 Task: Find connections with filter location Kovvūr with filter topic #communitybuildingwith filter profile language Spanish with filter current company Unlimint with filter school Amity University Lucknow Campus with filter industry Vehicle Repair and Maintenance with filter service category Software Testing with filter keywords title Account Executive
Action: Mouse moved to (332, 302)
Screenshot: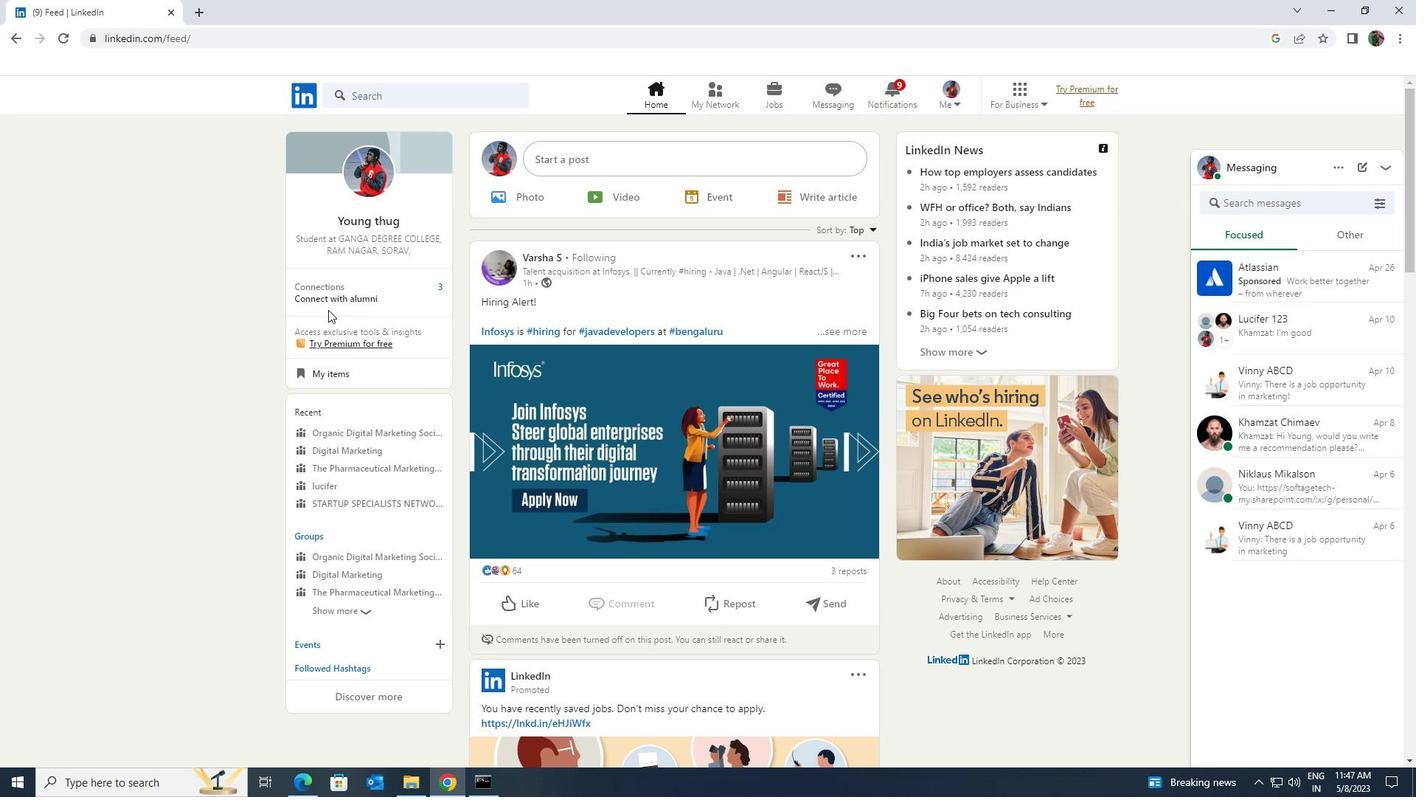 
Action: Mouse pressed left at (332, 302)
Screenshot: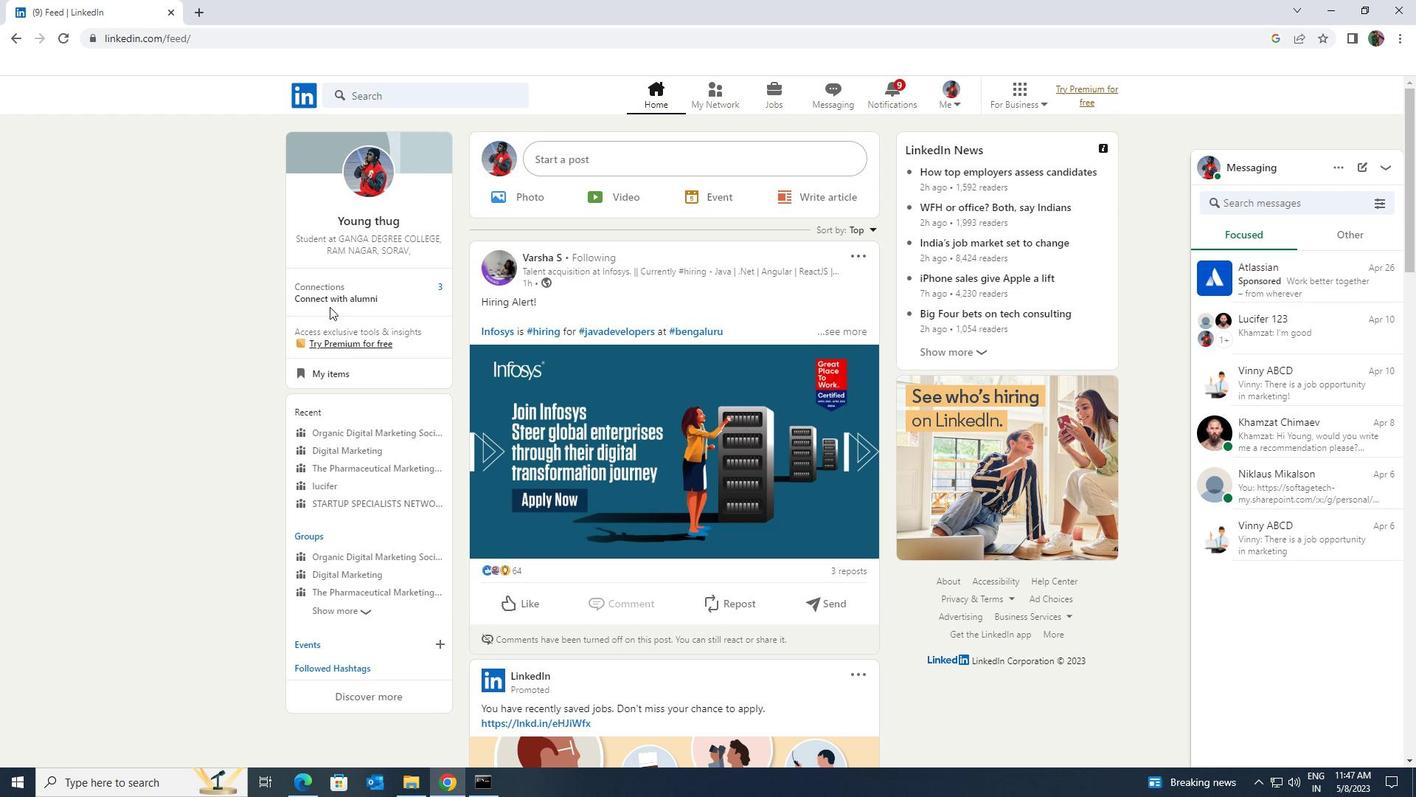 
Action: Mouse moved to (366, 183)
Screenshot: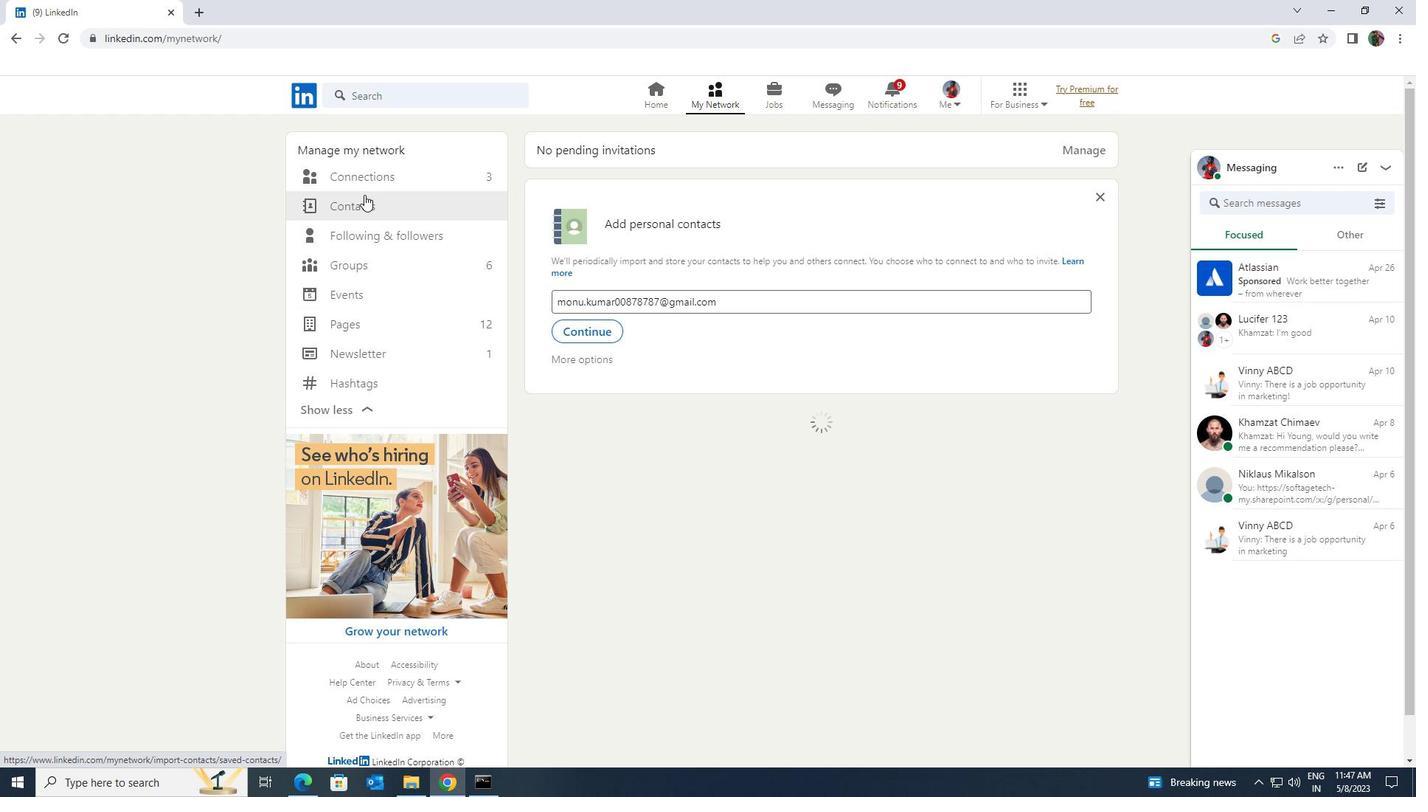 
Action: Mouse pressed left at (366, 183)
Screenshot: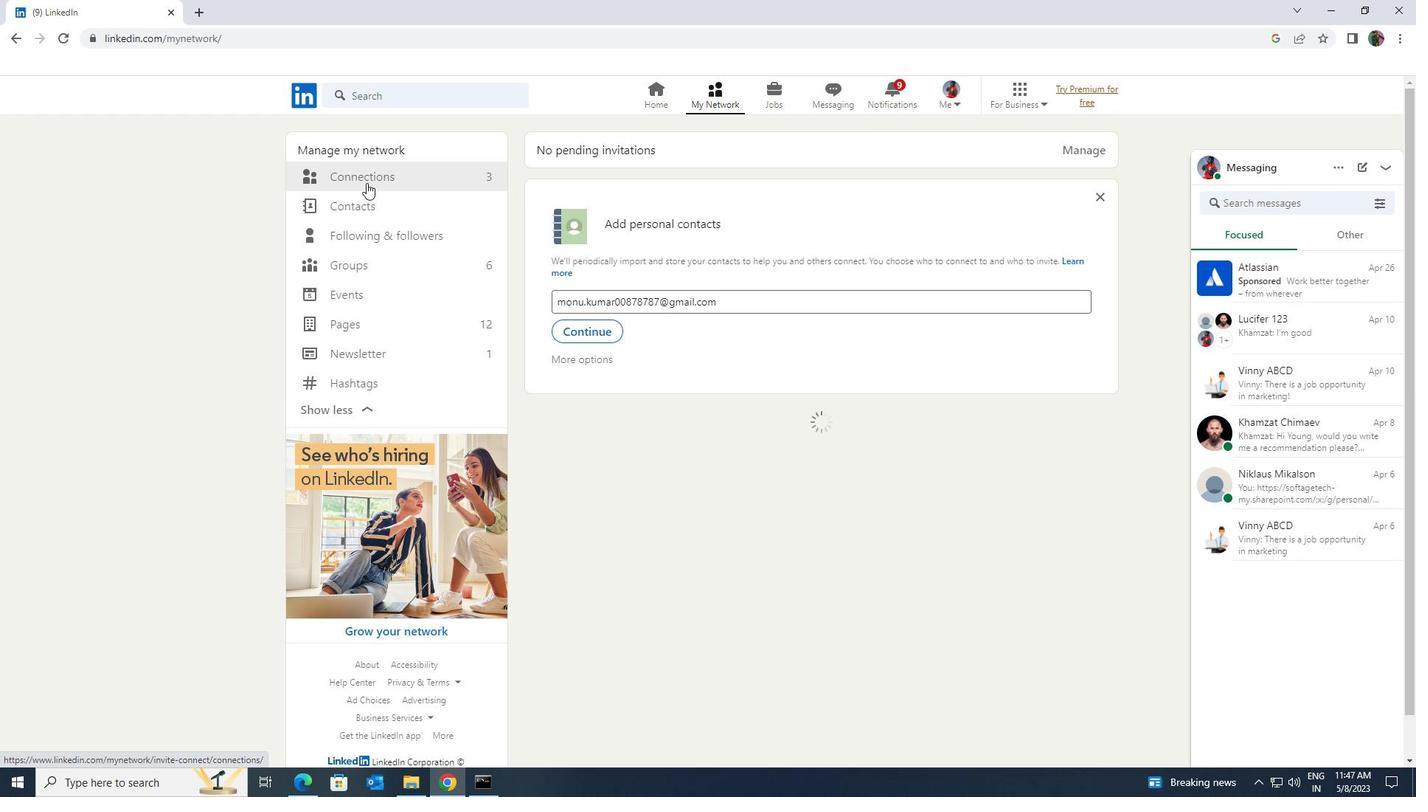 
Action: Mouse moved to (820, 177)
Screenshot: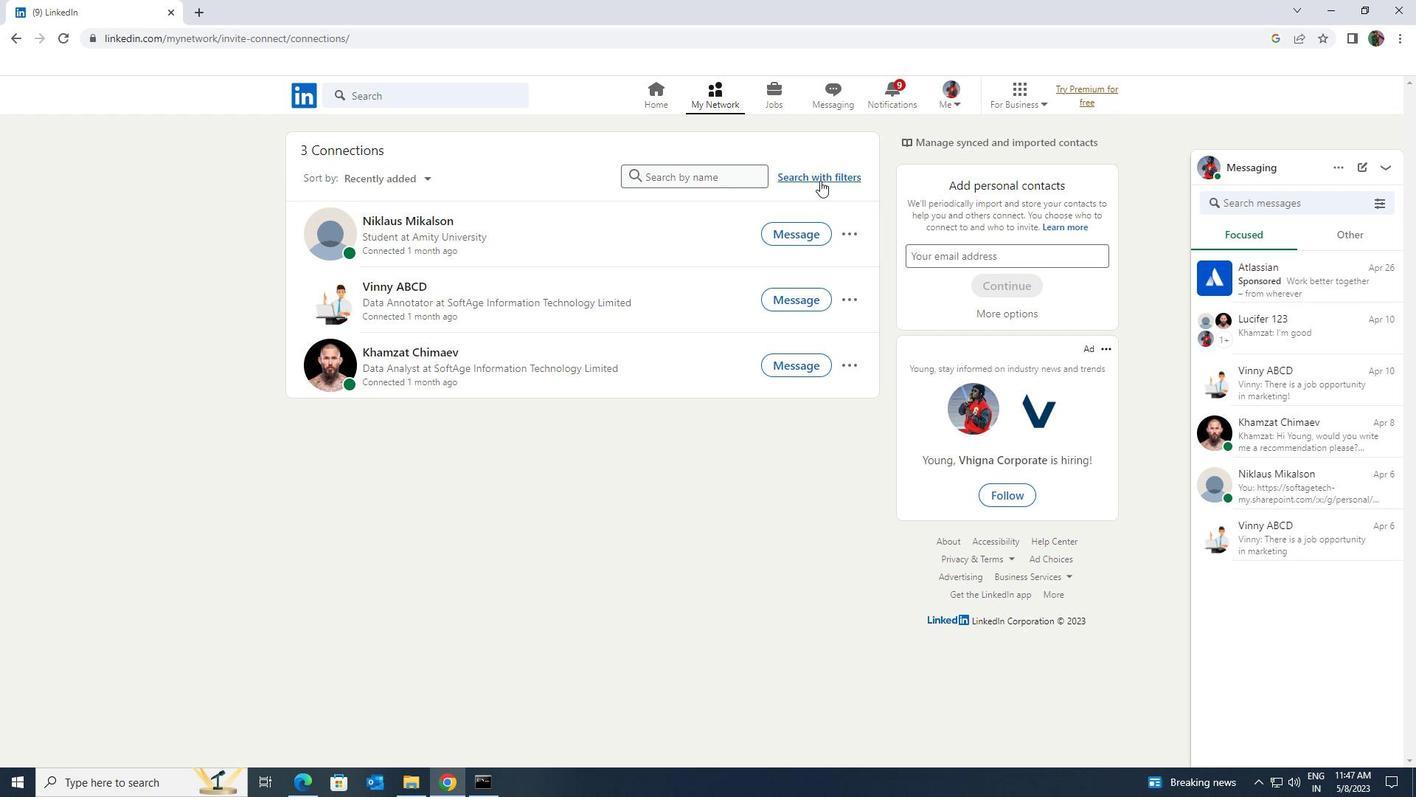 
Action: Mouse pressed left at (820, 177)
Screenshot: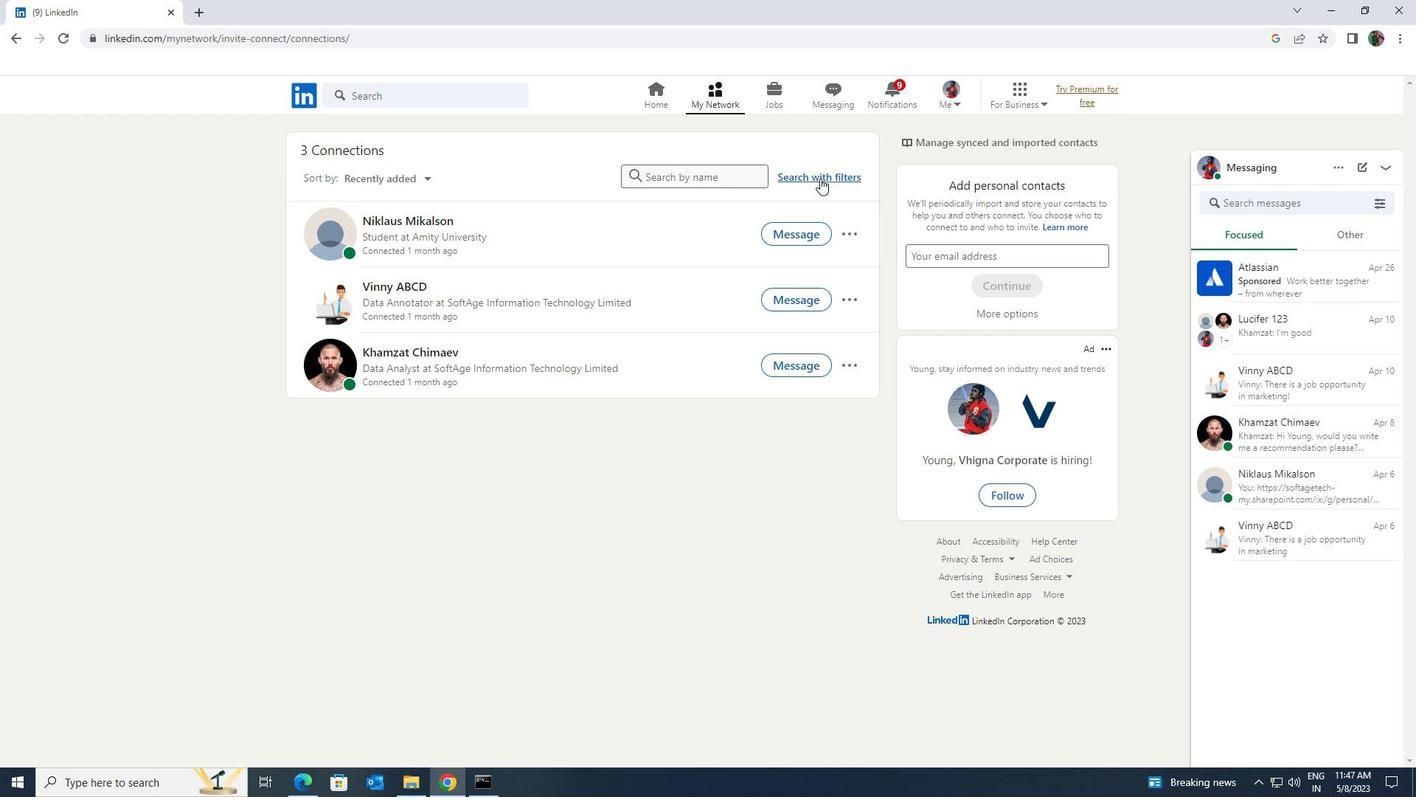 
Action: Mouse moved to (767, 134)
Screenshot: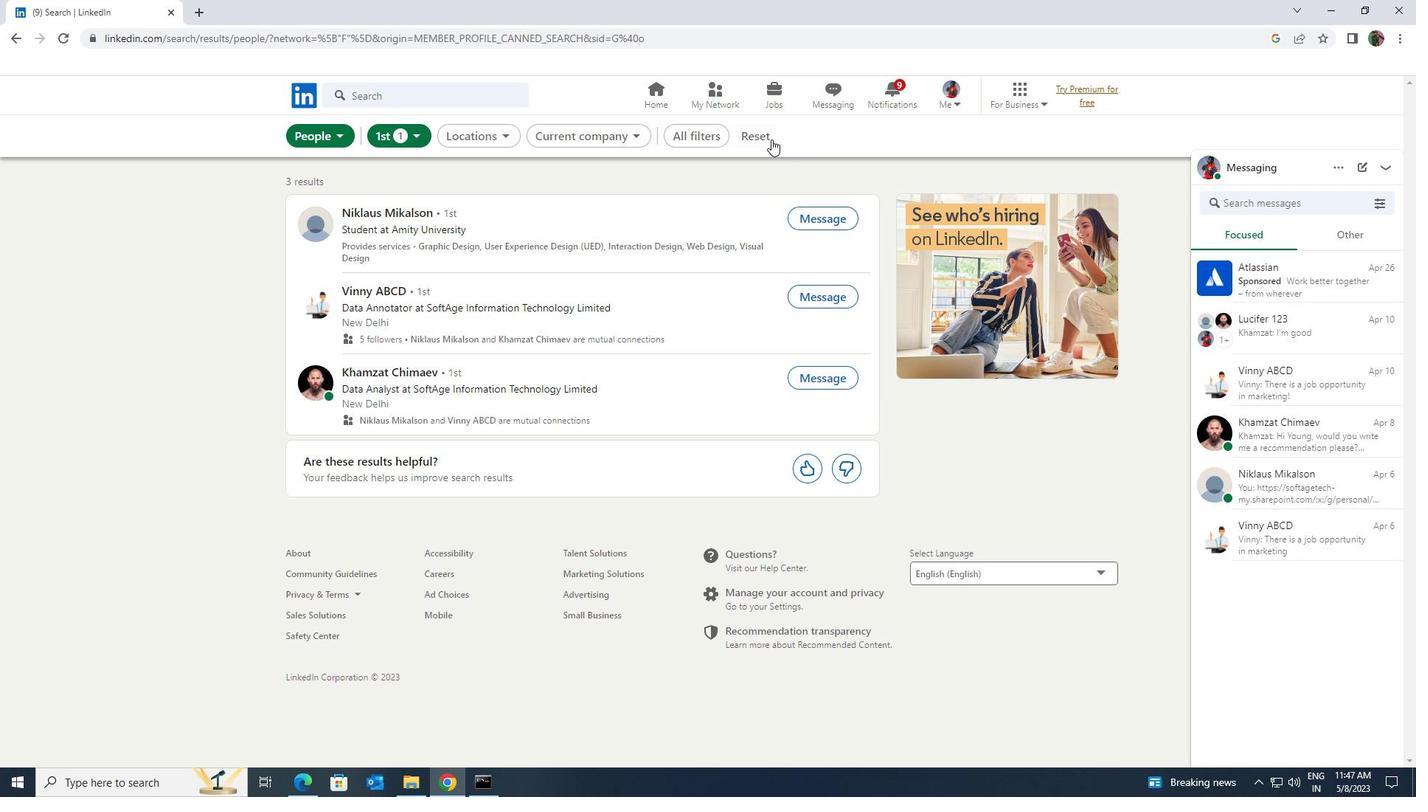 
Action: Mouse pressed left at (767, 134)
Screenshot: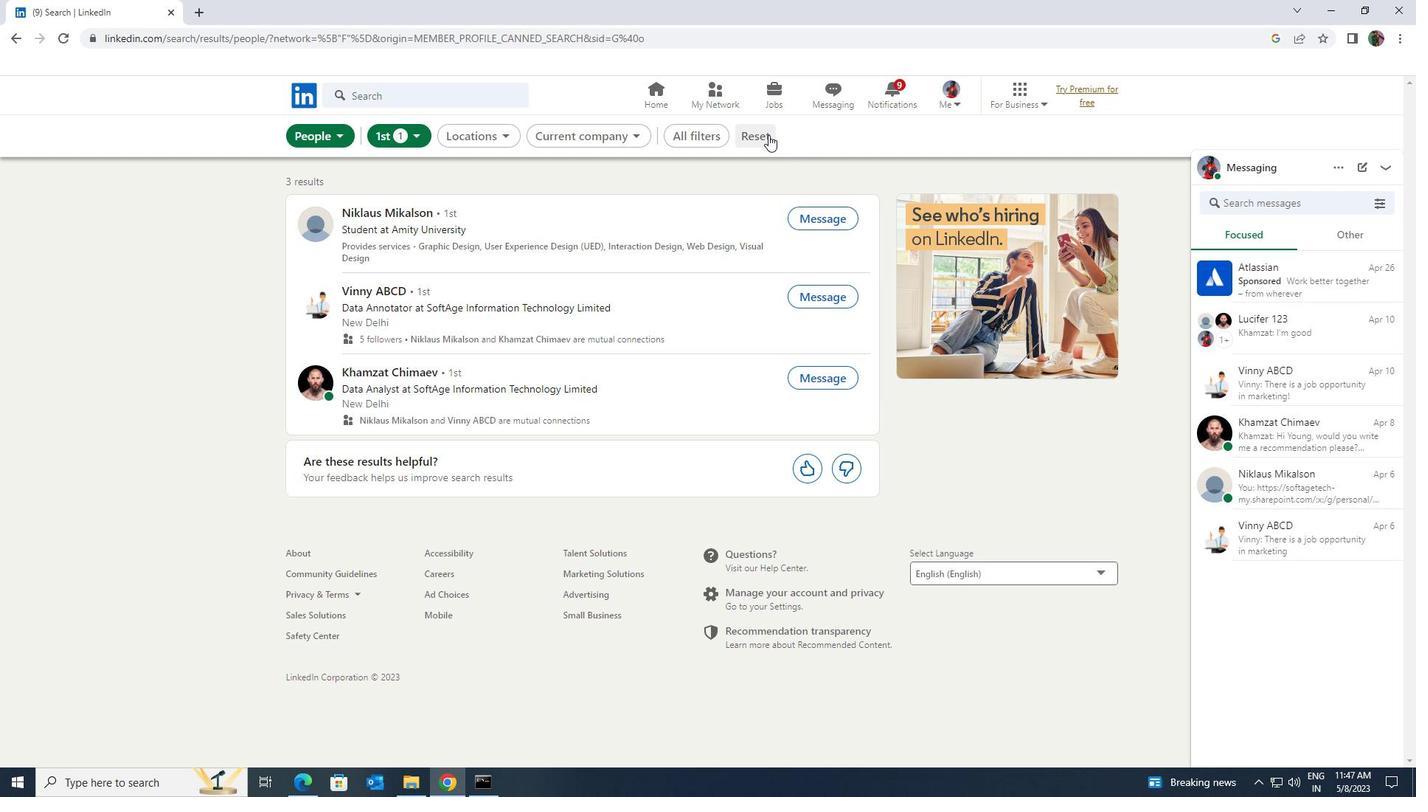 
Action: Mouse moved to (737, 135)
Screenshot: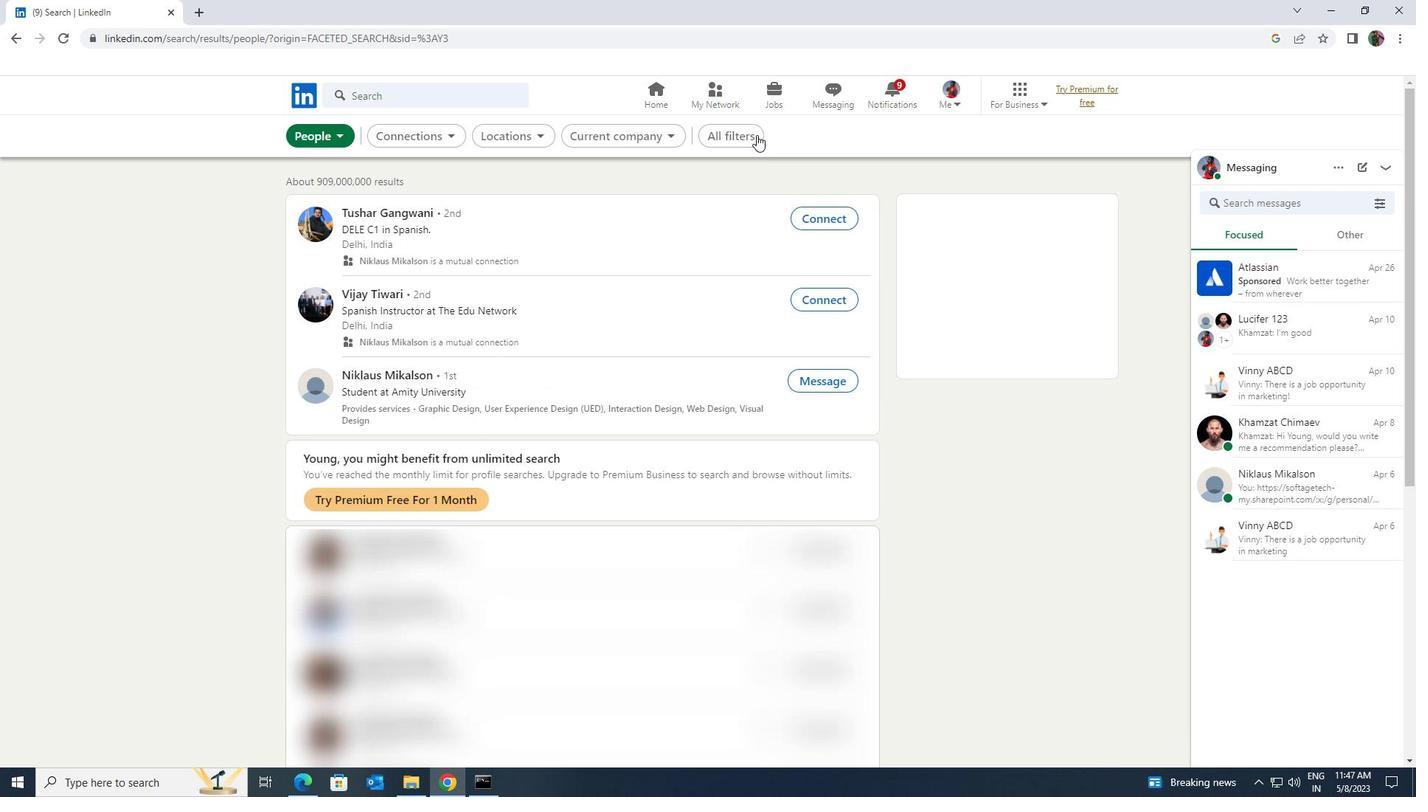 
Action: Mouse pressed left at (737, 135)
Screenshot: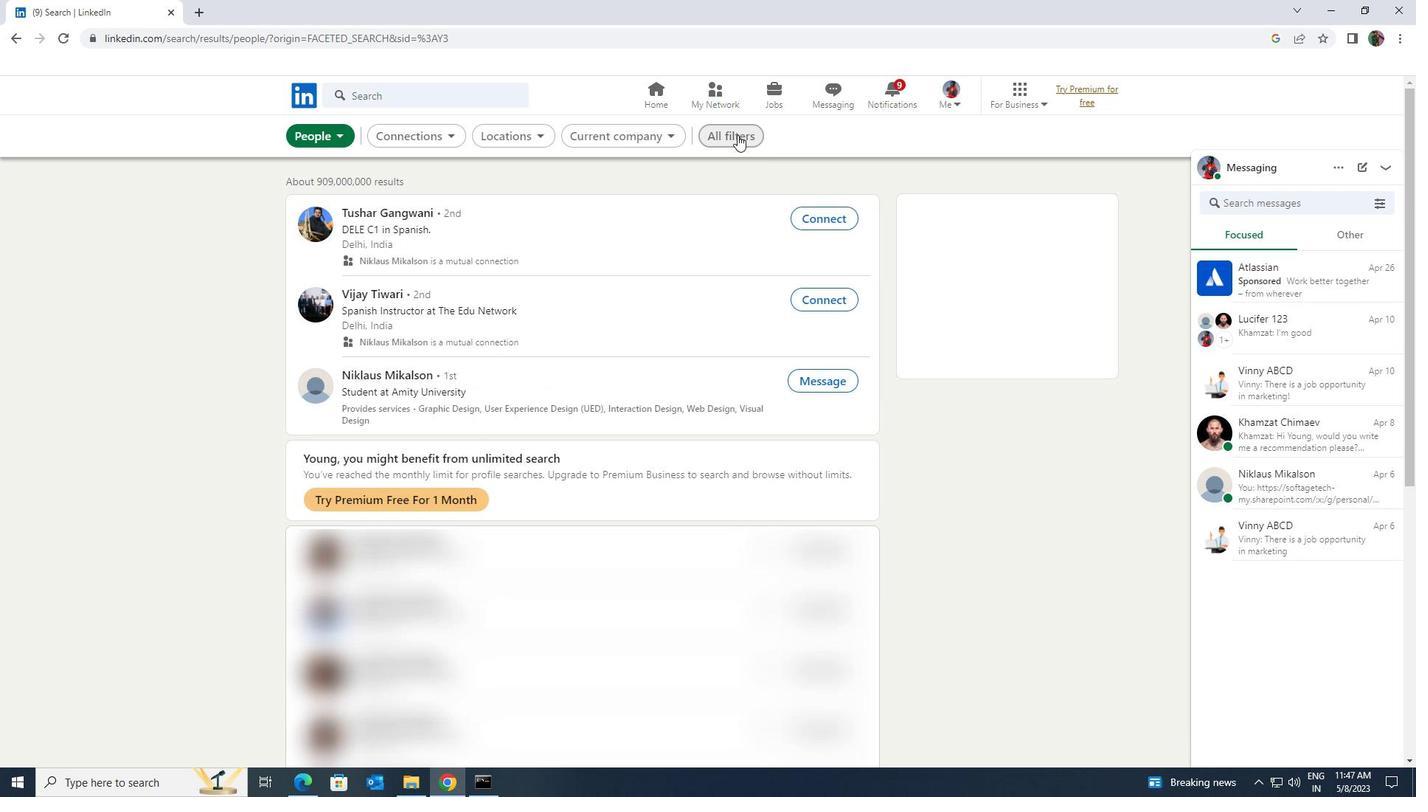 
Action: Mouse moved to (1217, 574)
Screenshot: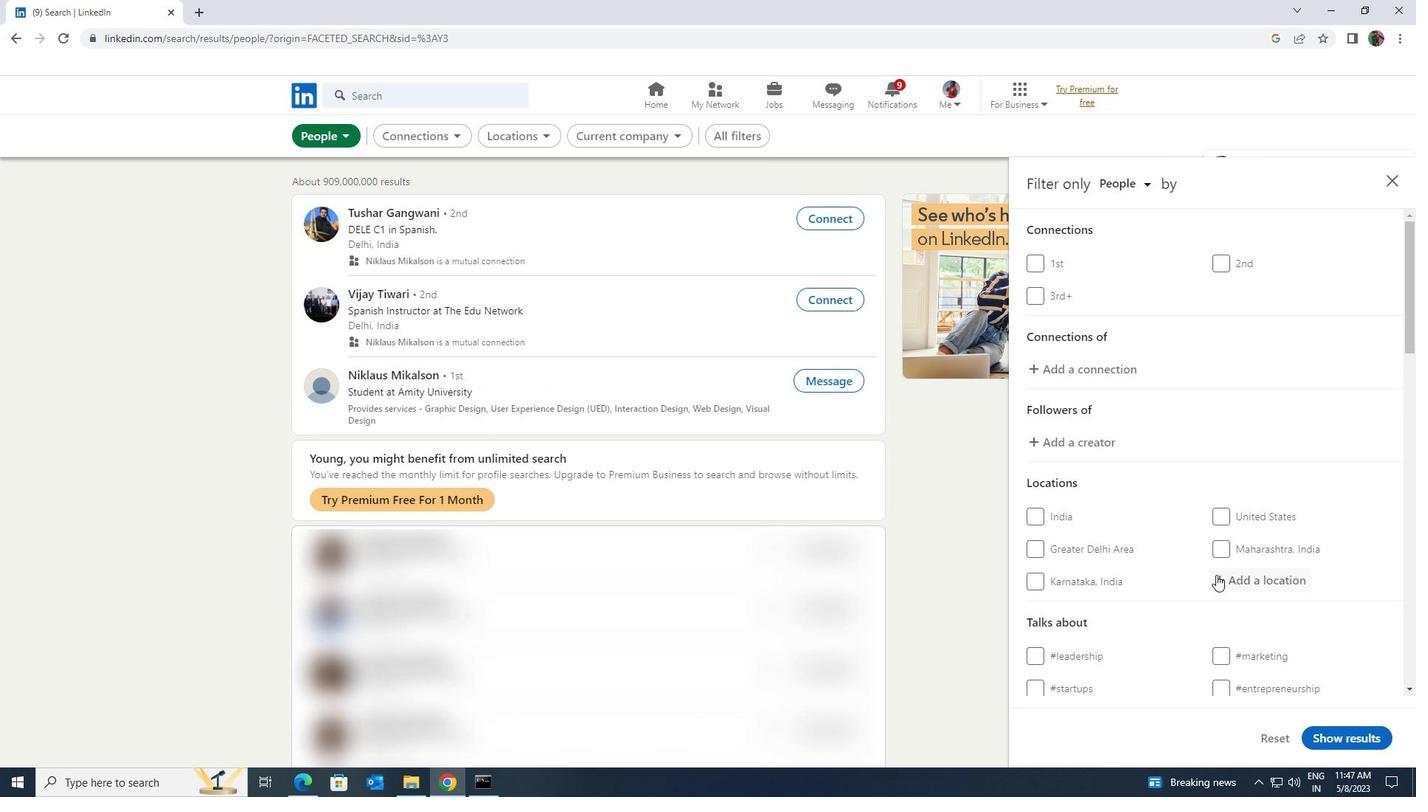 
Action: Mouse pressed left at (1217, 574)
Screenshot: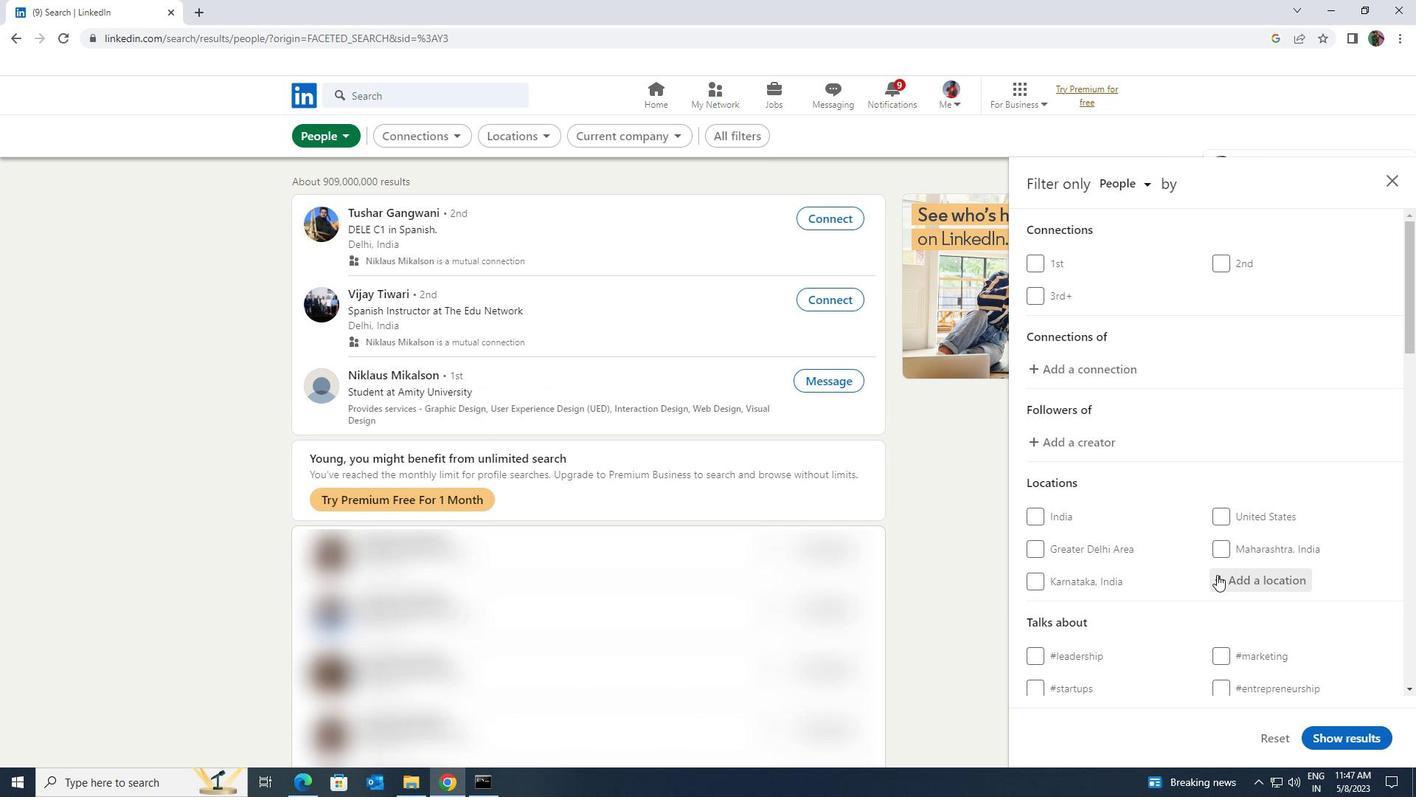 
Action: Mouse moved to (1217, 574)
Screenshot: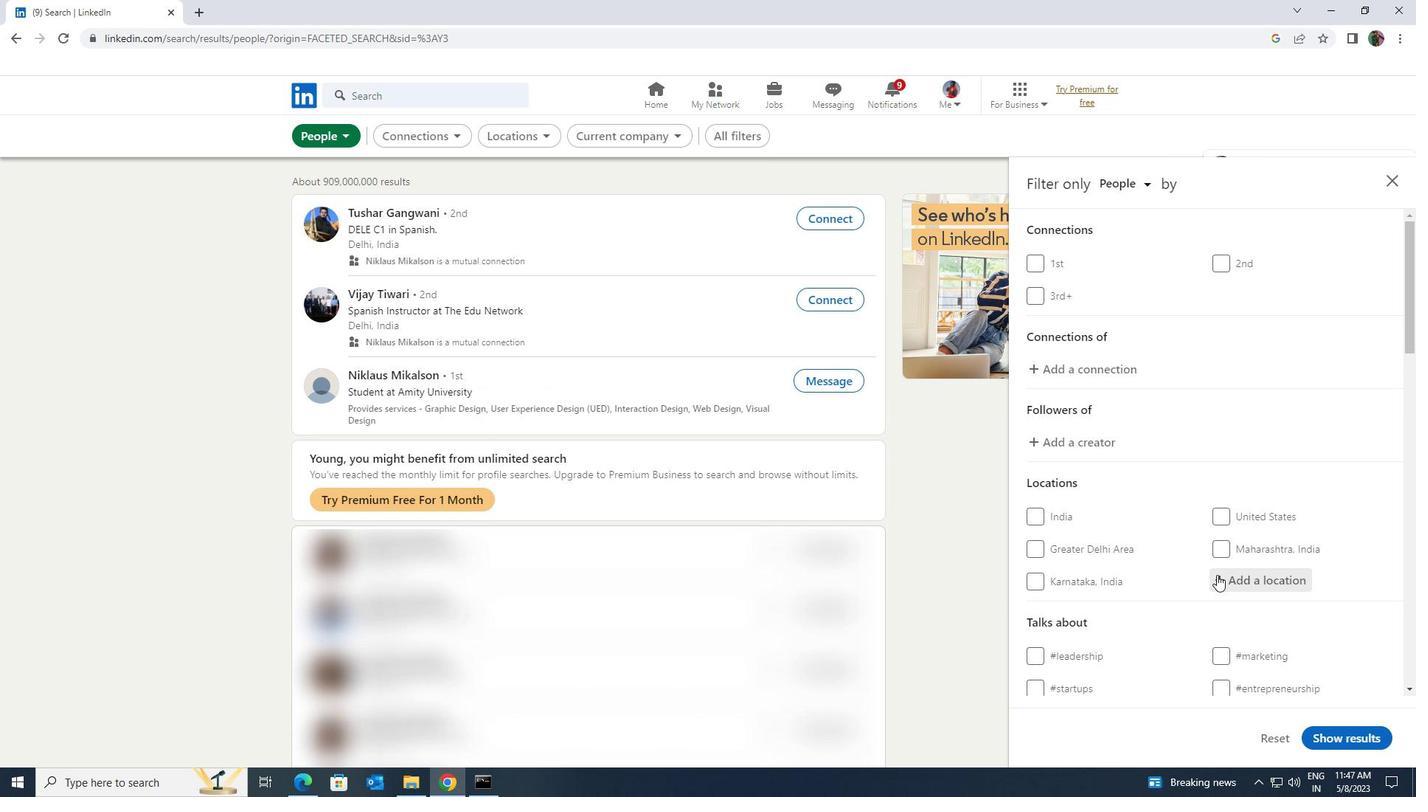 
Action: Key pressed <Key.shift>KOVV
Screenshot: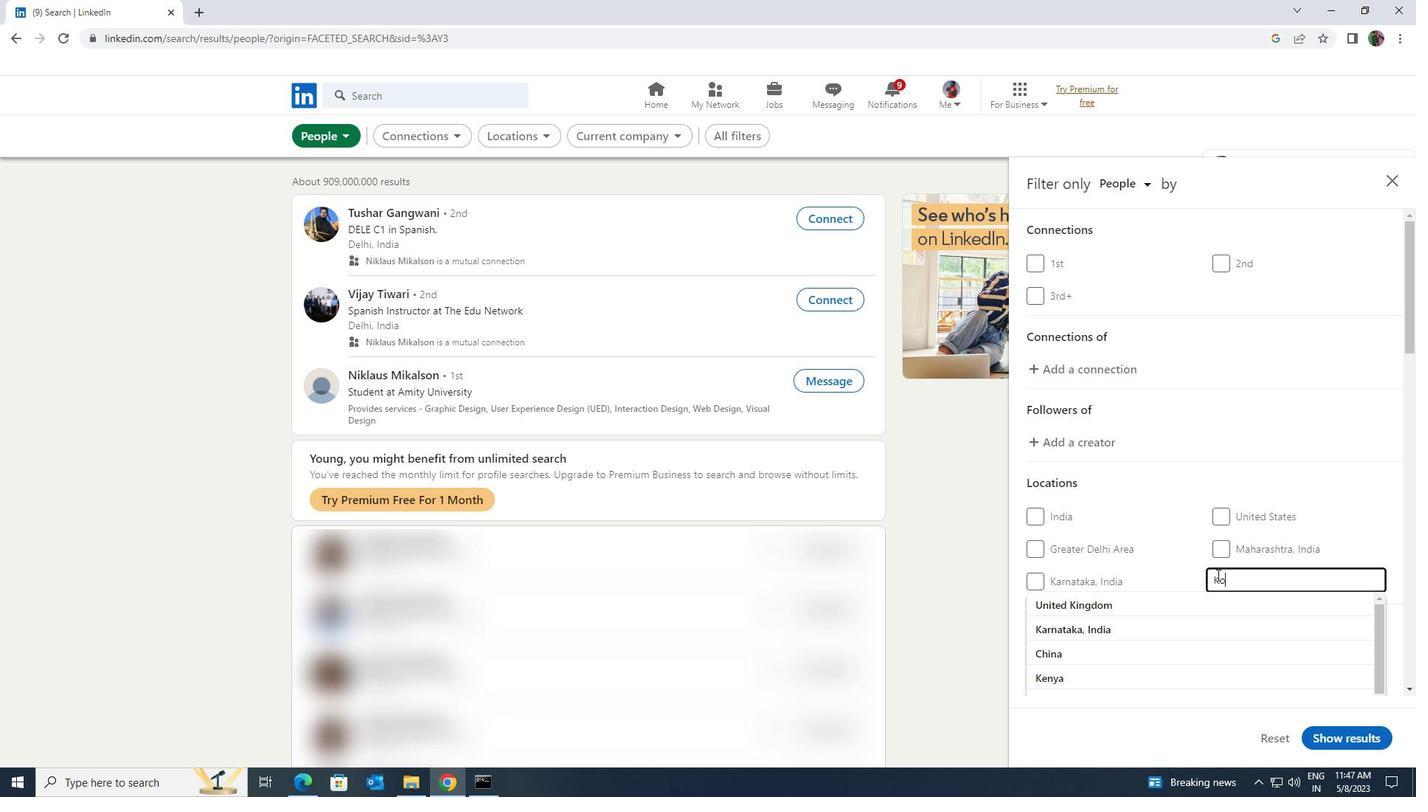 
Action: Mouse moved to (1217, 596)
Screenshot: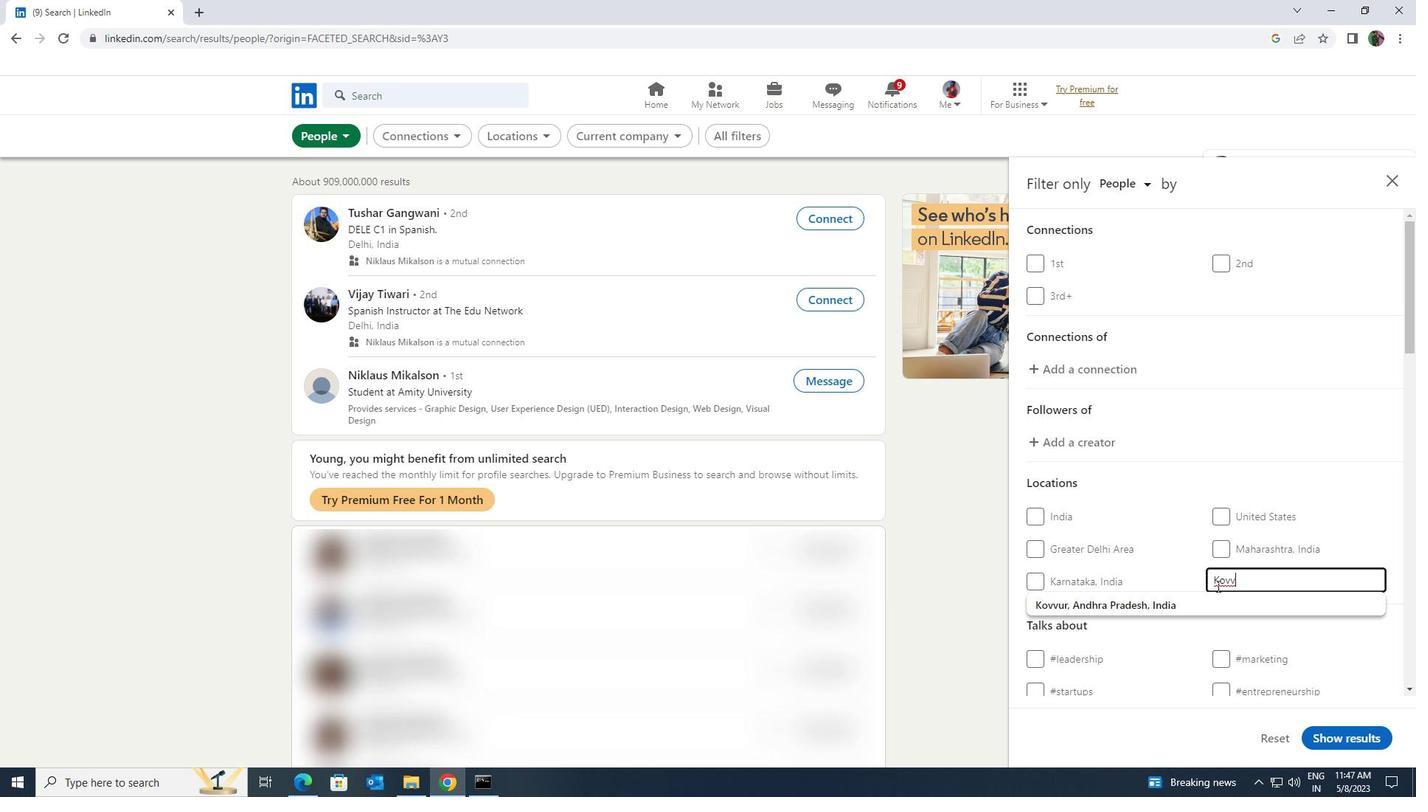 
Action: Mouse pressed left at (1217, 596)
Screenshot: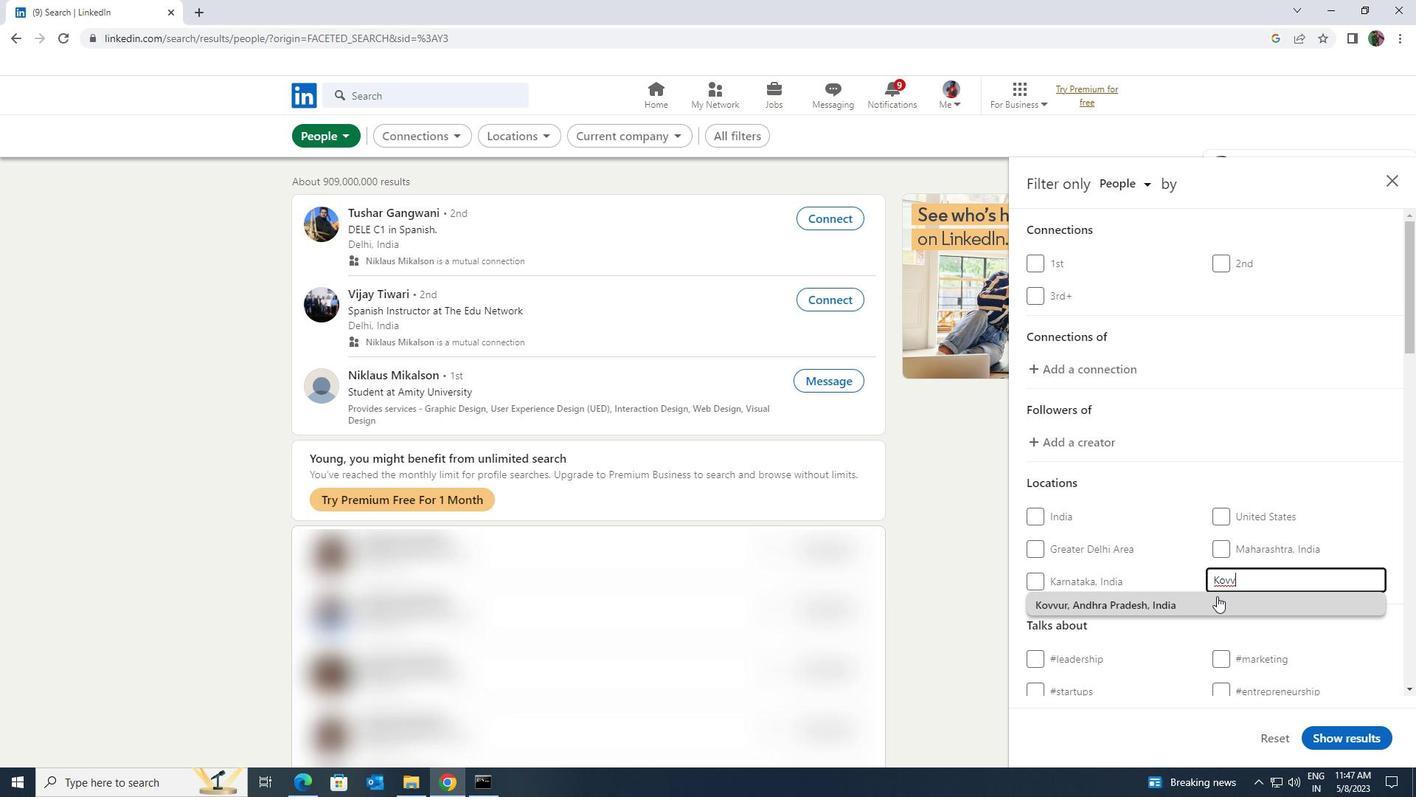 
Action: Mouse moved to (1217, 597)
Screenshot: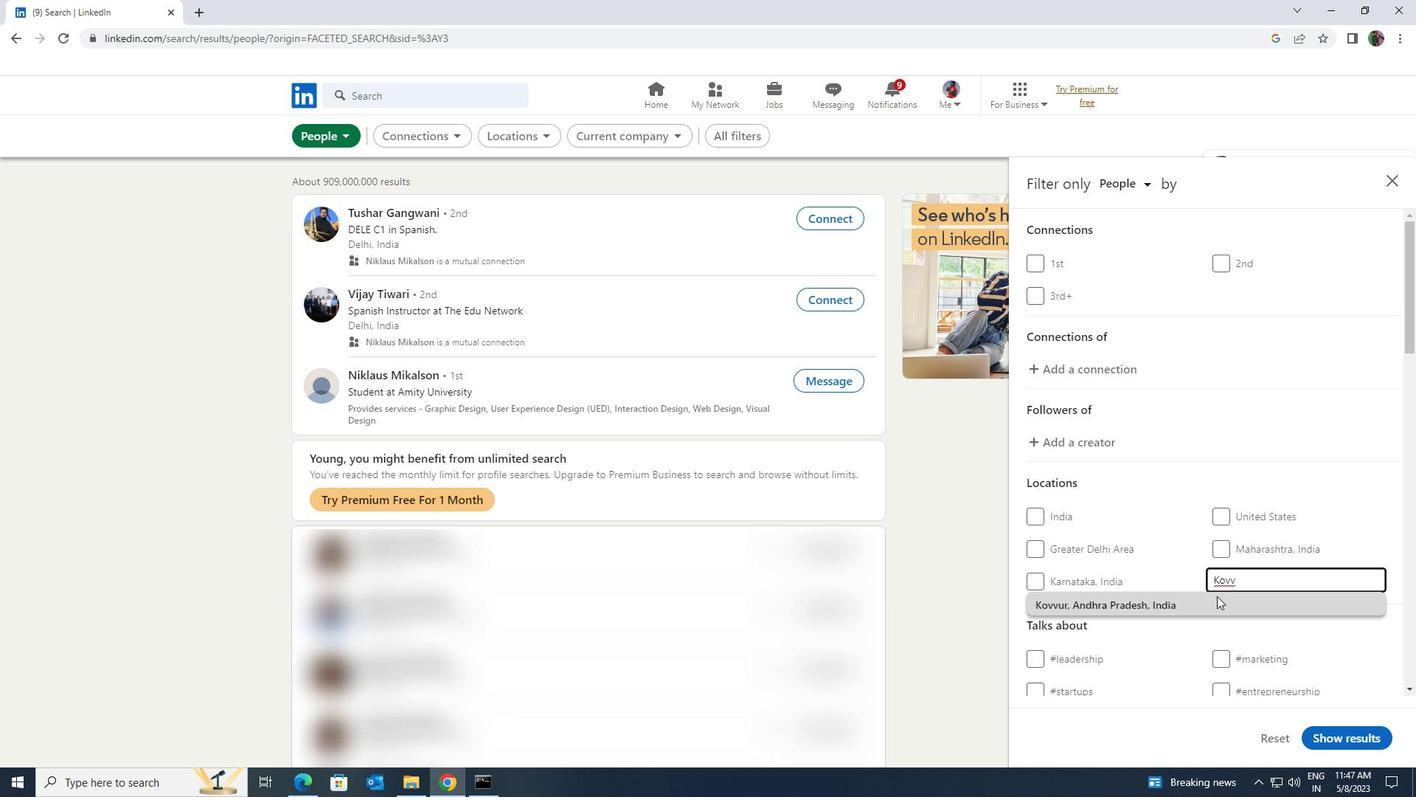 
Action: Mouse scrolled (1217, 596) with delta (0, 0)
Screenshot: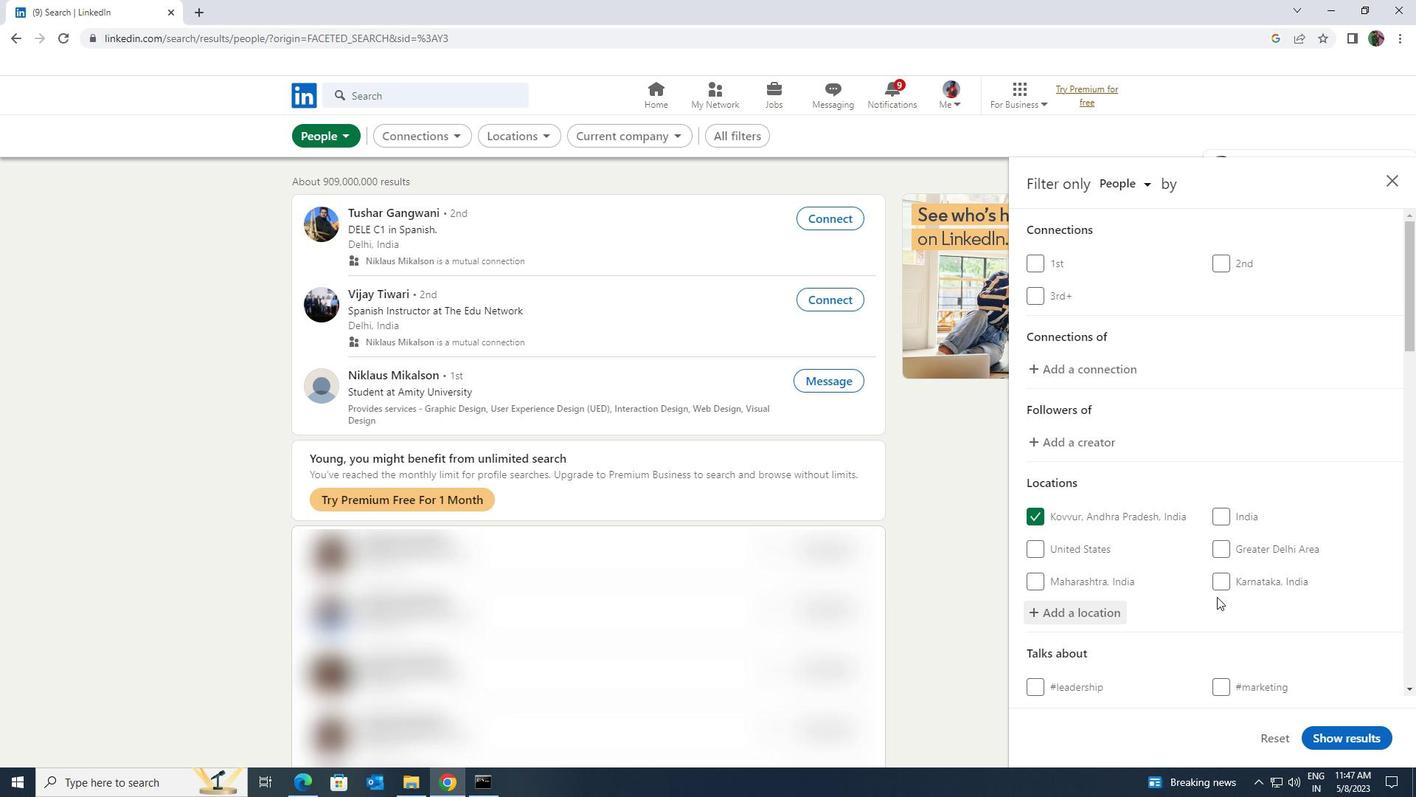 
Action: Mouse scrolled (1217, 596) with delta (0, 0)
Screenshot: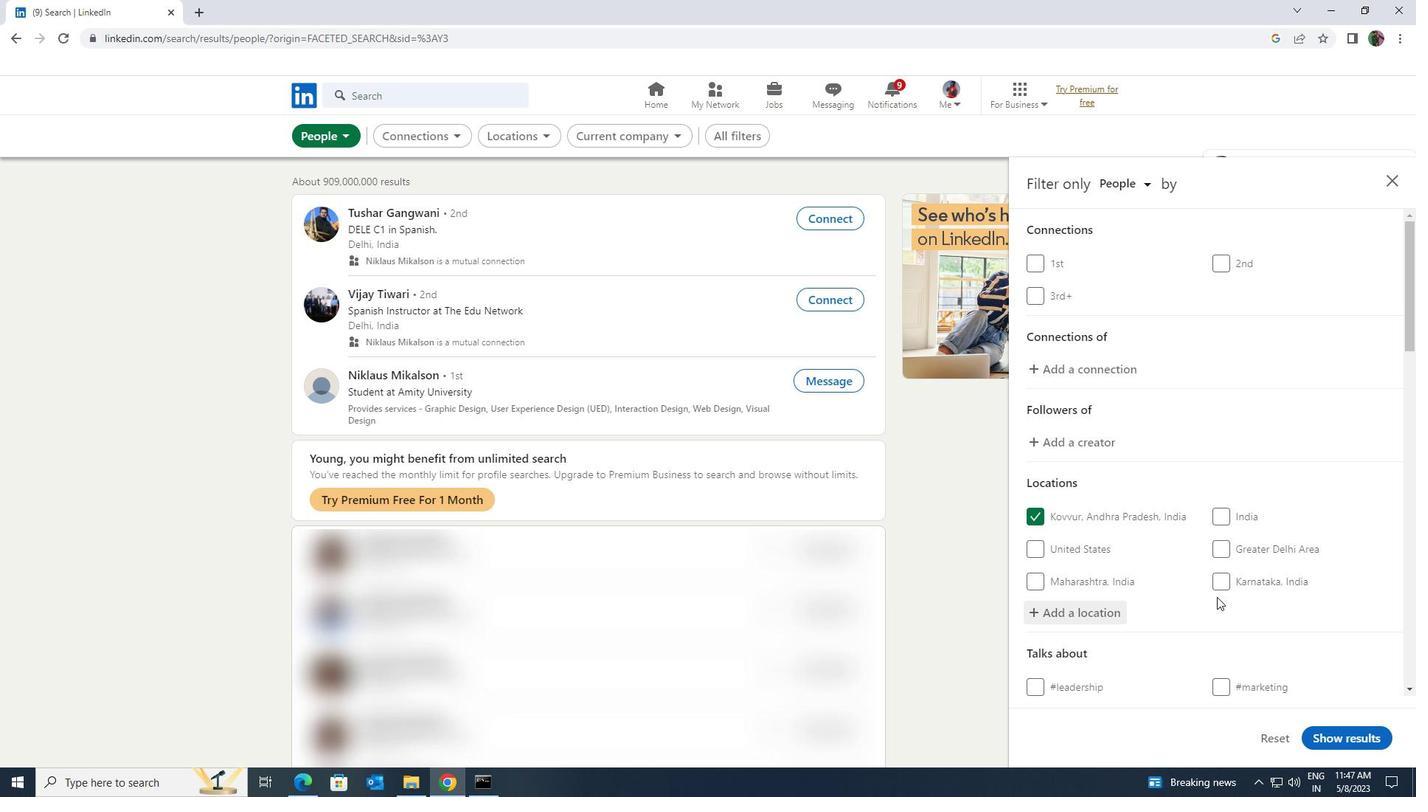 
Action: Mouse moved to (1229, 597)
Screenshot: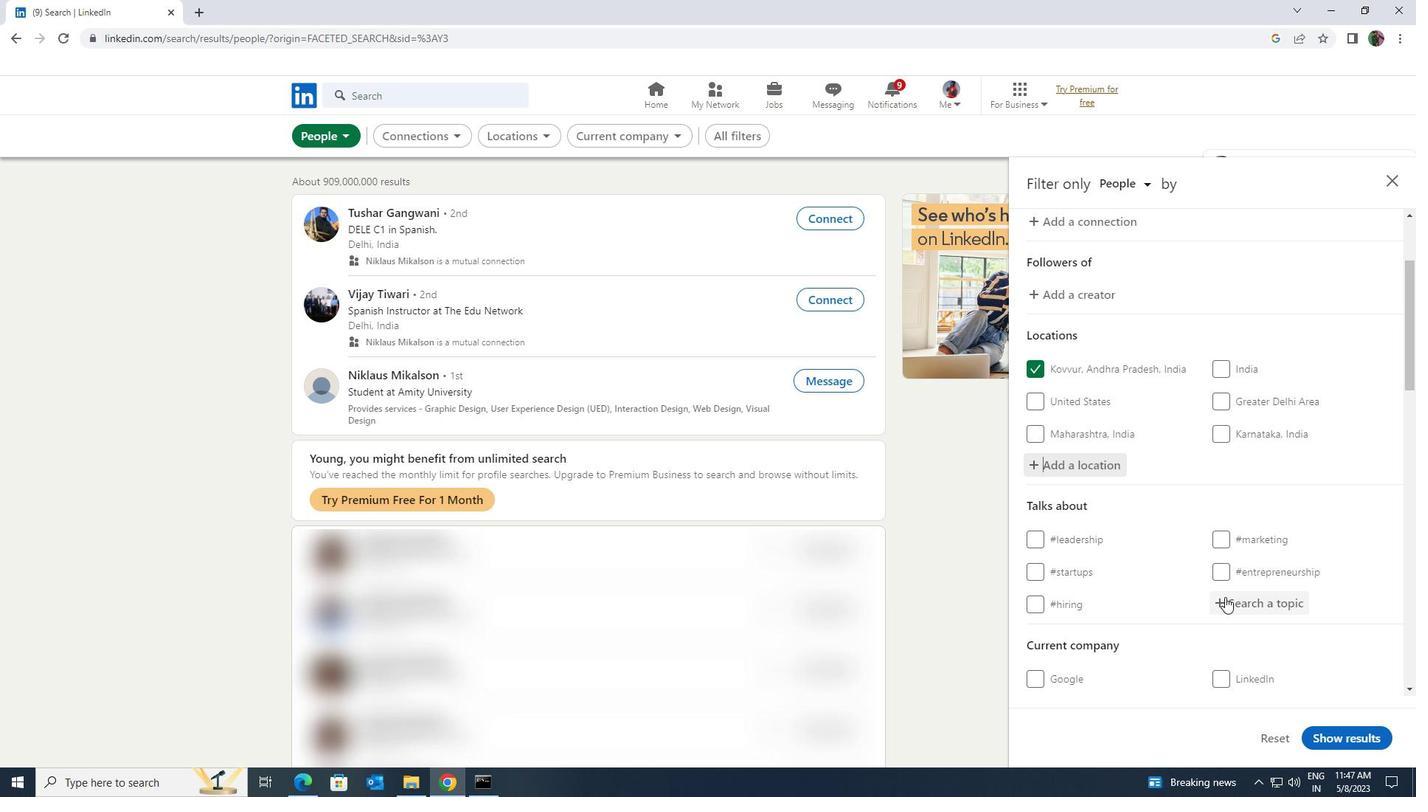 
Action: Mouse pressed left at (1229, 597)
Screenshot: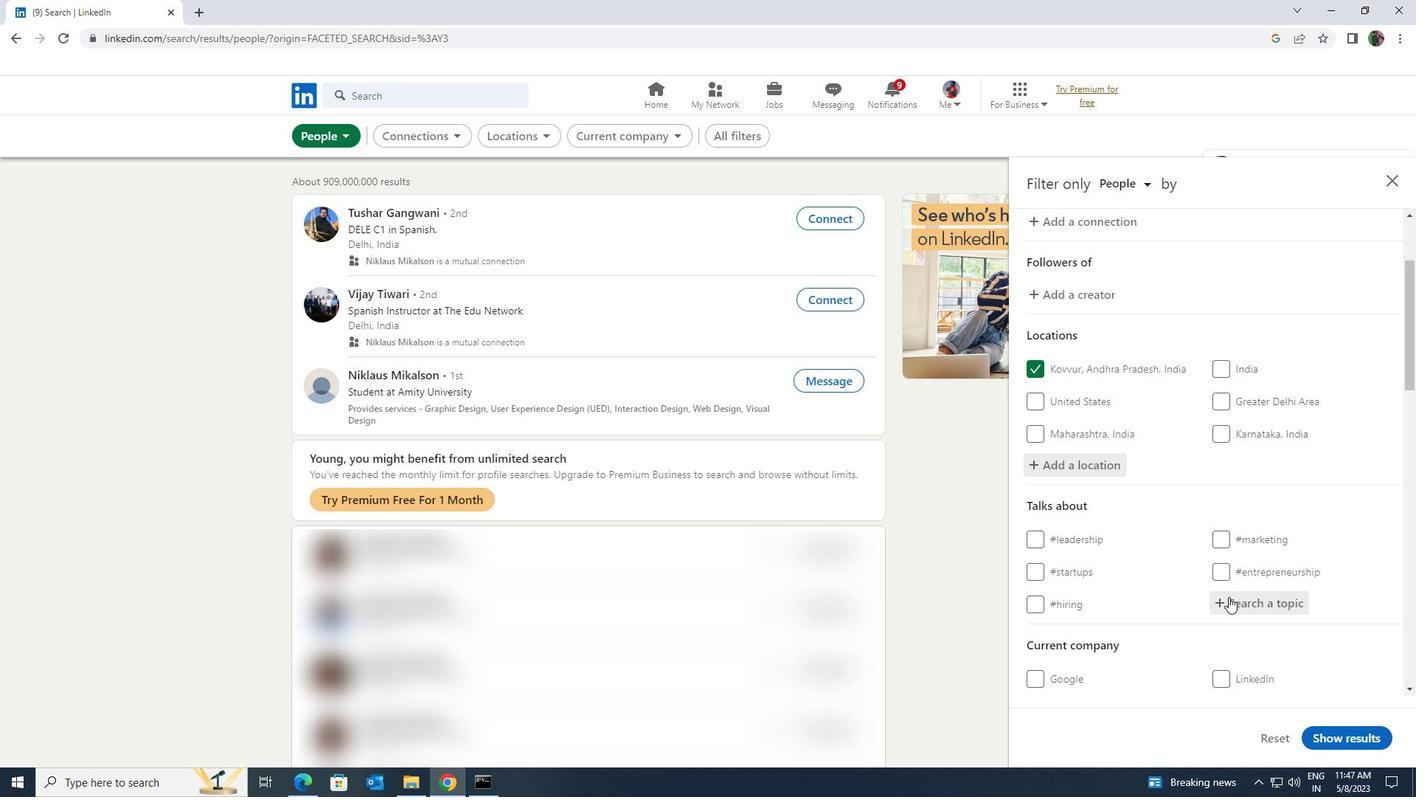
Action: Key pressed <Key.shift><Key.shift><Key.shift><Key.shift><Key.shift><Key.shift><Key.shift>COMMUNITYBUIL
Screenshot: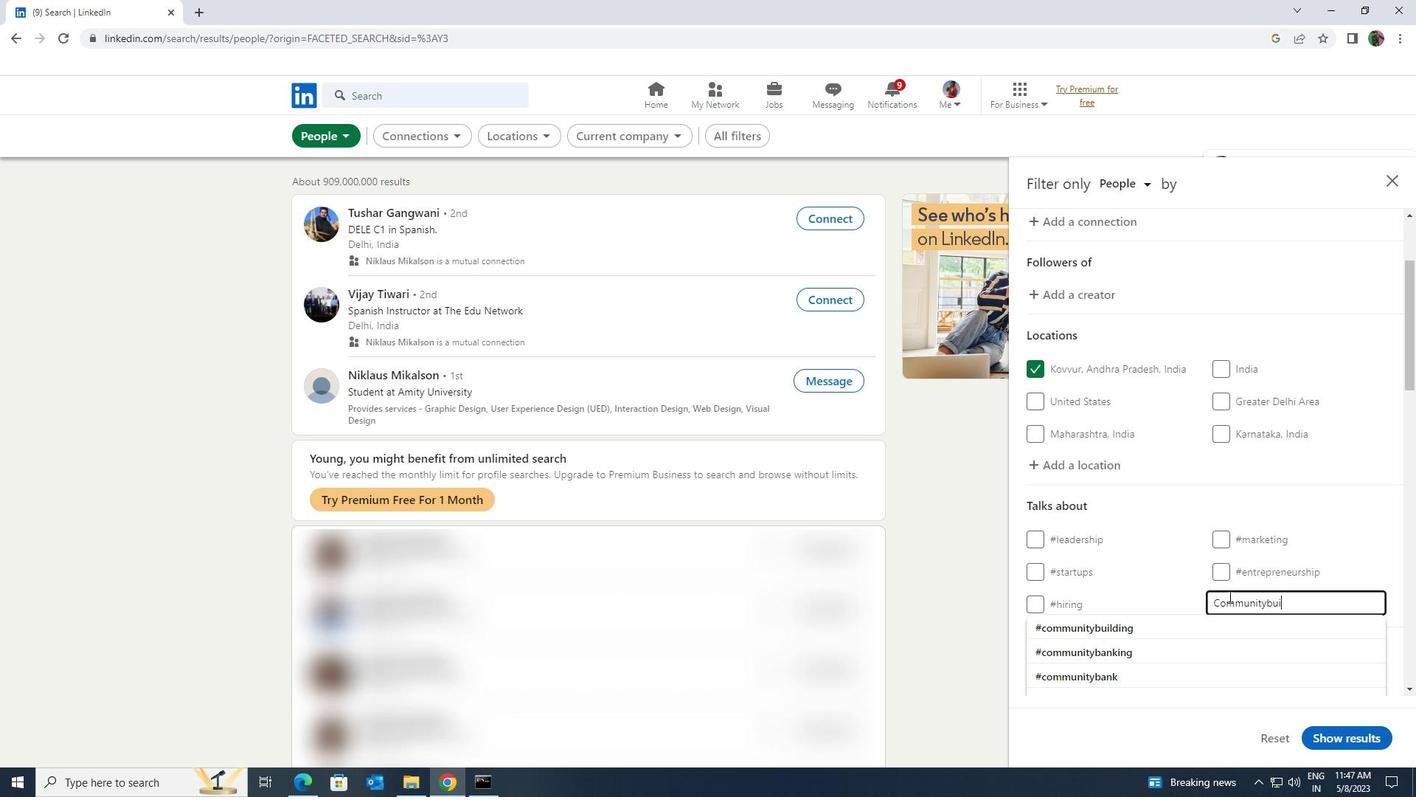 
Action: Mouse moved to (1208, 623)
Screenshot: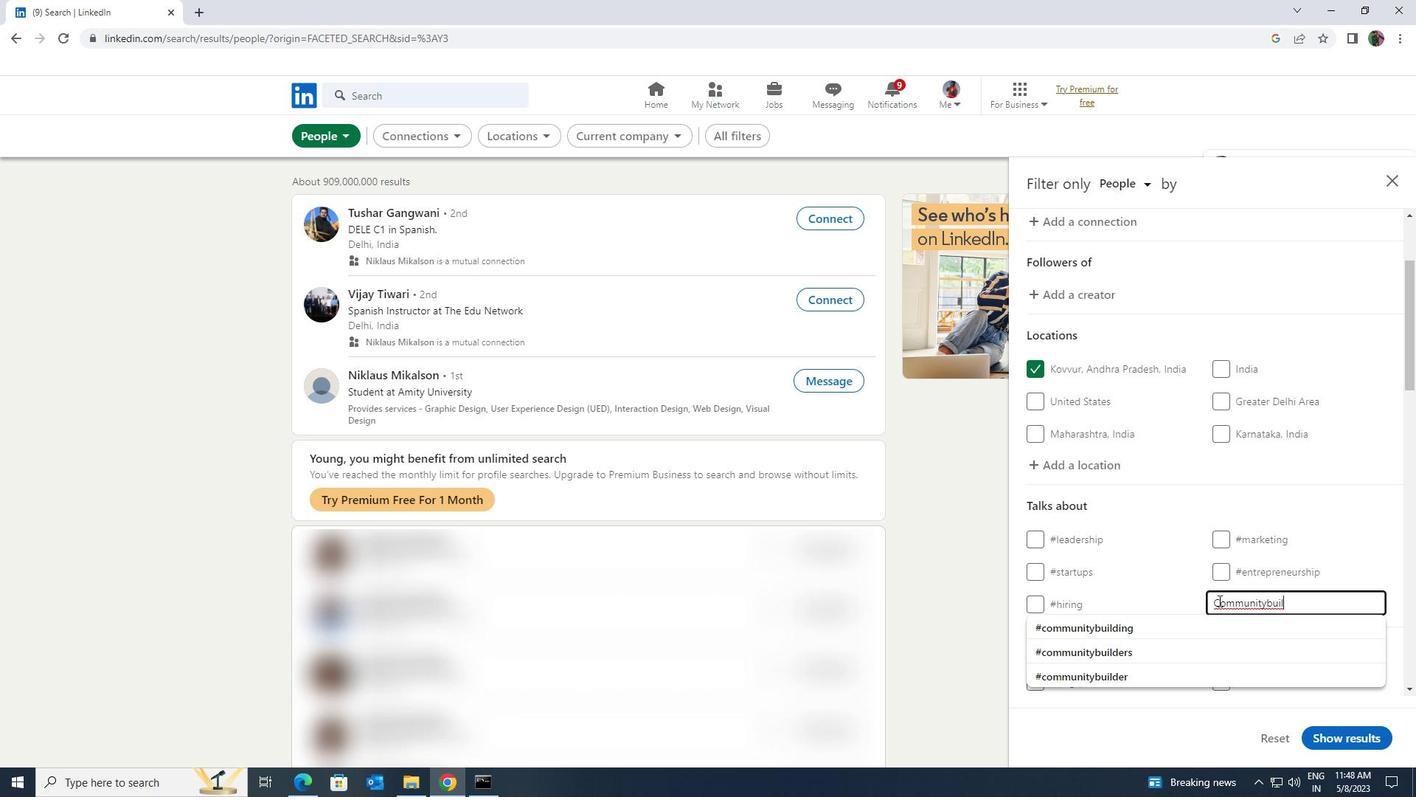 
Action: Mouse pressed left at (1208, 623)
Screenshot: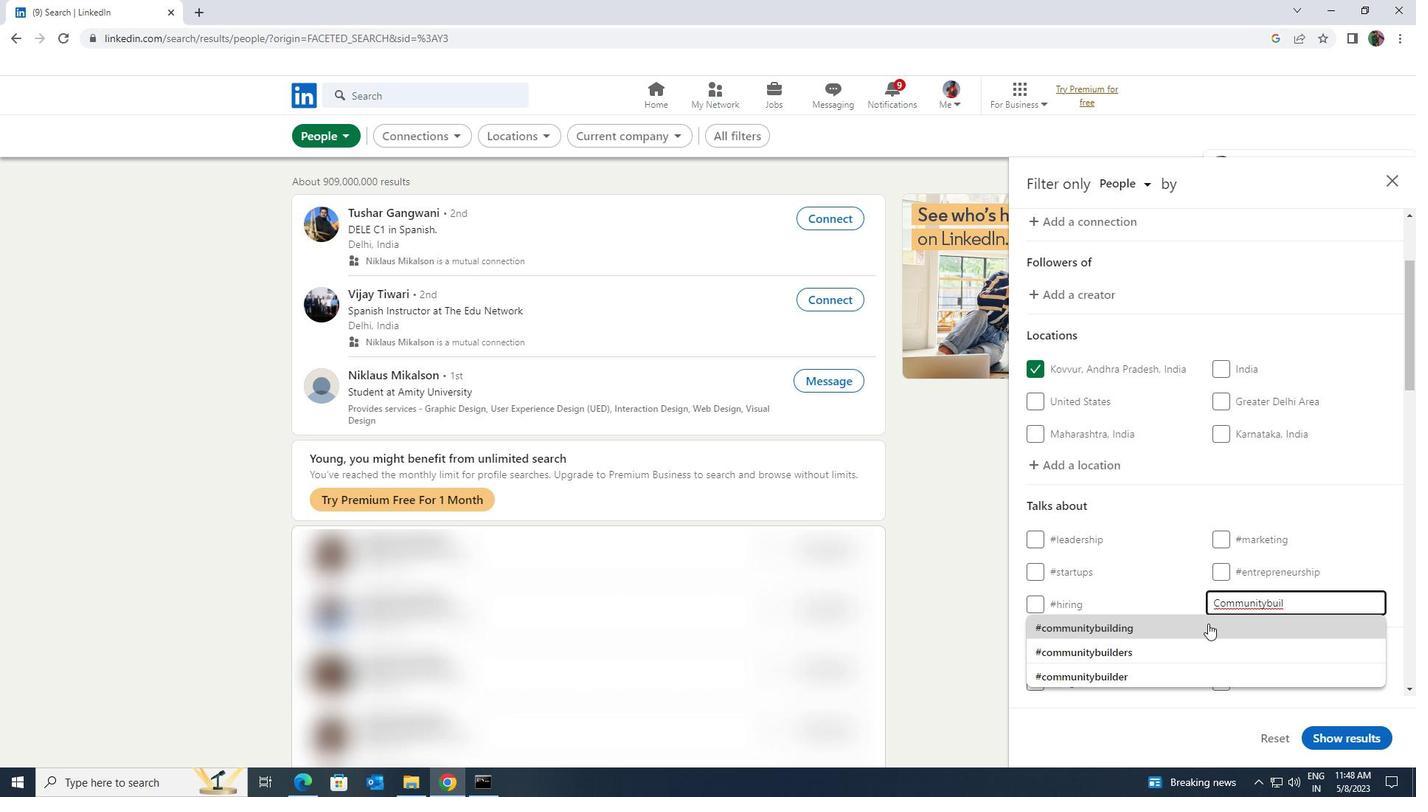 
Action: Mouse scrolled (1208, 622) with delta (0, 0)
Screenshot: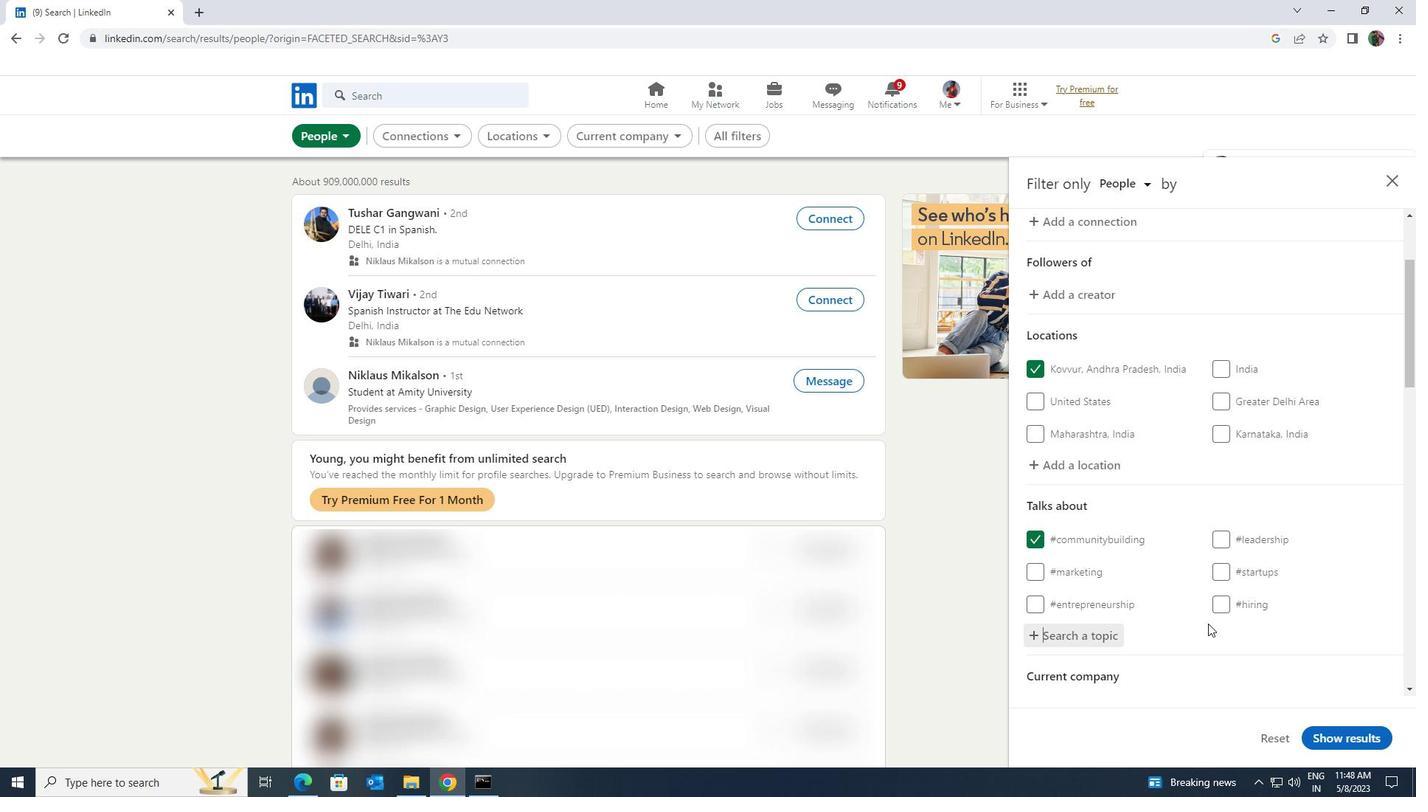 
Action: Mouse scrolled (1208, 622) with delta (0, 0)
Screenshot: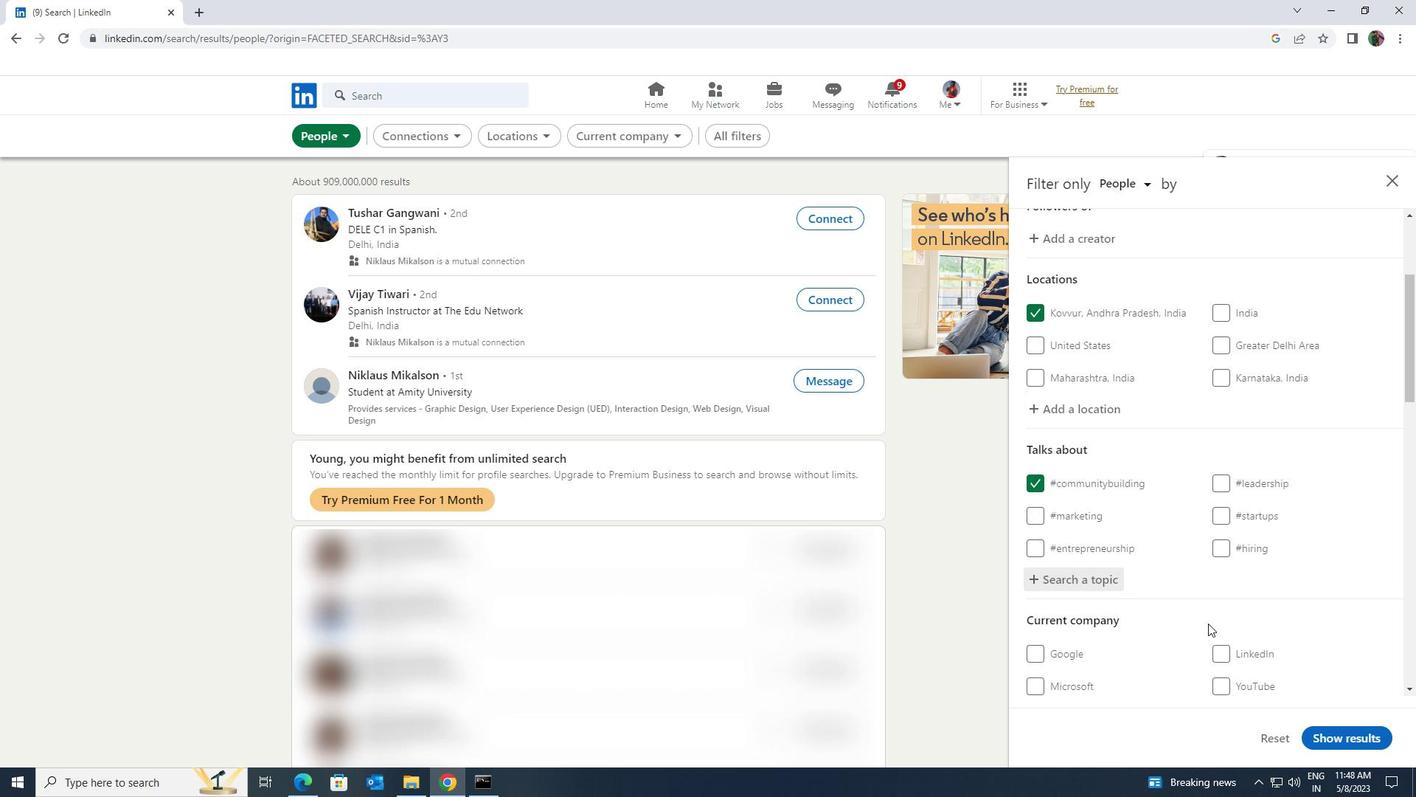 
Action: Mouse scrolled (1208, 622) with delta (0, 0)
Screenshot: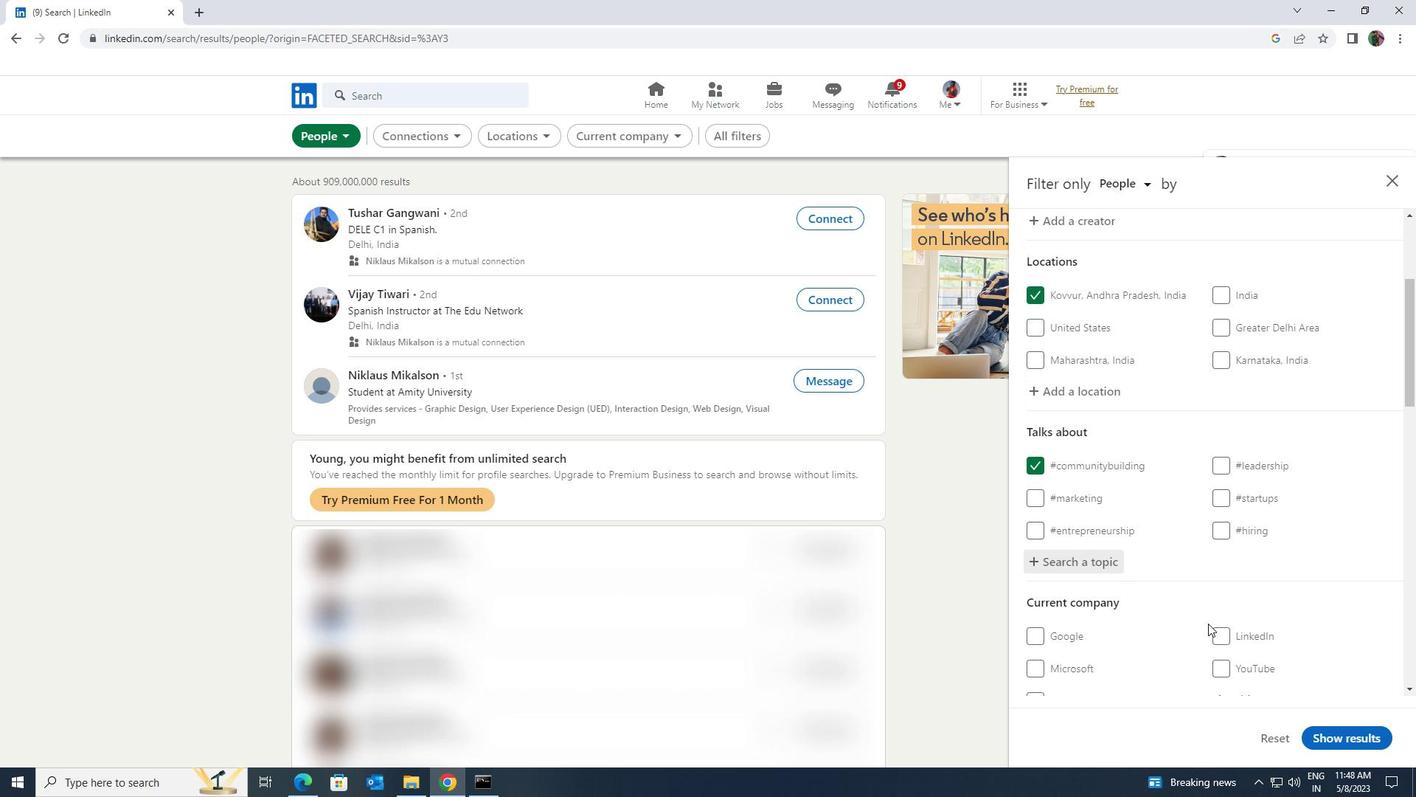 
Action: Mouse scrolled (1208, 622) with delta (0, 0)
Screenshot: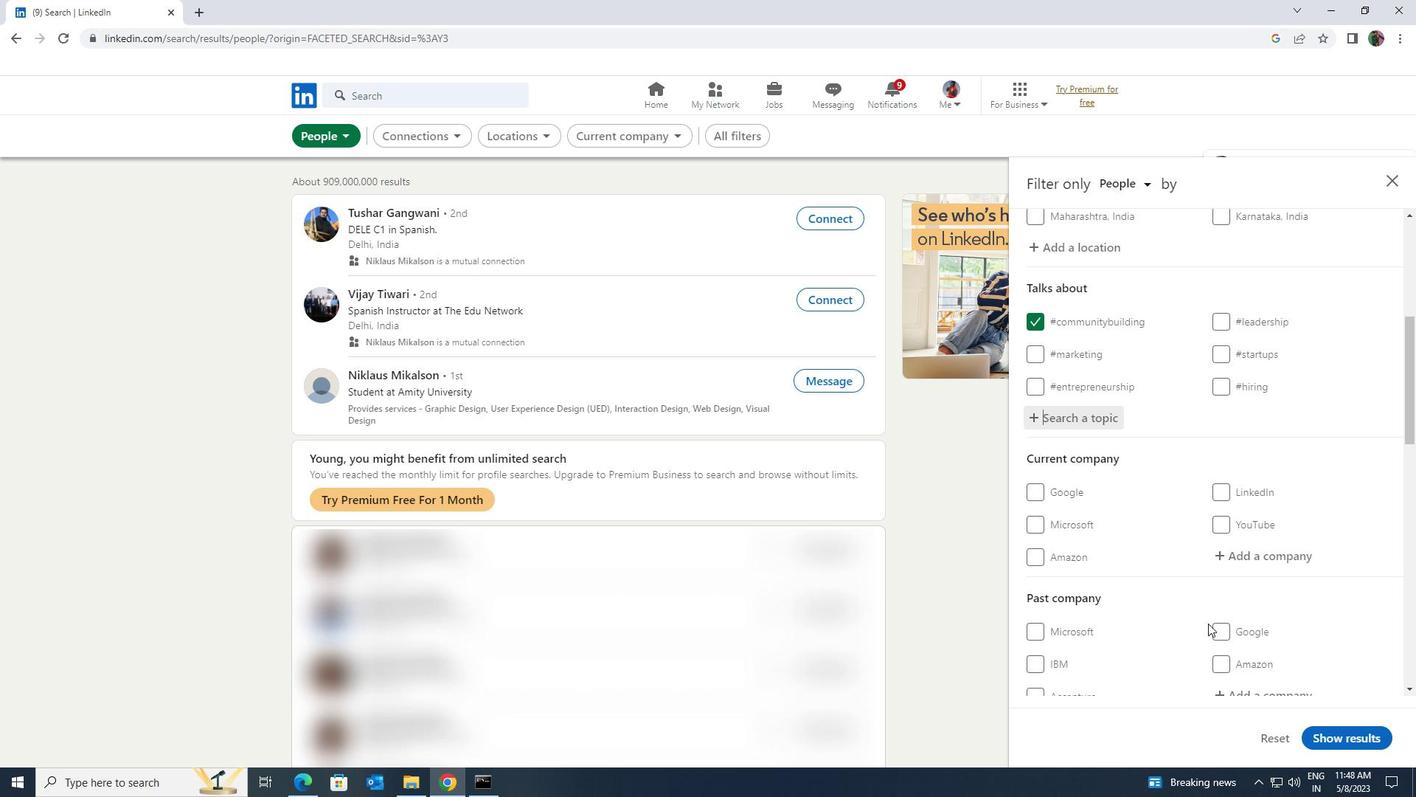 
Action: Mouse scrolled (1208, 622) with delta (0, 0)
Screenshot: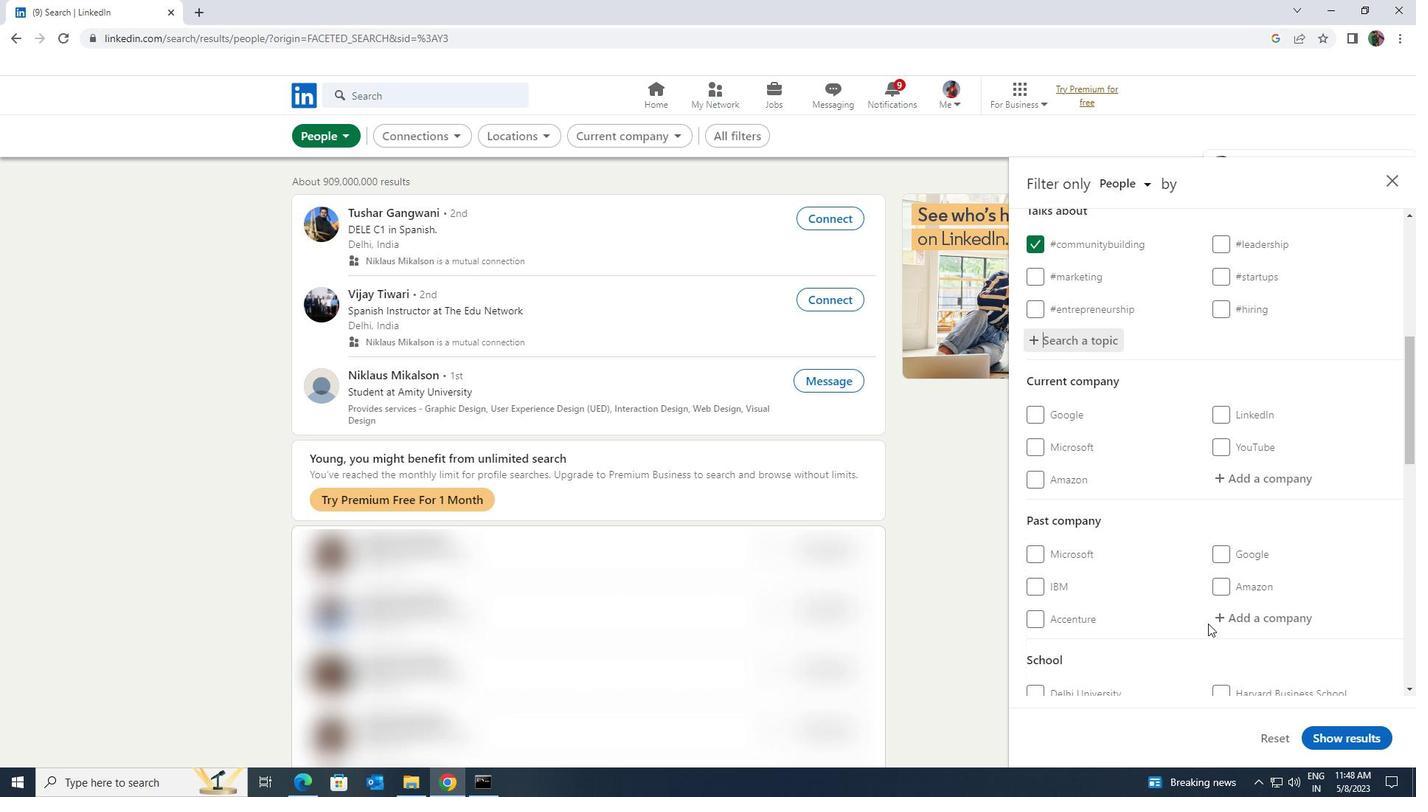 
Action: Mouse scrolled (1208, 622) with delta (0, 0)
Screenshot: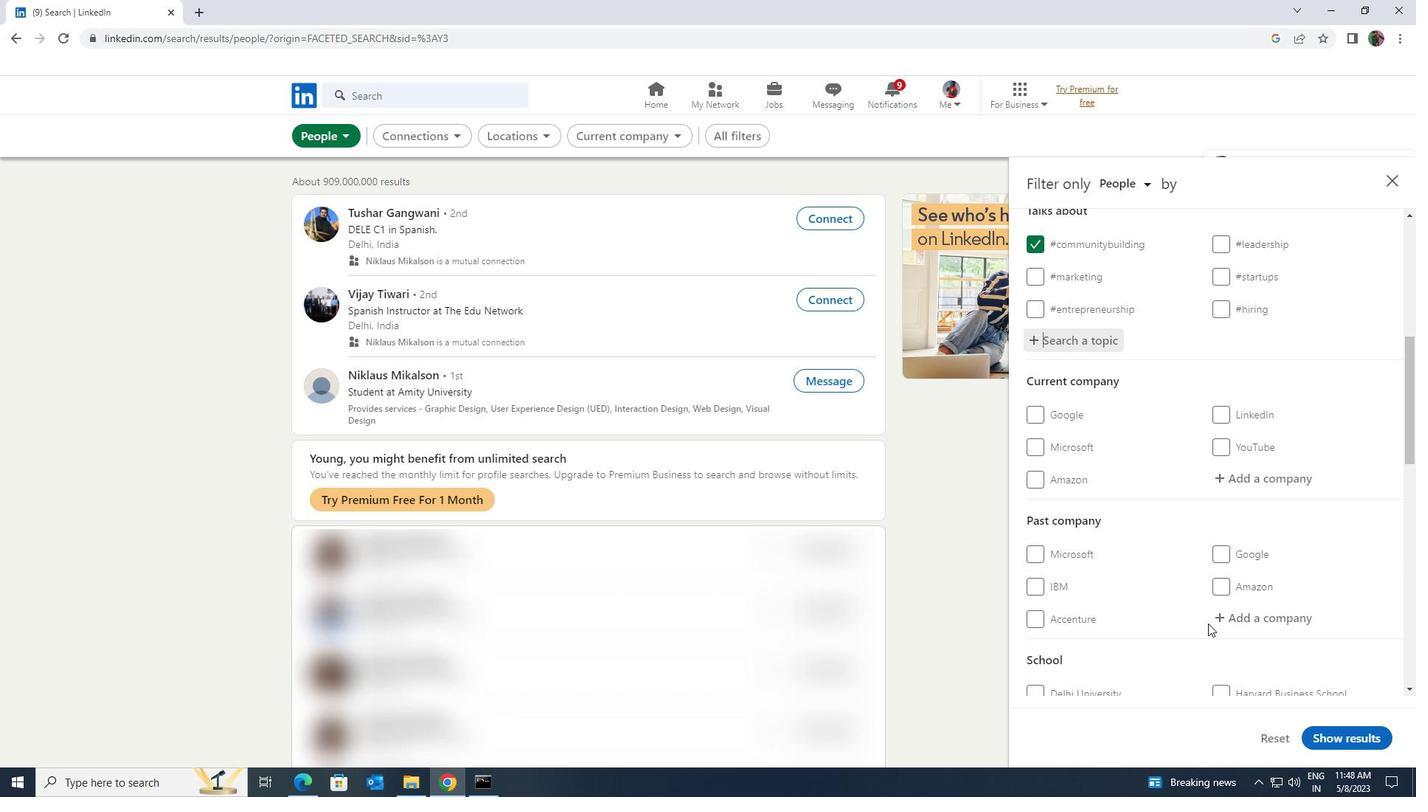 
Action: Mouse scrolled (1208, 622) with delta (0, 0)
Screenshot: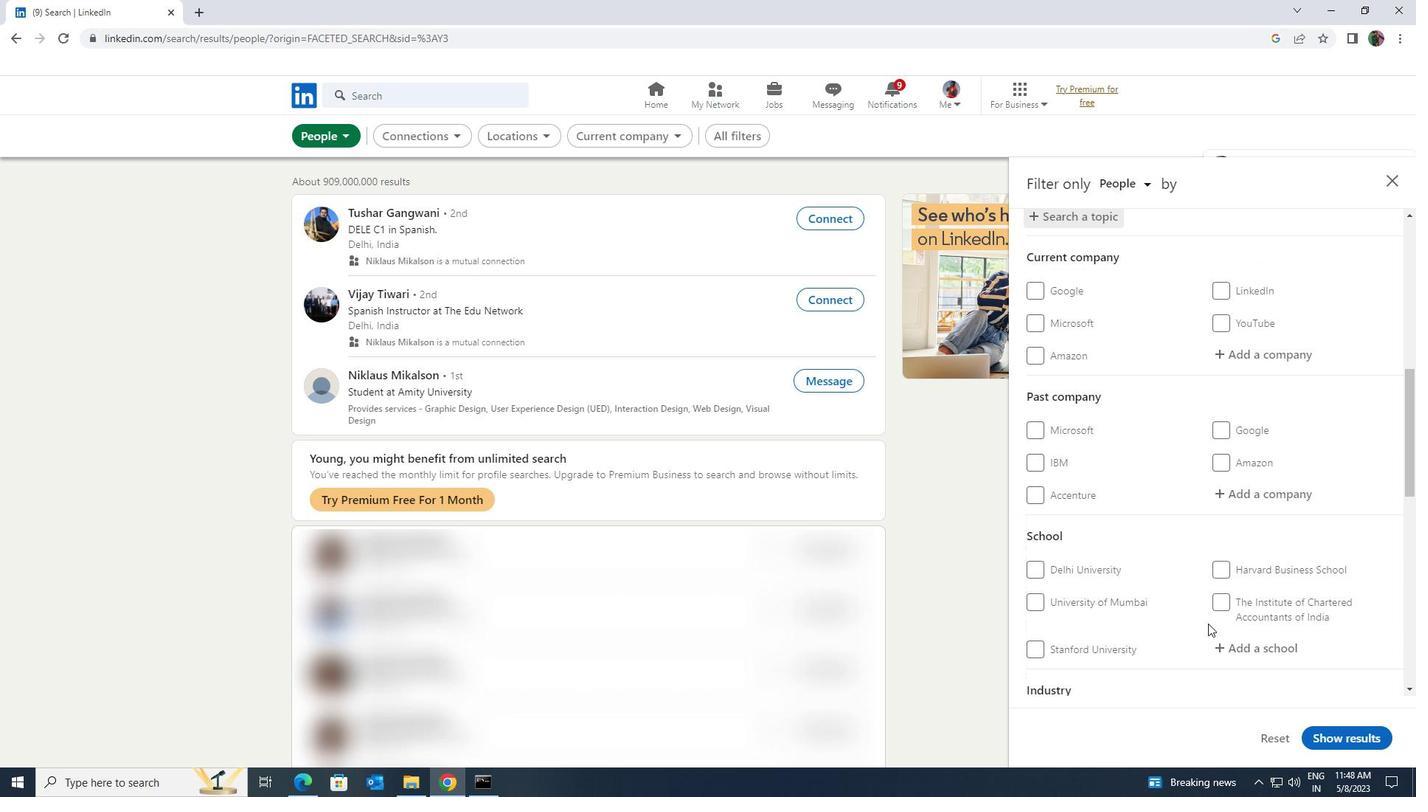 
Action: Mouse scrolled (1208, 622) with delta (0, 0)
Screenshot: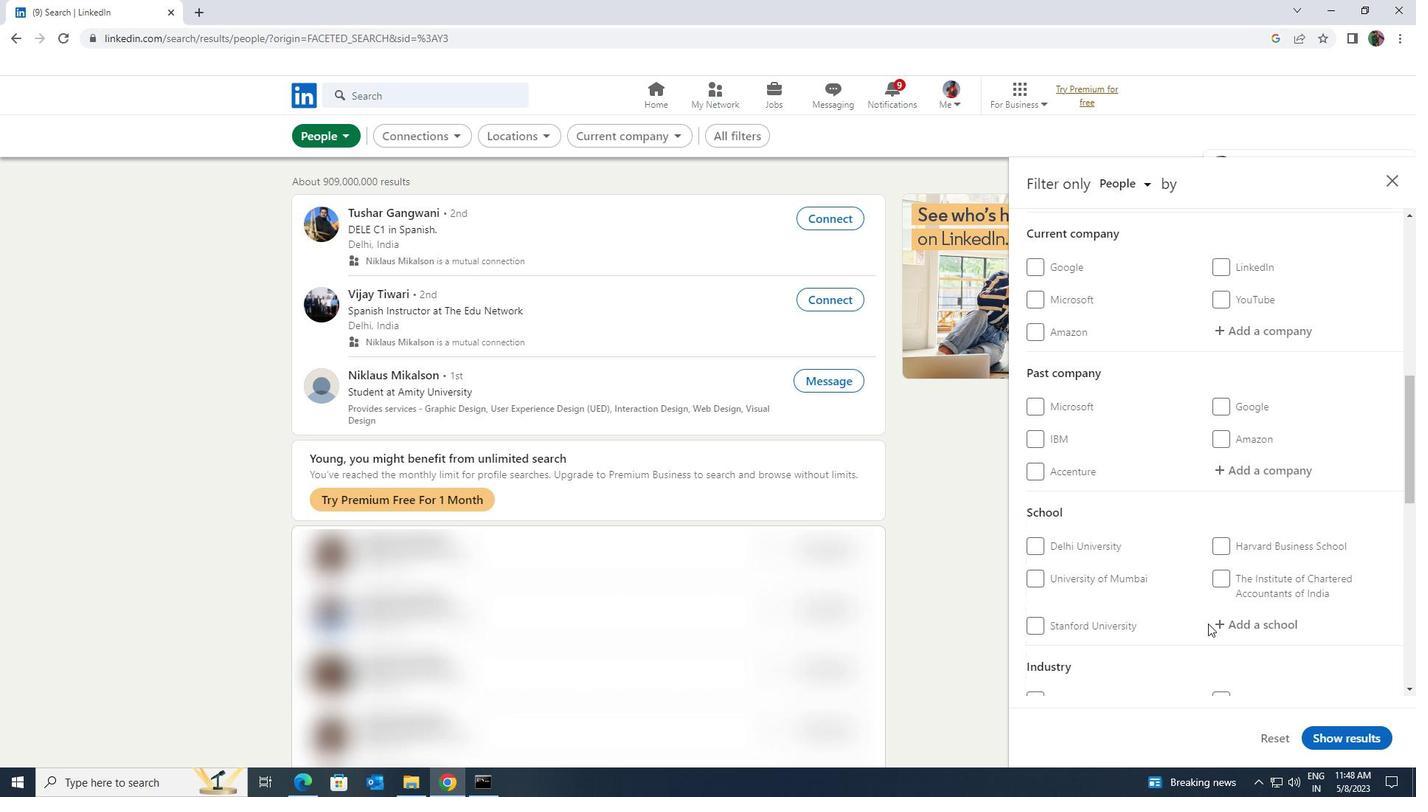 
Action: Mouse scrolled (1208, 622) with delta (0, 0)
Screenshot: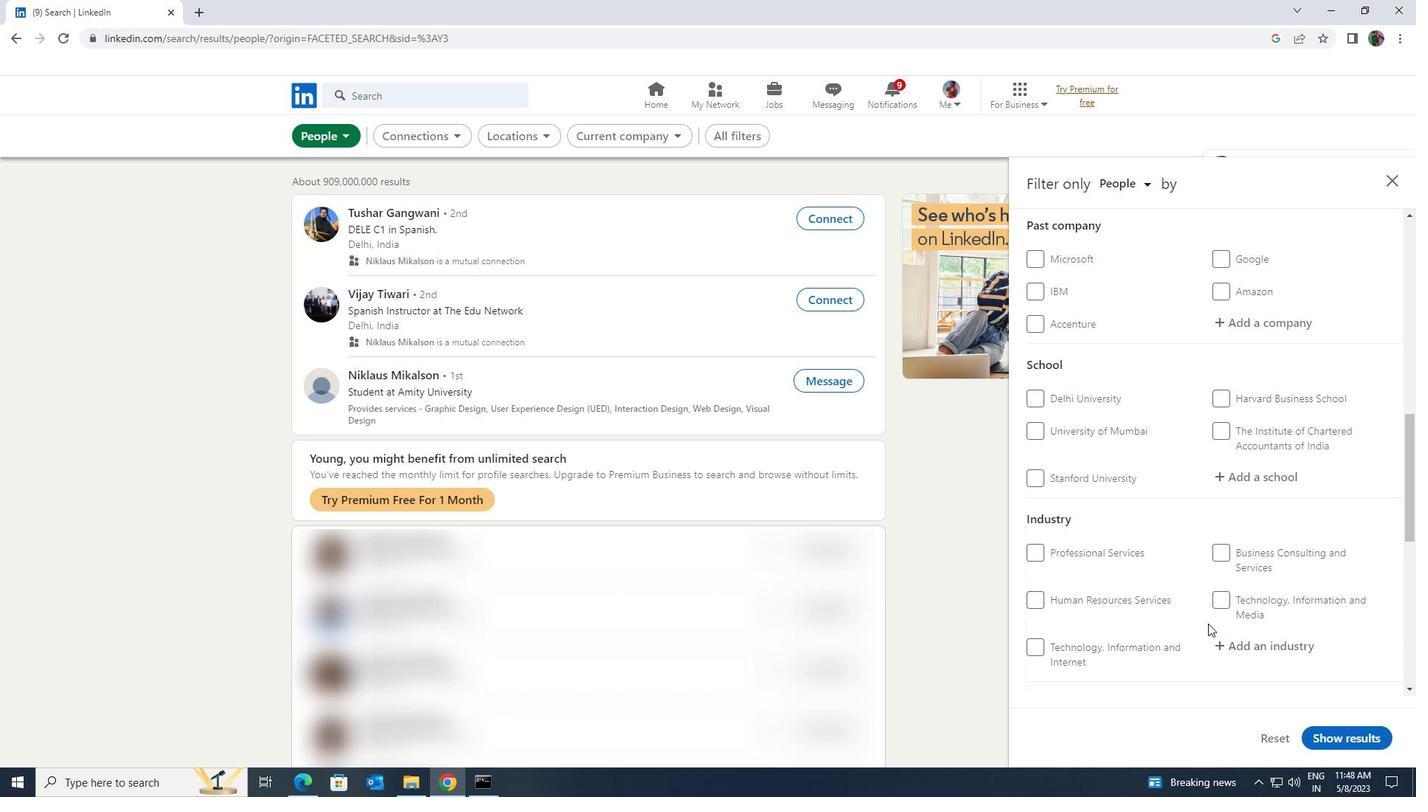 
Action: Mouse scrolled (1208, 622) with delta (0, 0)
Screenshot: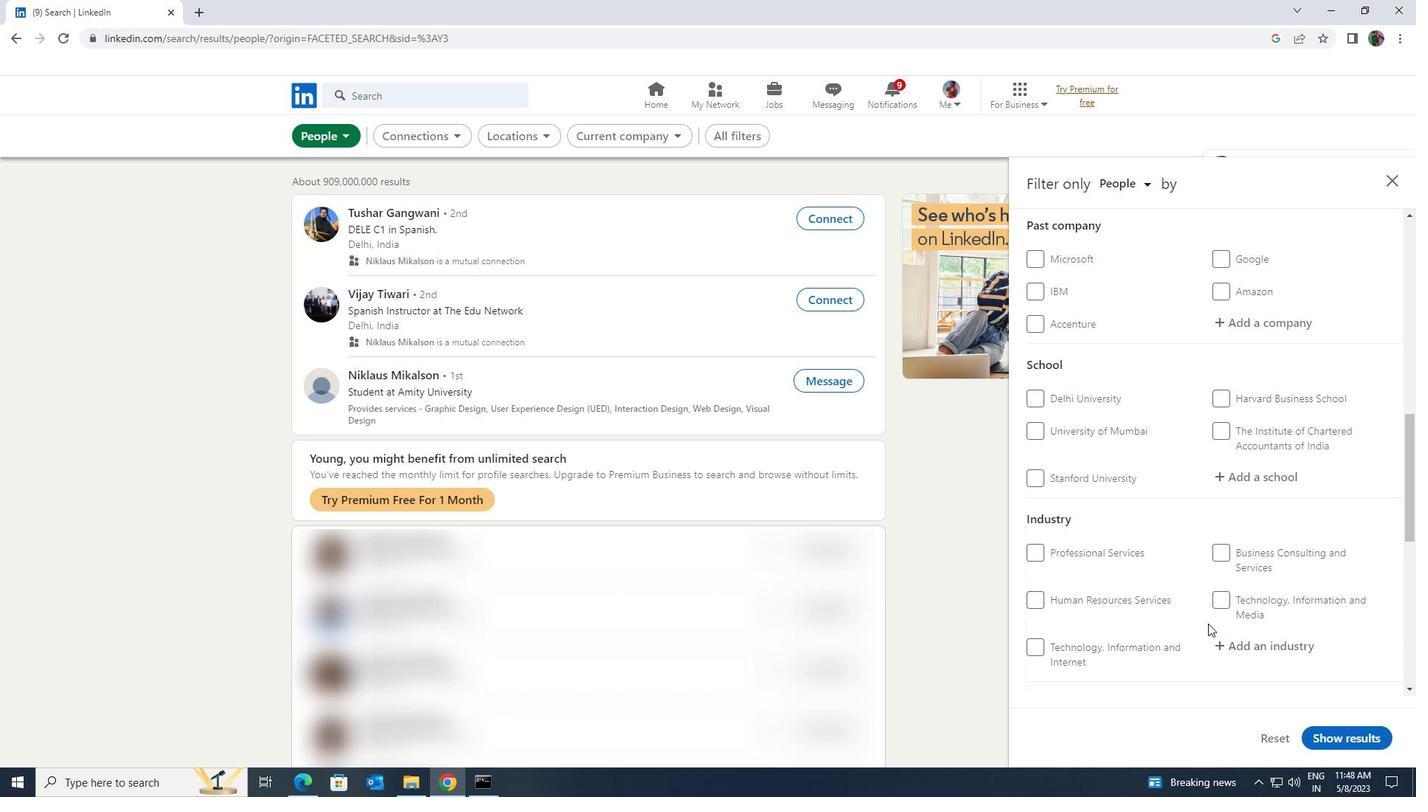 
Action: Mouse moved to (1078, 622)
Screenshot: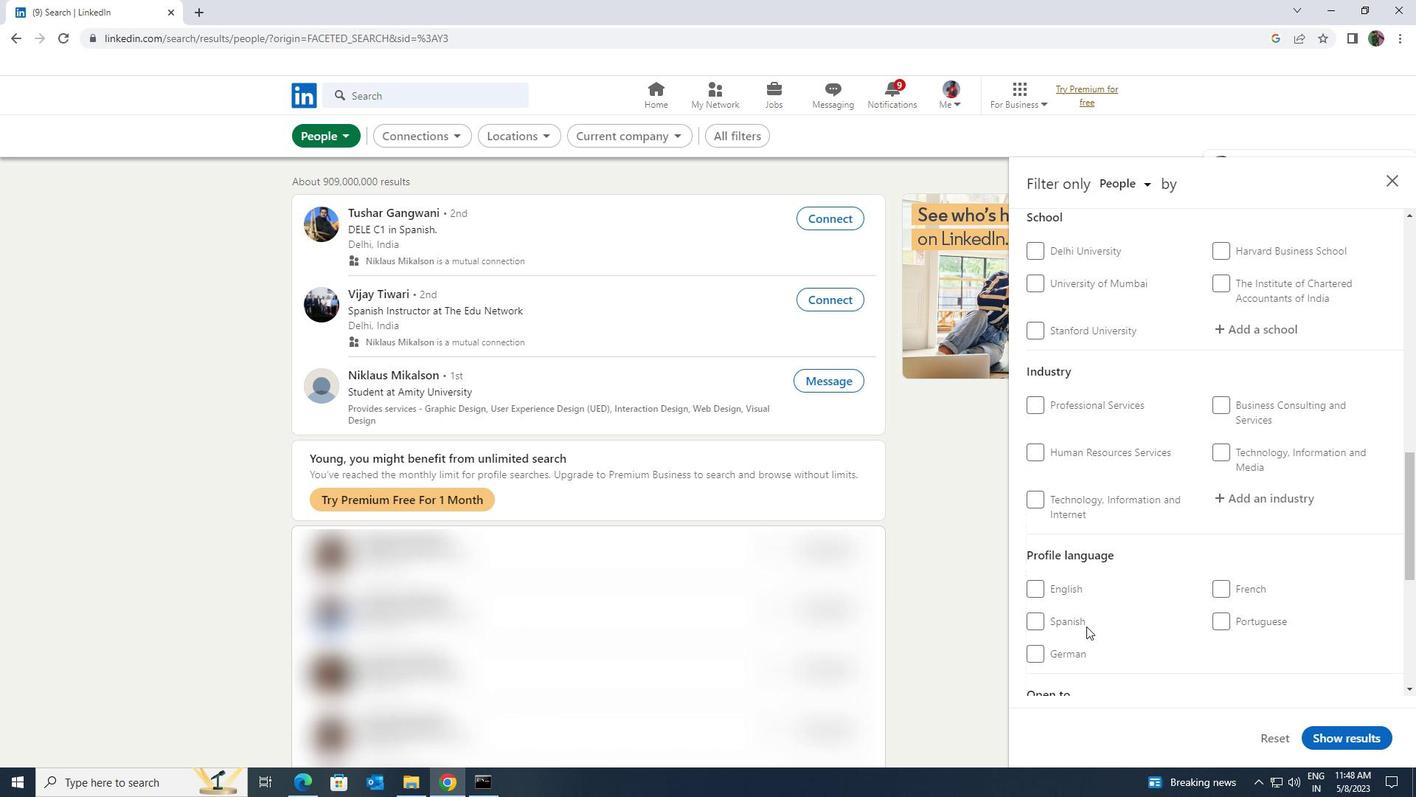 
Action: Mouse pressed left at (1078, 622)
Screenshot: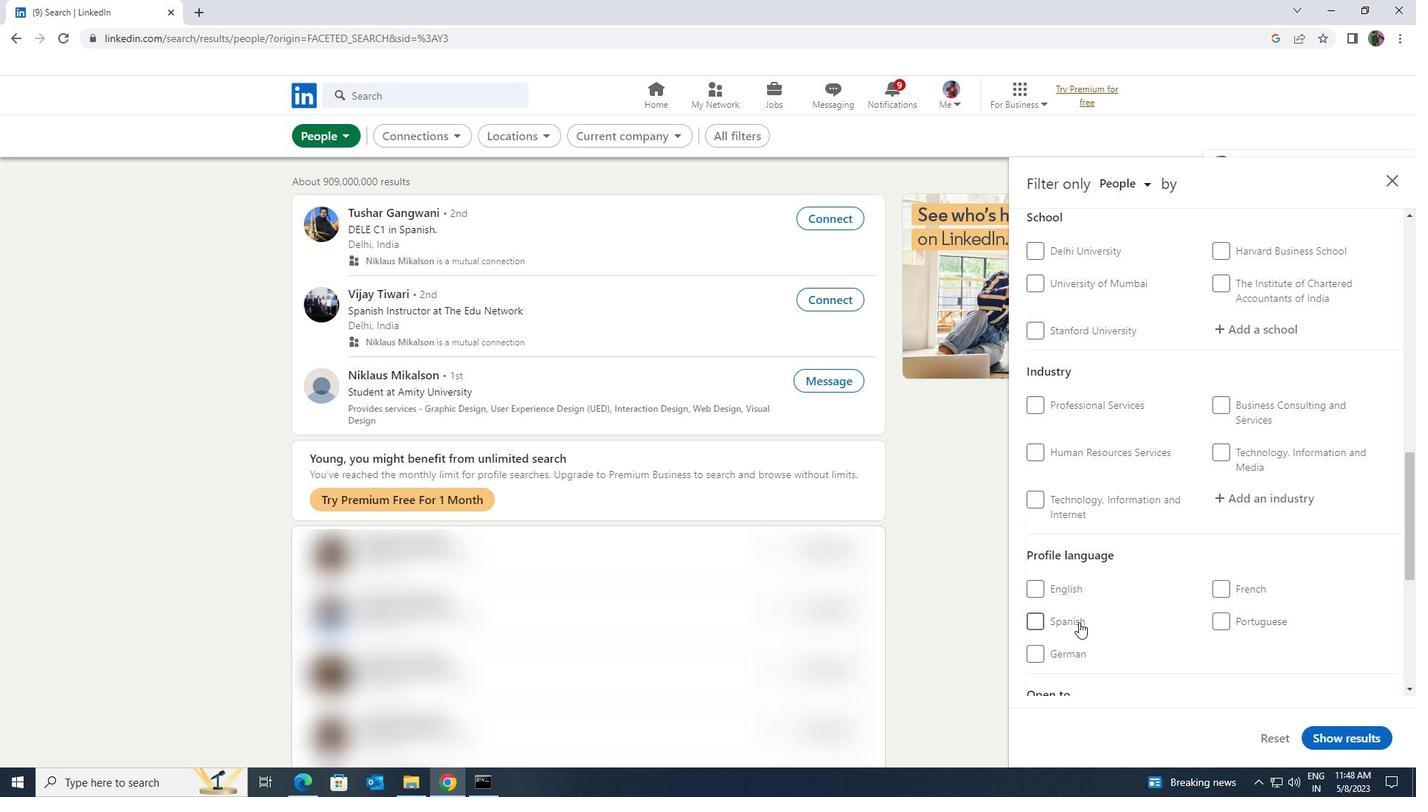 
Action: Mouse moved to (1180, 621)
Screenshot: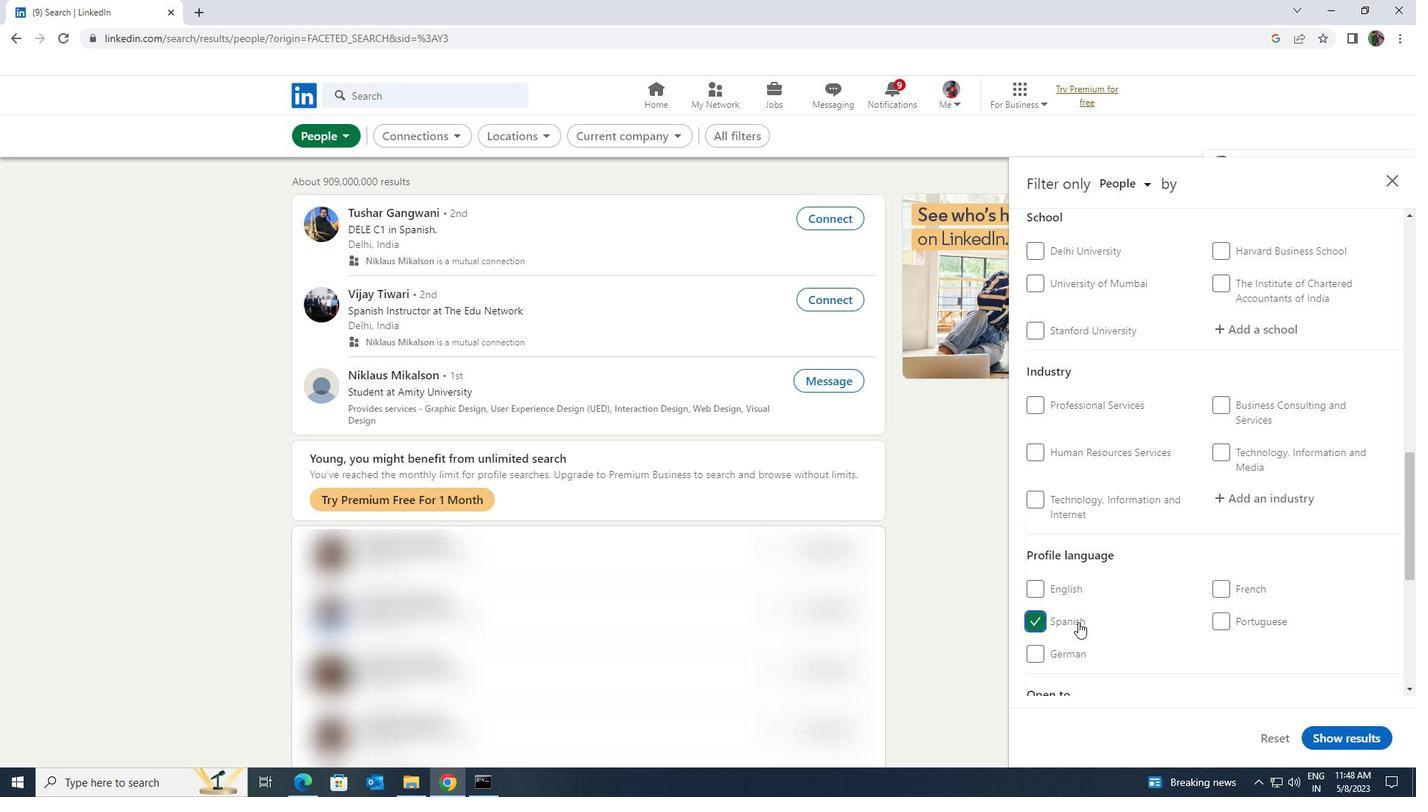
Action: Mouse scrolled (1180, 622) with delta (0, 0)
Screenshot: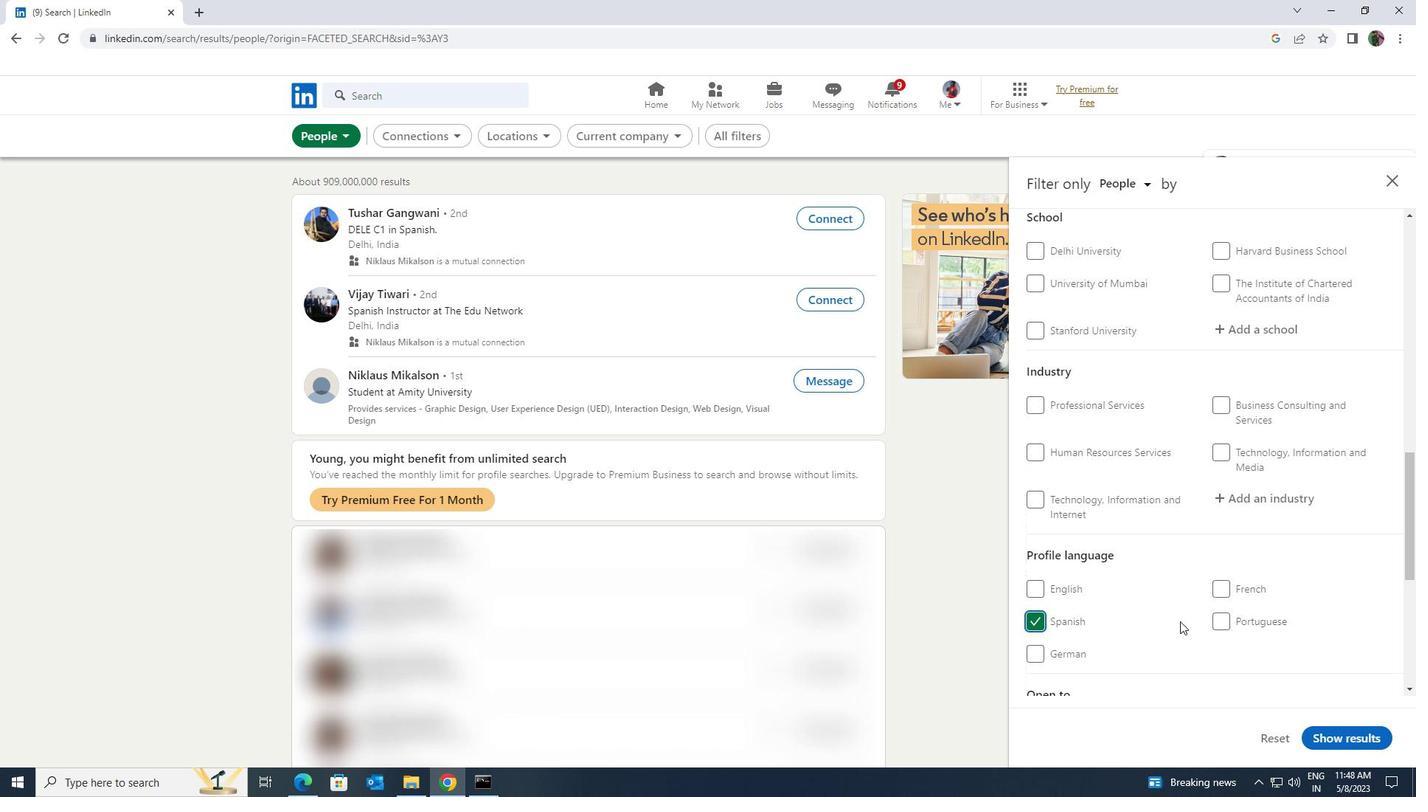 
Action: Mouse scrolled (1180, 622) with delta (0, 0)
Screenshot: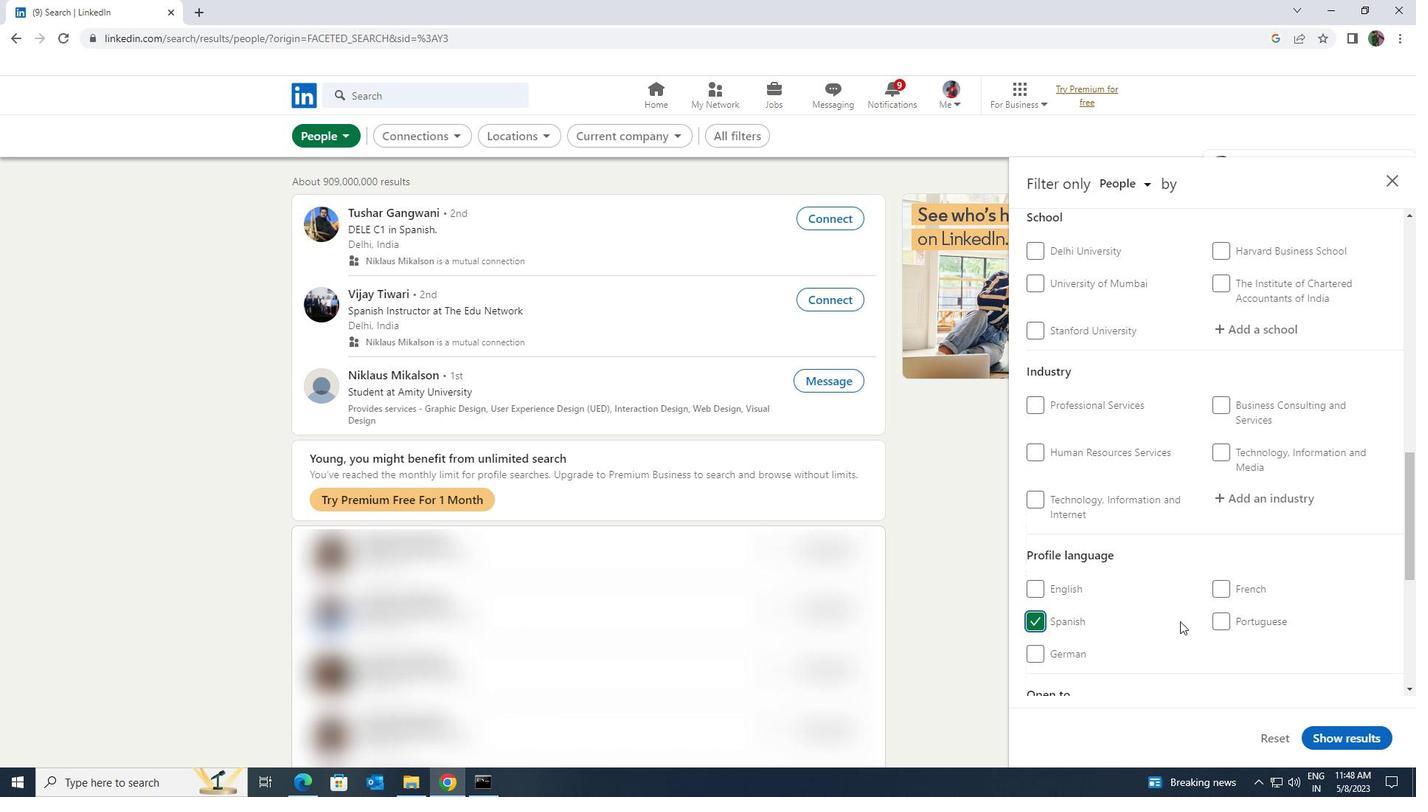 
Action: Mouse moved to (1181, 621)
Screenshot: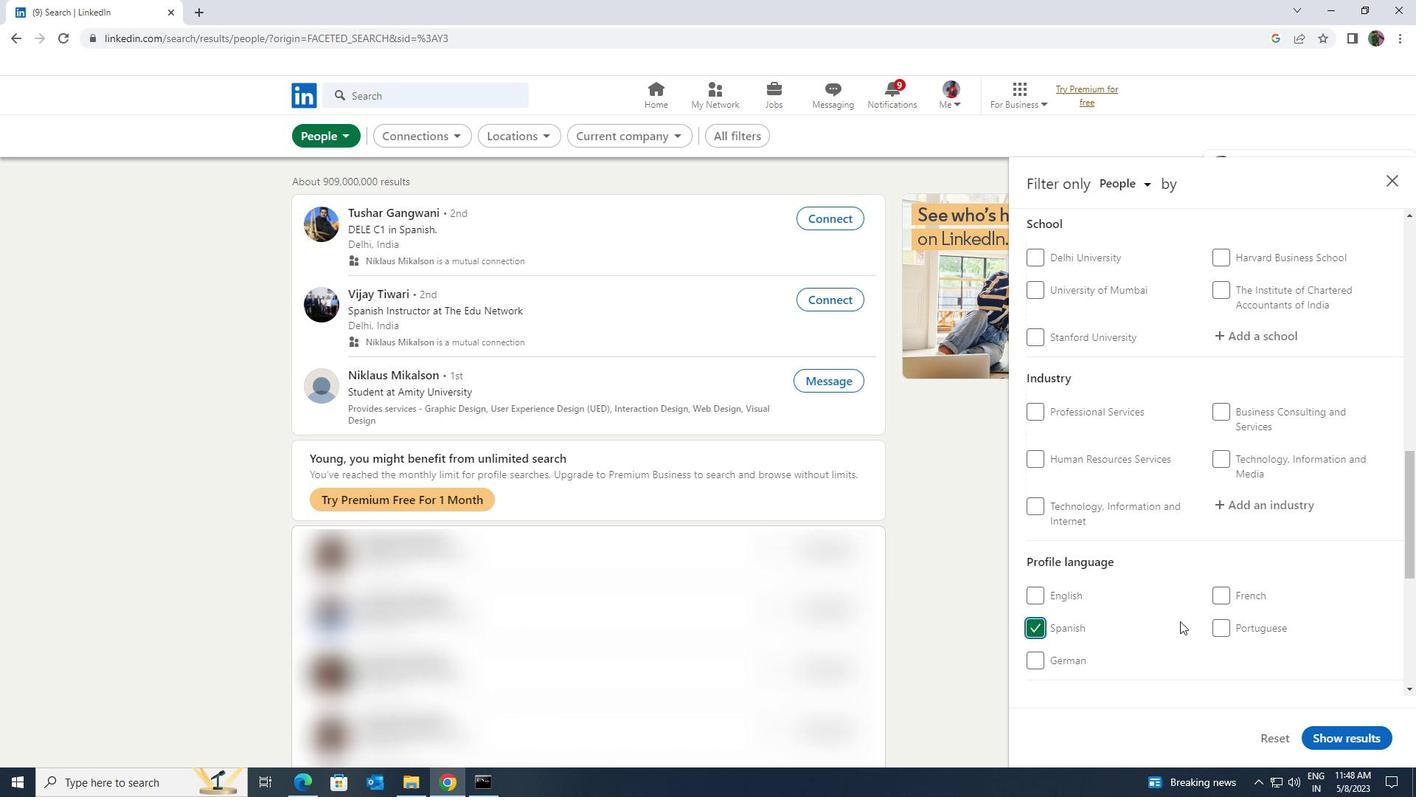 
Action: Mouse scrolled (1181, 622) with delta (0, 0)
Screenshot: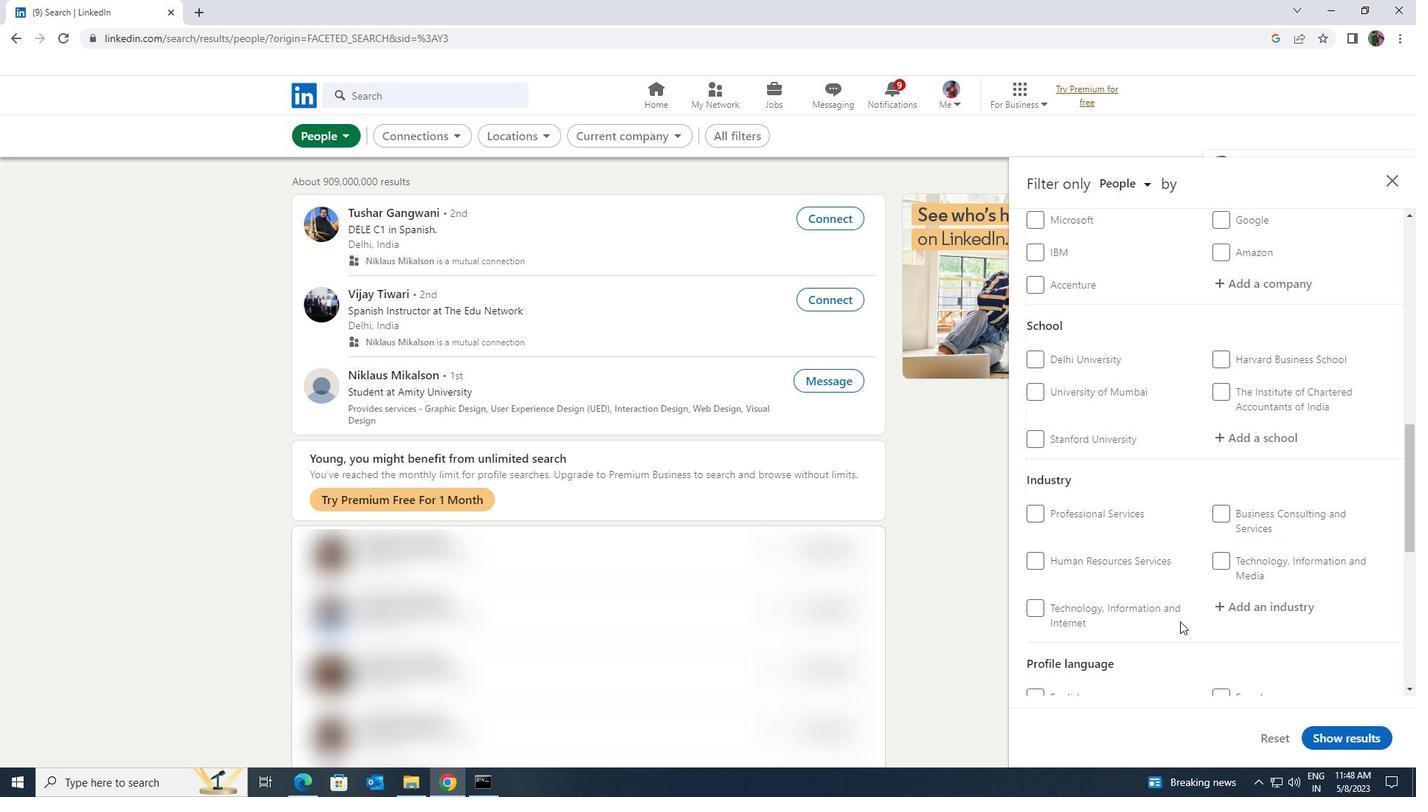 
Action: Mouse scrolled (1181, 622) with delta (0, 0)
Screenshot: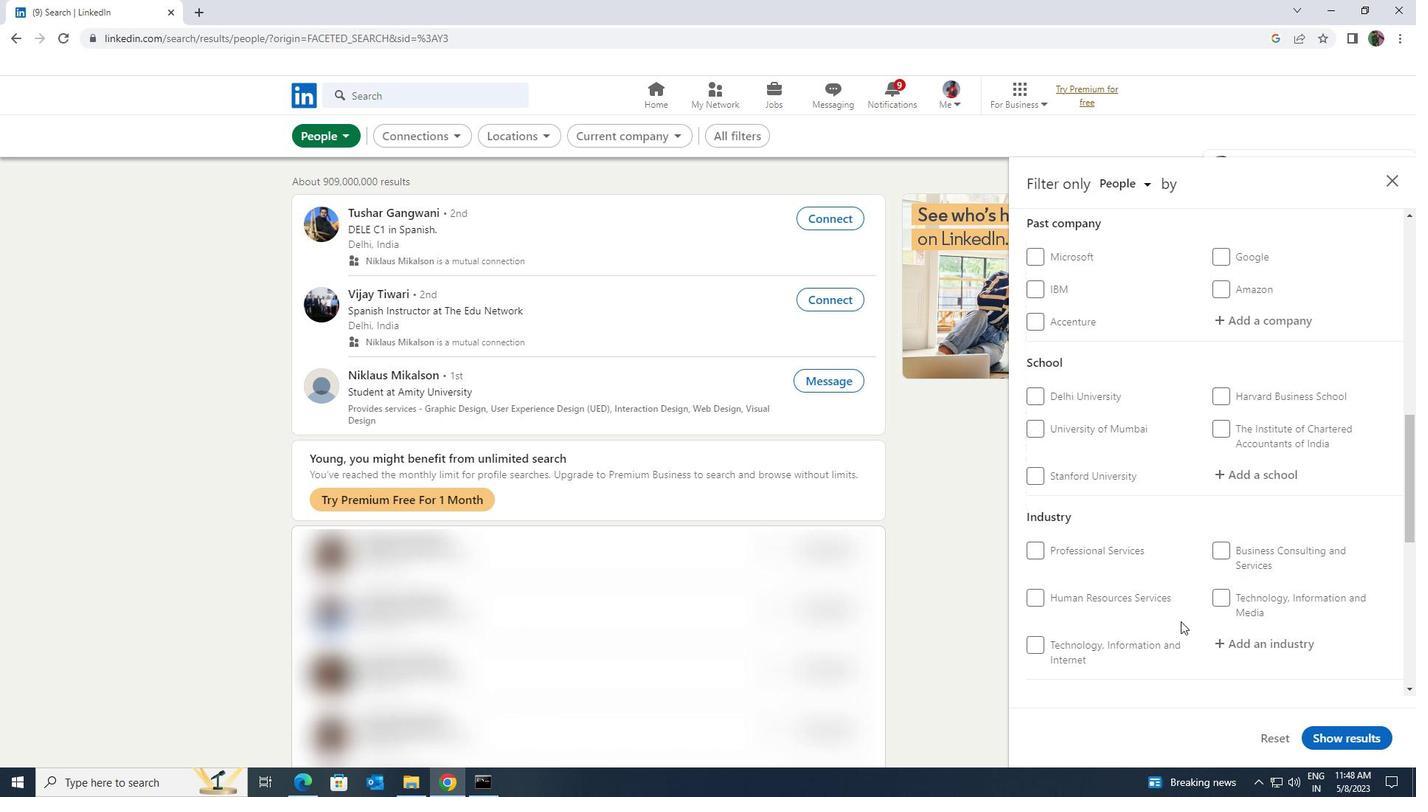 
Action: Mouse scrolled (1181, 622) with delta (0, 0)
Screenshot: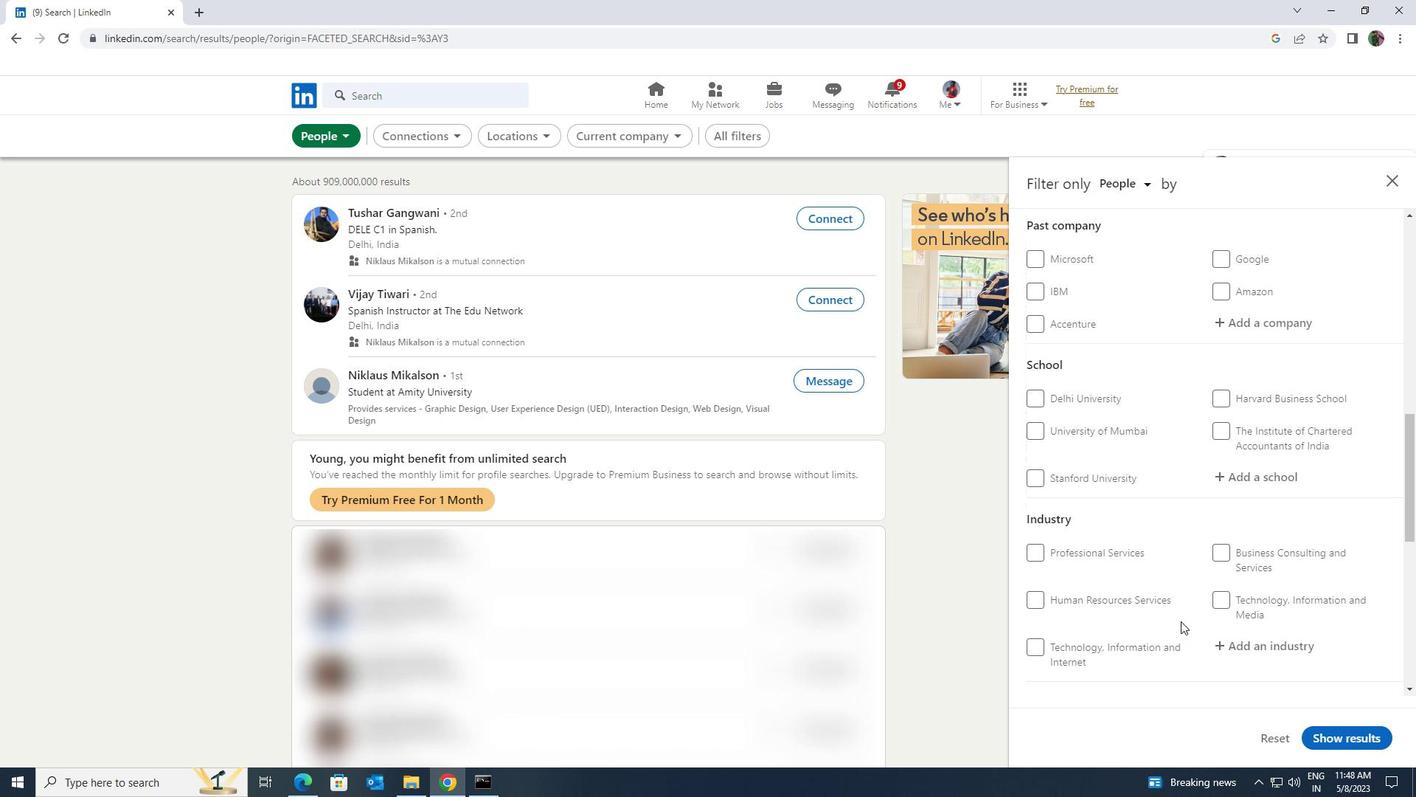
Action: Mouse moved to (1181, 622)
Screenshot: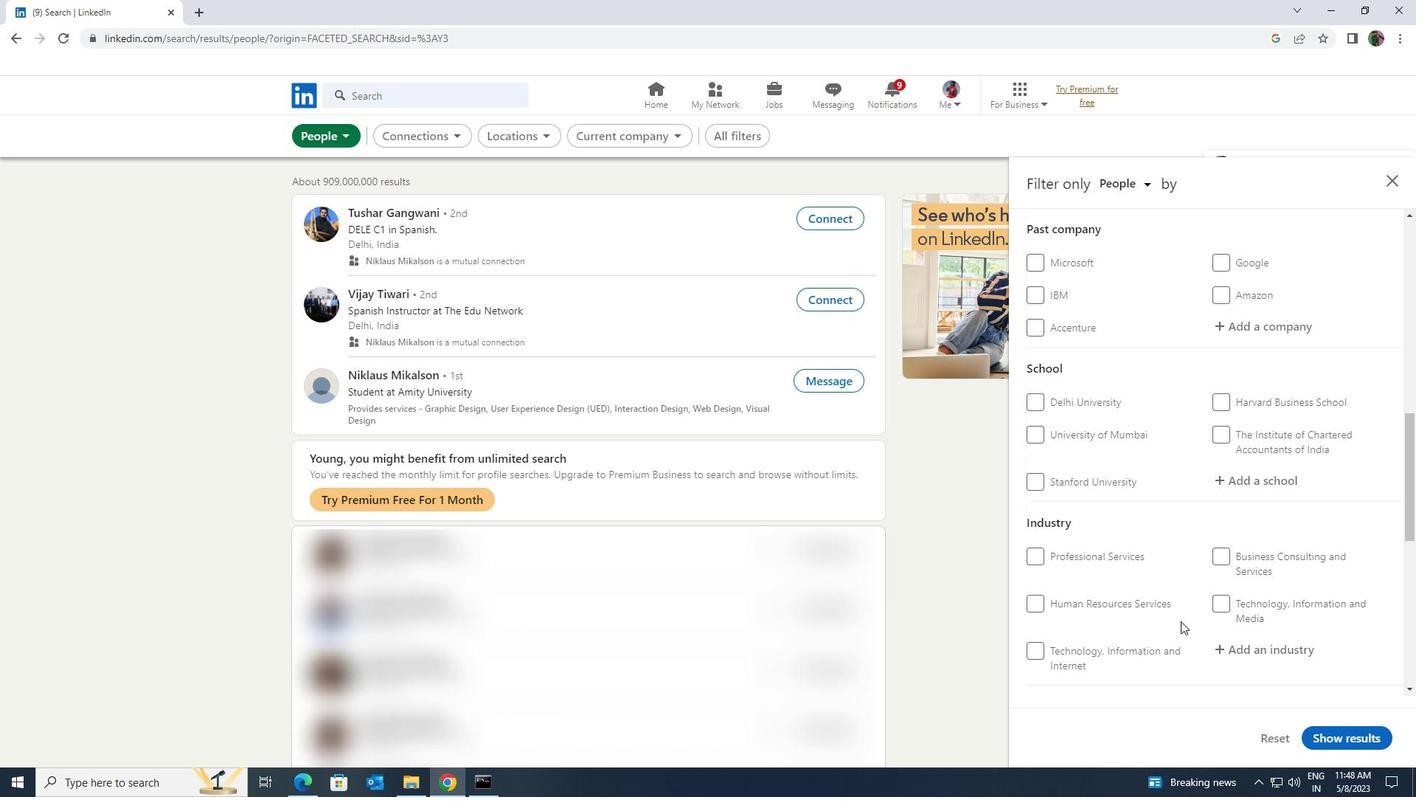 
Action: Mouse scrolled (1181, 622) with delta (0, 0)
Screenshot: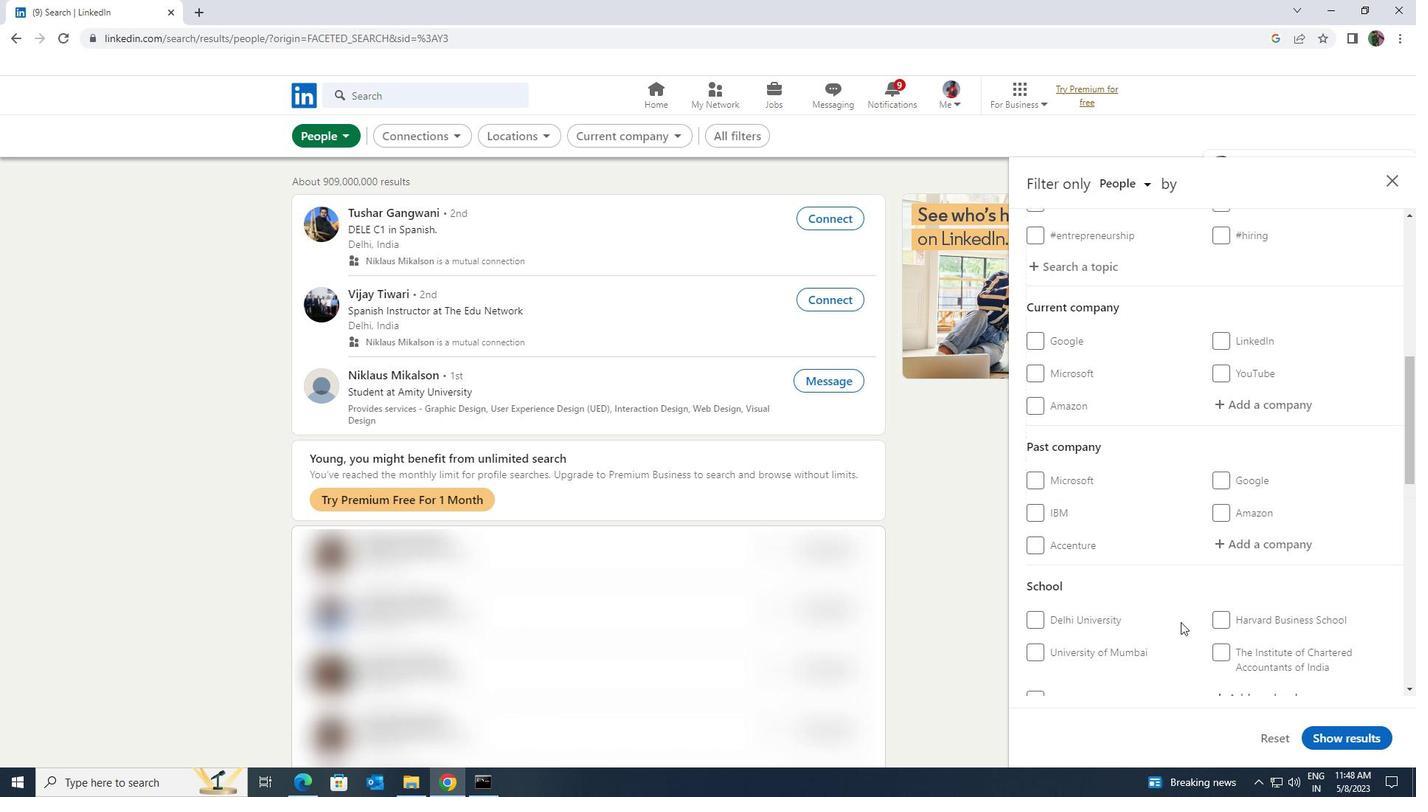 
Action: Mouse moved to (1247, 484)
Screenshot: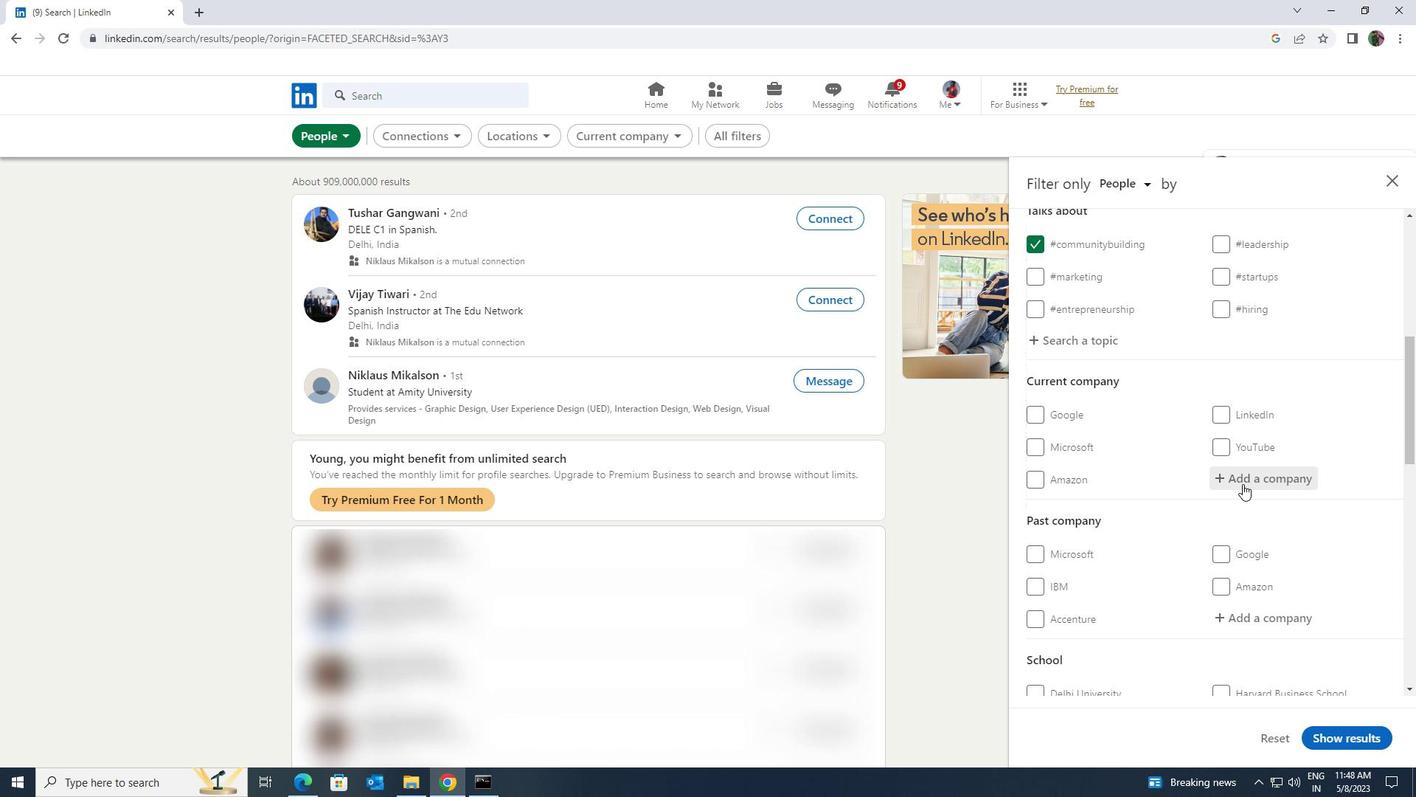 
Action: Mouse pressed left at (1247, 484)
Screenshot: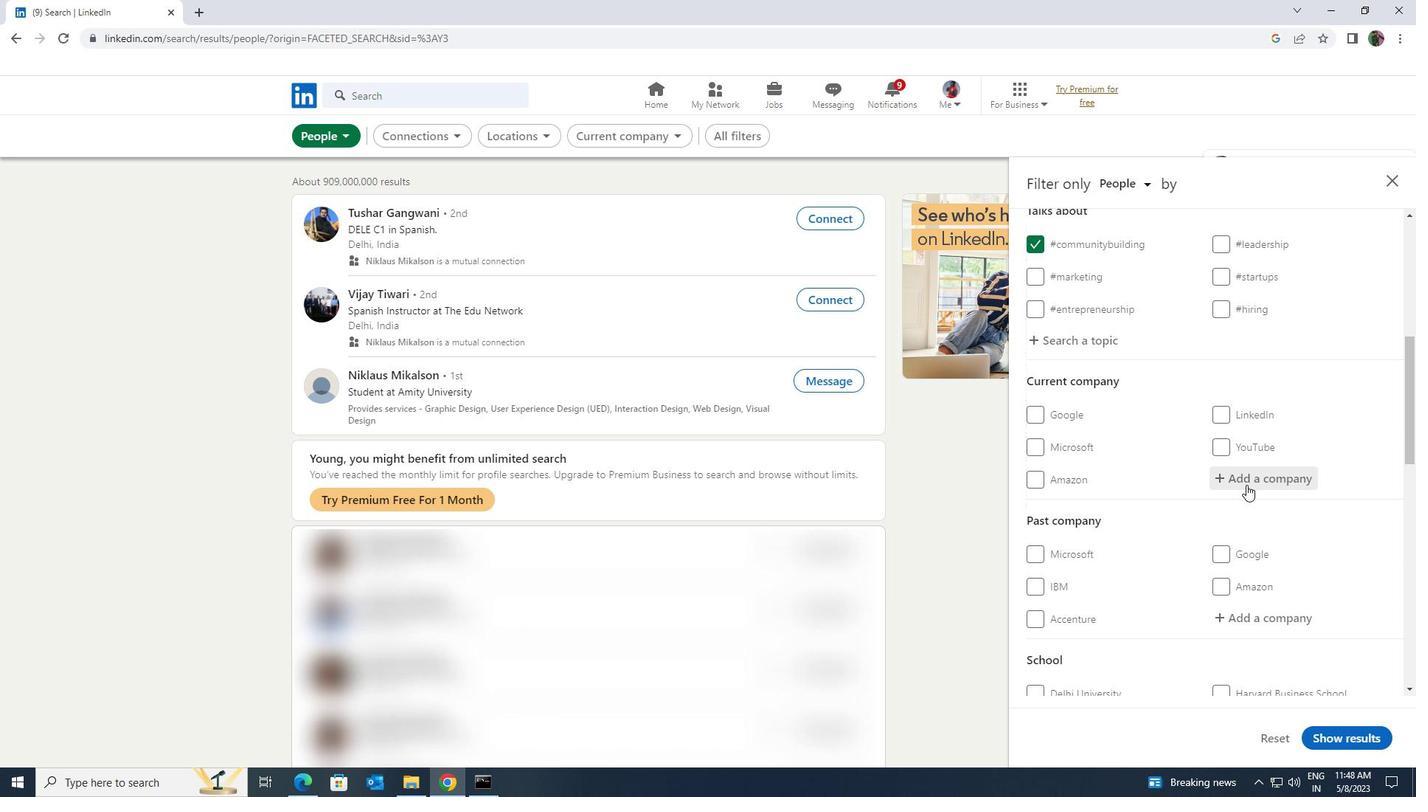 
Action: Key pressed <Key.shift><Key.shift><Key.shift><Key.shift><Key.shift><Key.shift><Key.shift><Key.shift><Key.shift><Key.shift><Key.shift><Key.shift><Key.shift><Key.shift><Key.shift><Key.shift>UNLIMI
Screenshot: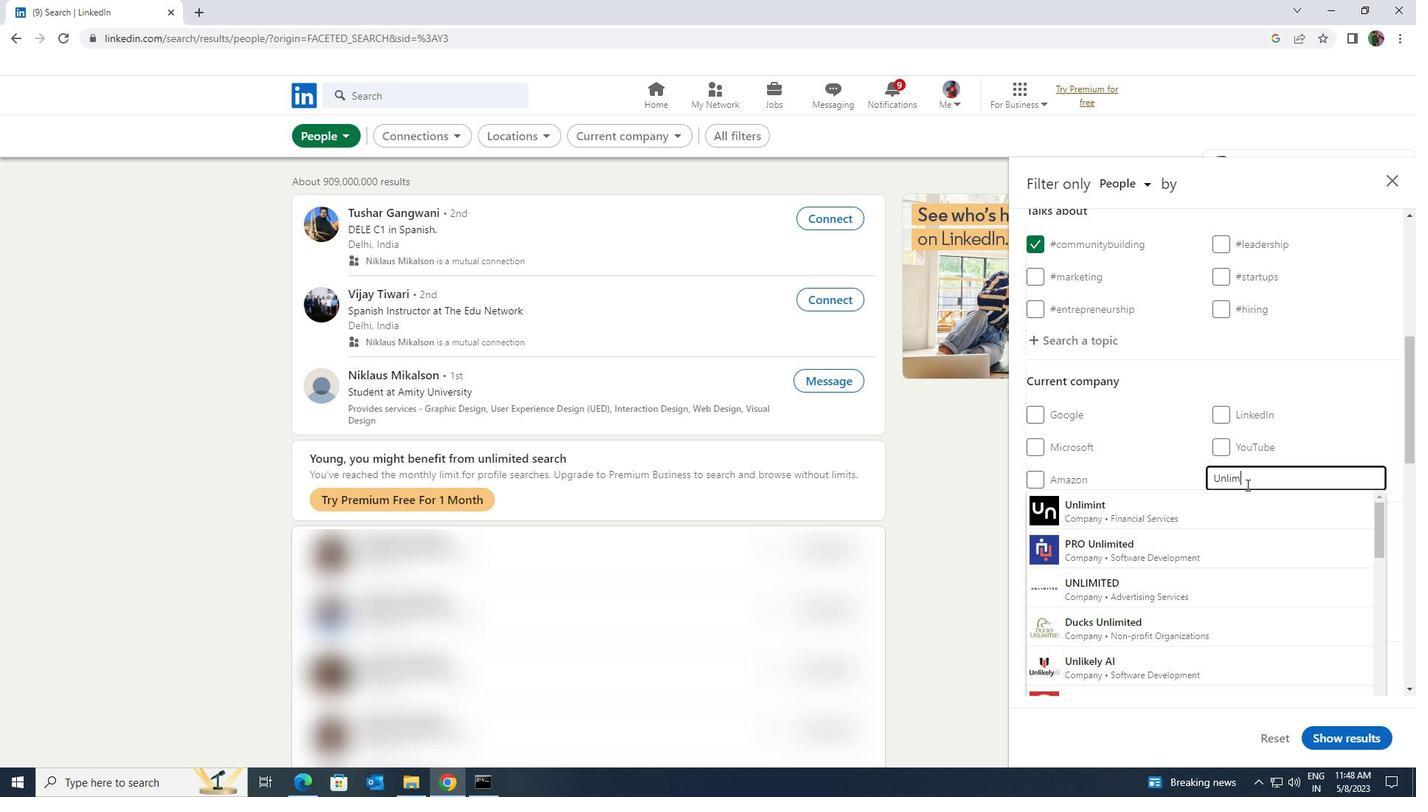 
Action: Mouse moved to (1247, 501)
Screenshot: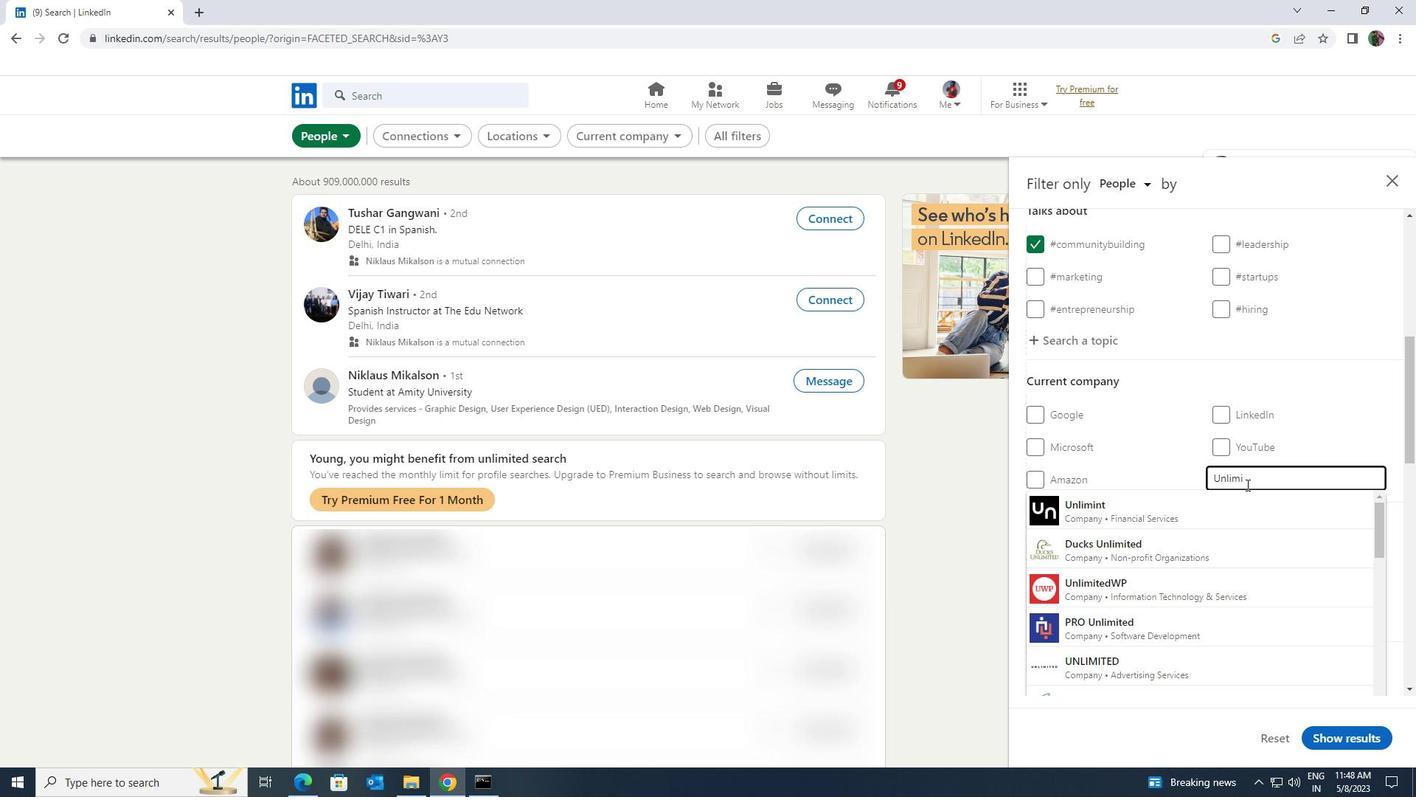 
Action: Mouse pressed left at (1247, 501)
Screenshot: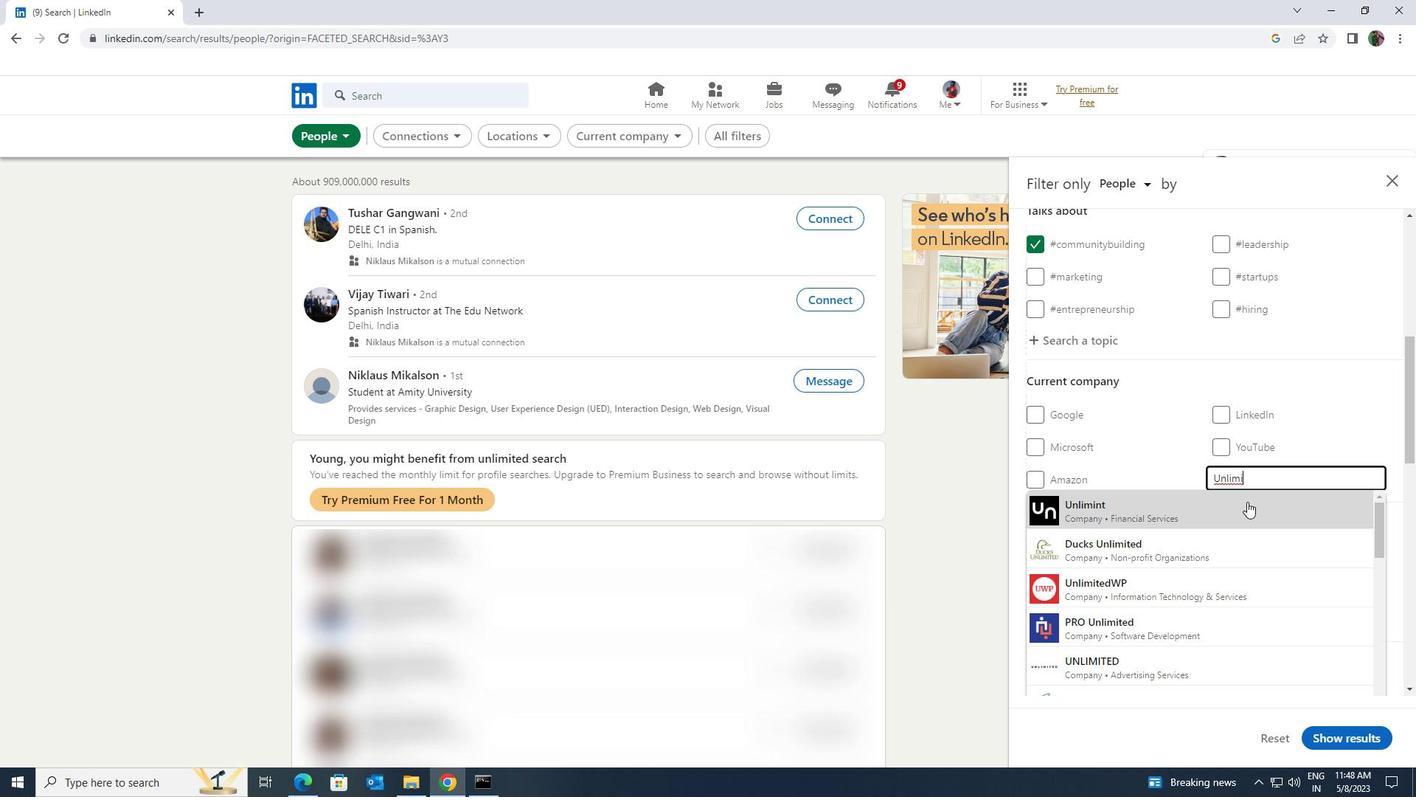 
Action: Mouse scrolled (1247, 501) with delta (0, 0)
Screenshot: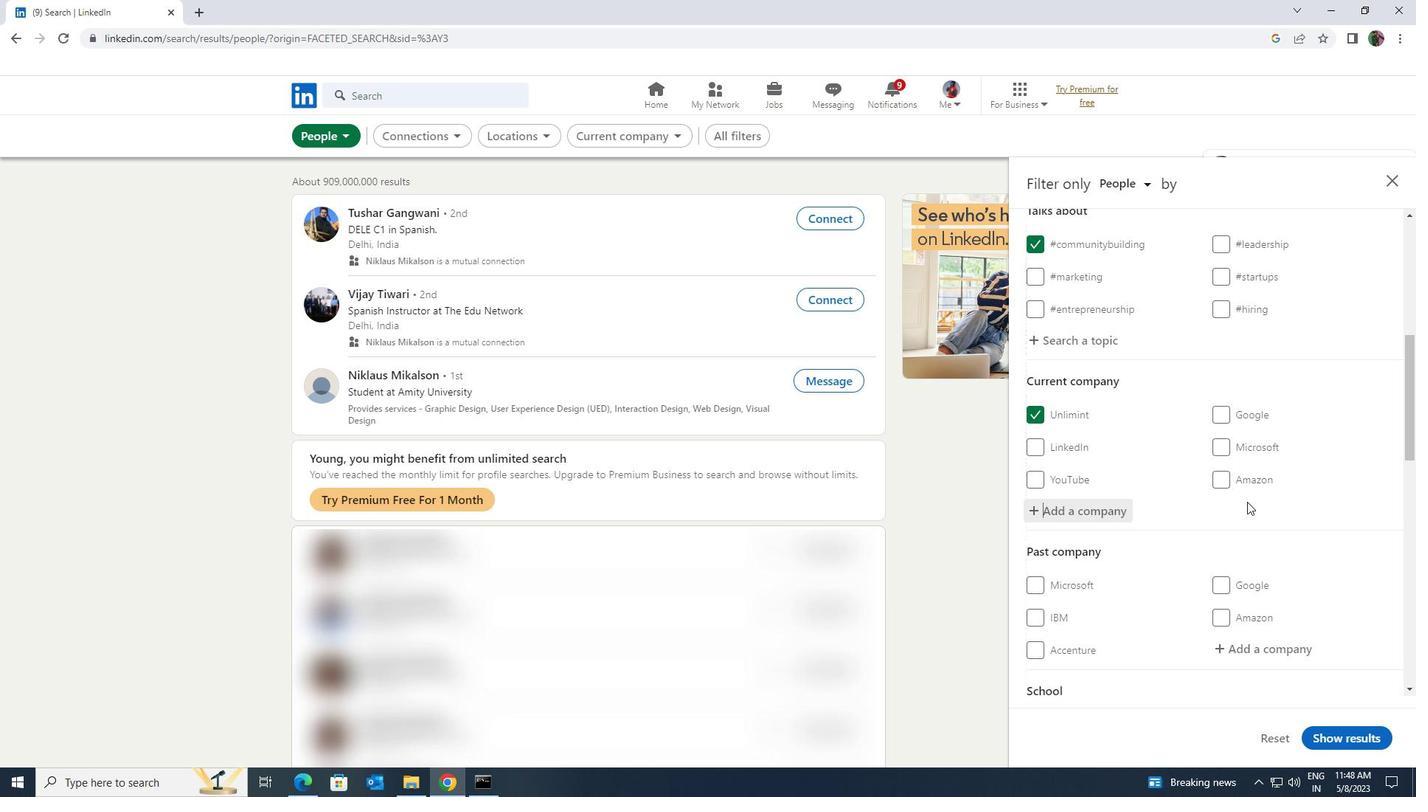 
Action: Mouse scrolled (1247, 501) with delta (0, 0)
Screenshot: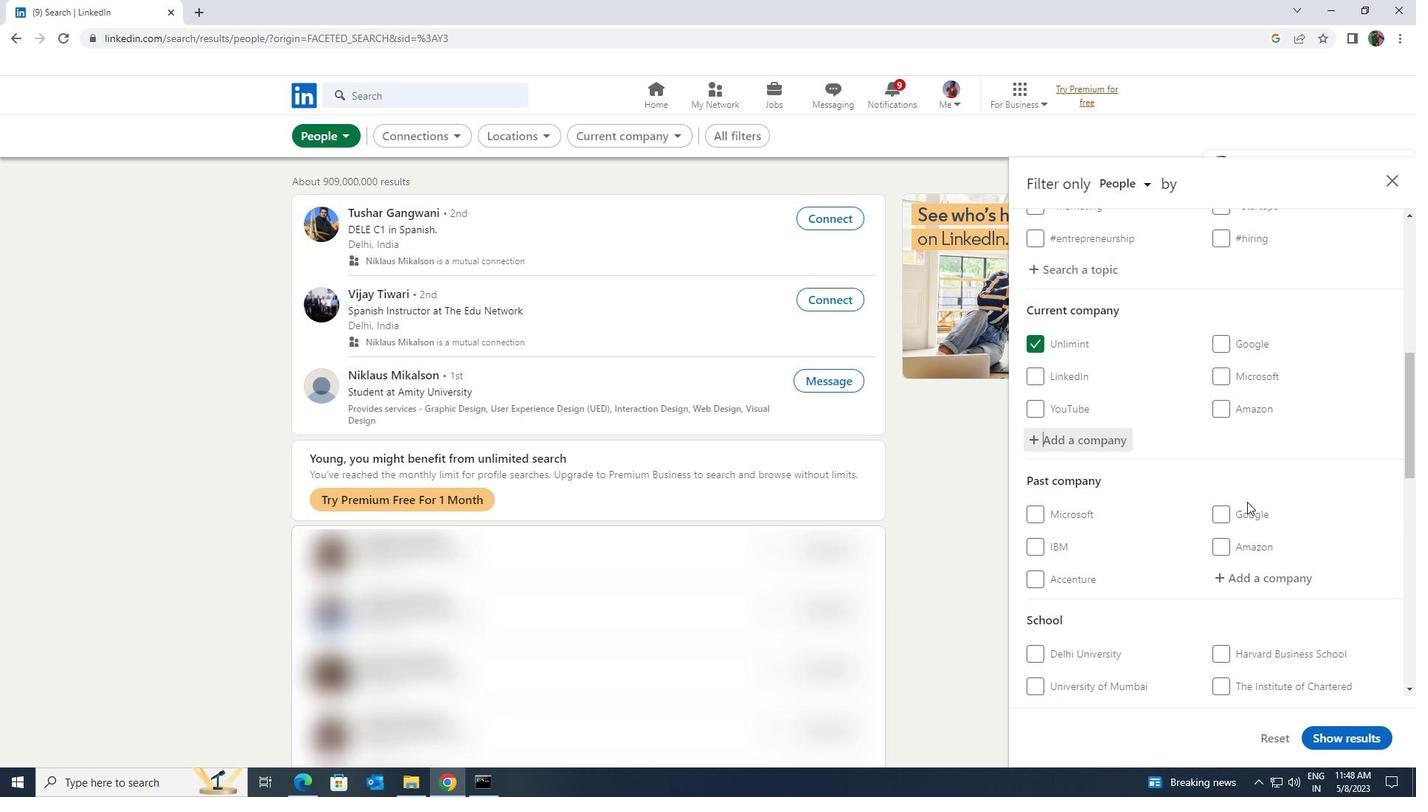 
Action: Mouse scrolled (1247, 501) with delta (0, 0)
Screenshot: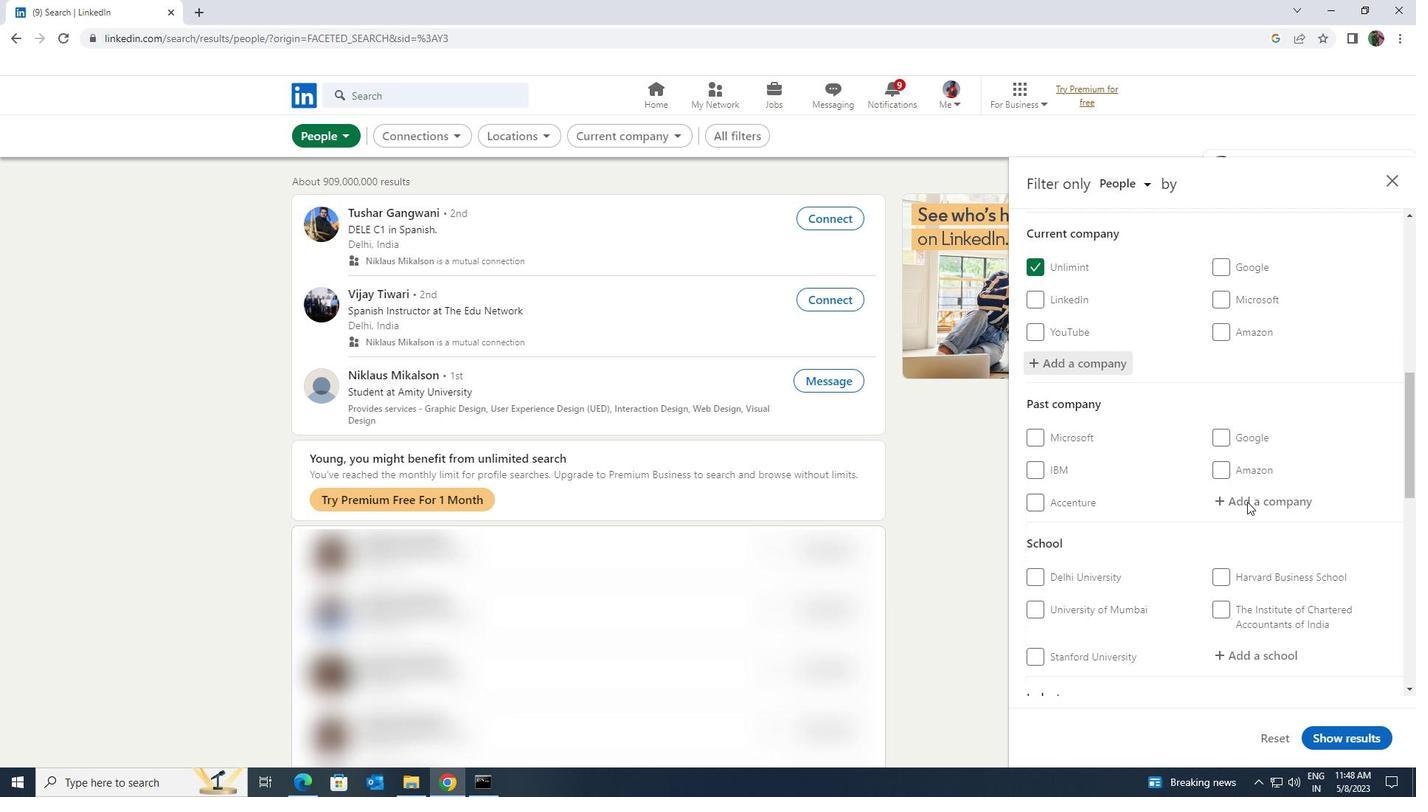 
Action: Mouse scrolled (1247, 501) with delta (0, 0)
Screenshot: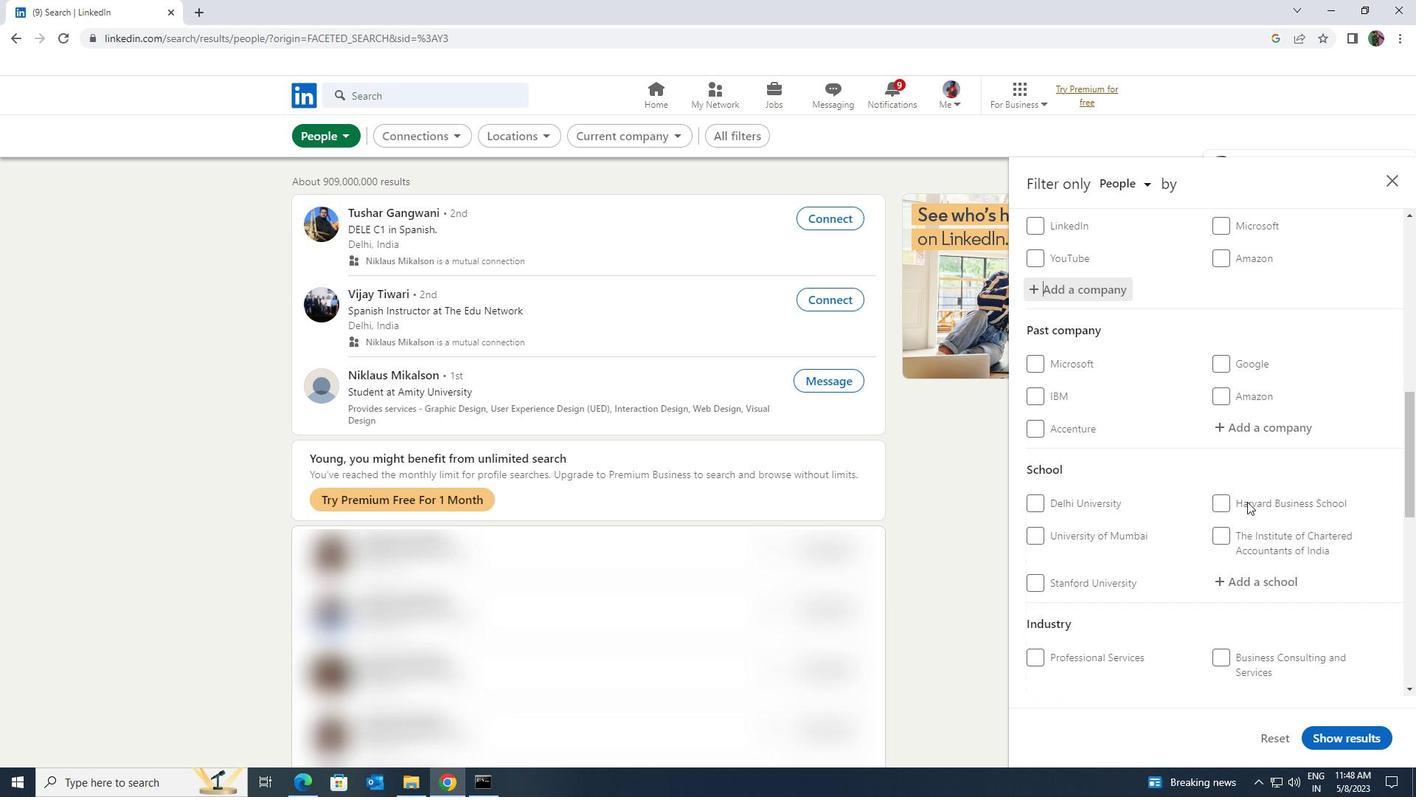 
Action: Mouse pressed left at (1247, 501)
Screenshot: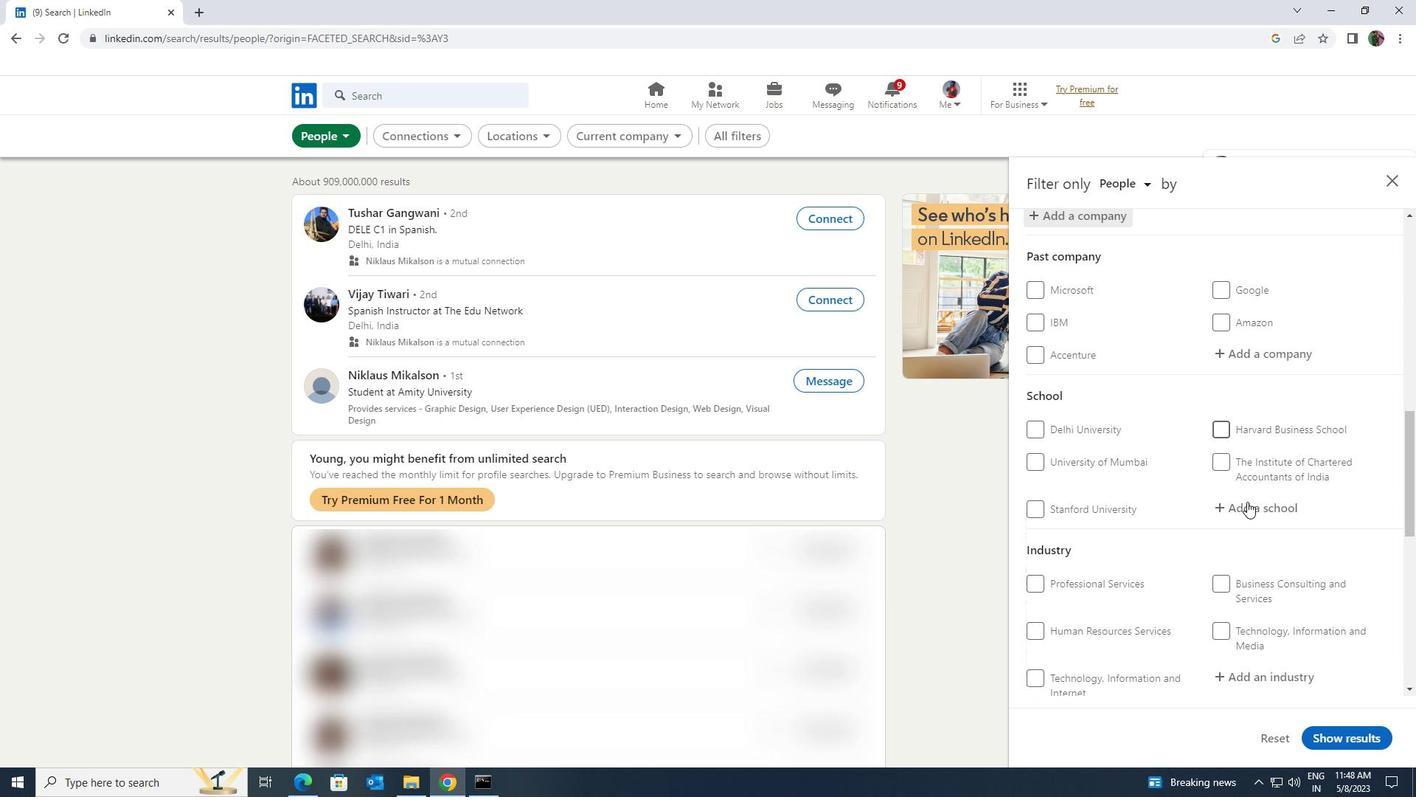 
Action: Key pressed <Key.shift><Key.shift><Key.shift><Key.shift><Key.shift><Key.shift><Key.shift><Key.shift><Key.shift><Key.shift><Key.shift><Key.shift><Key.shift><Key.shift><Key.shift><Key.shift><Key.shift>AMITY<Key.space><Key.shift>UNIVERSITY<Key.space><Key.shift>LUC
Screenshot: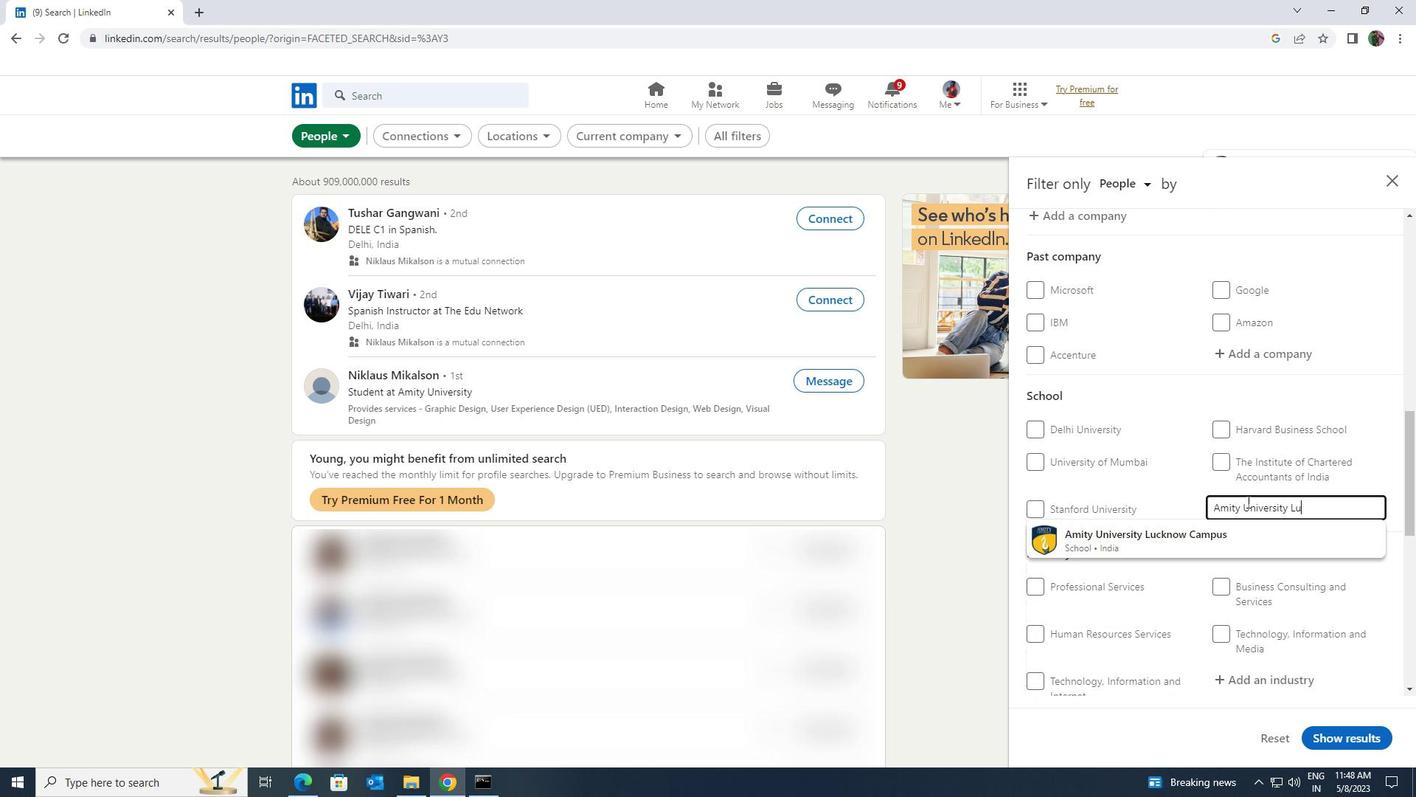 
Action: Mouse moved to (1242, 524)
Screenshot: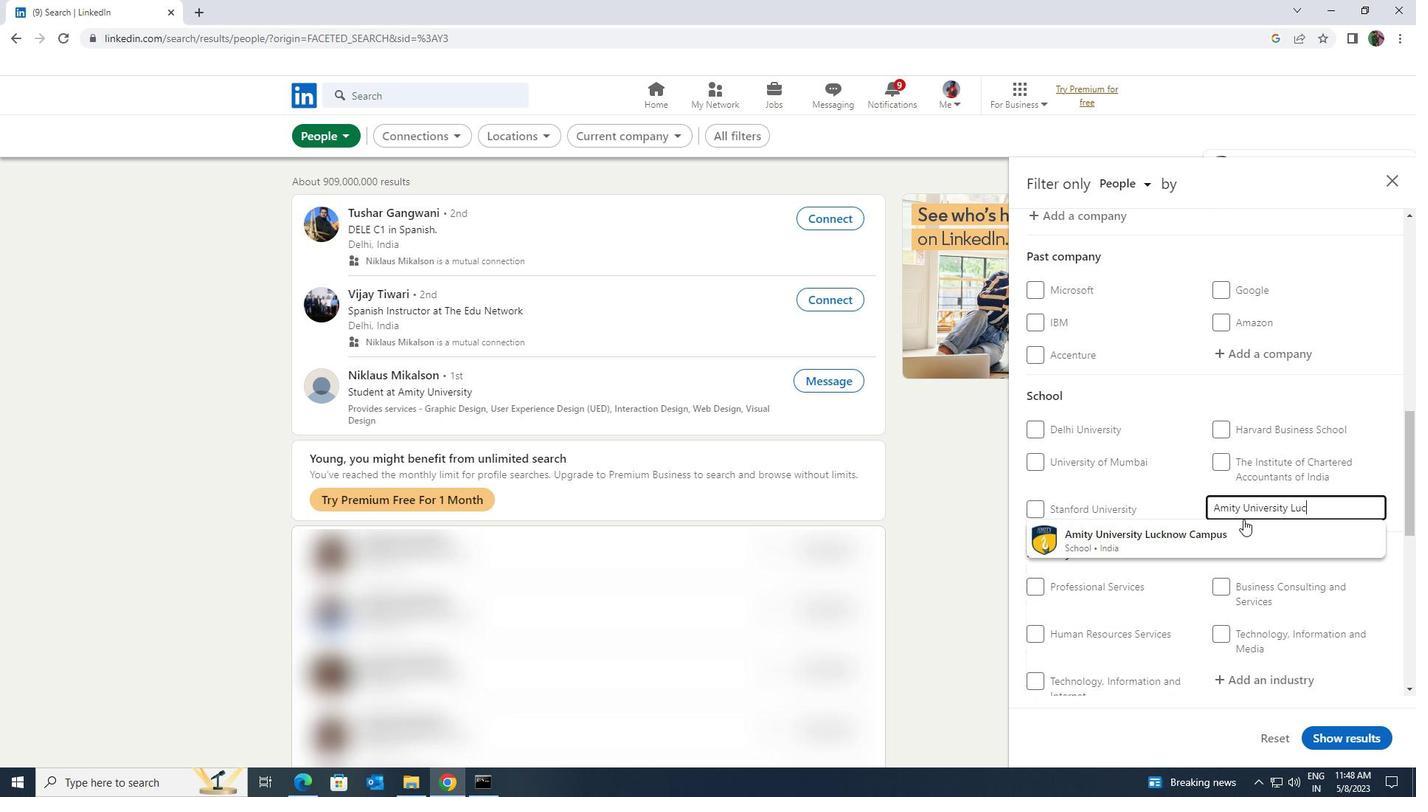 
Action: Mouse pressed left at (1242, 524)
Screenshot: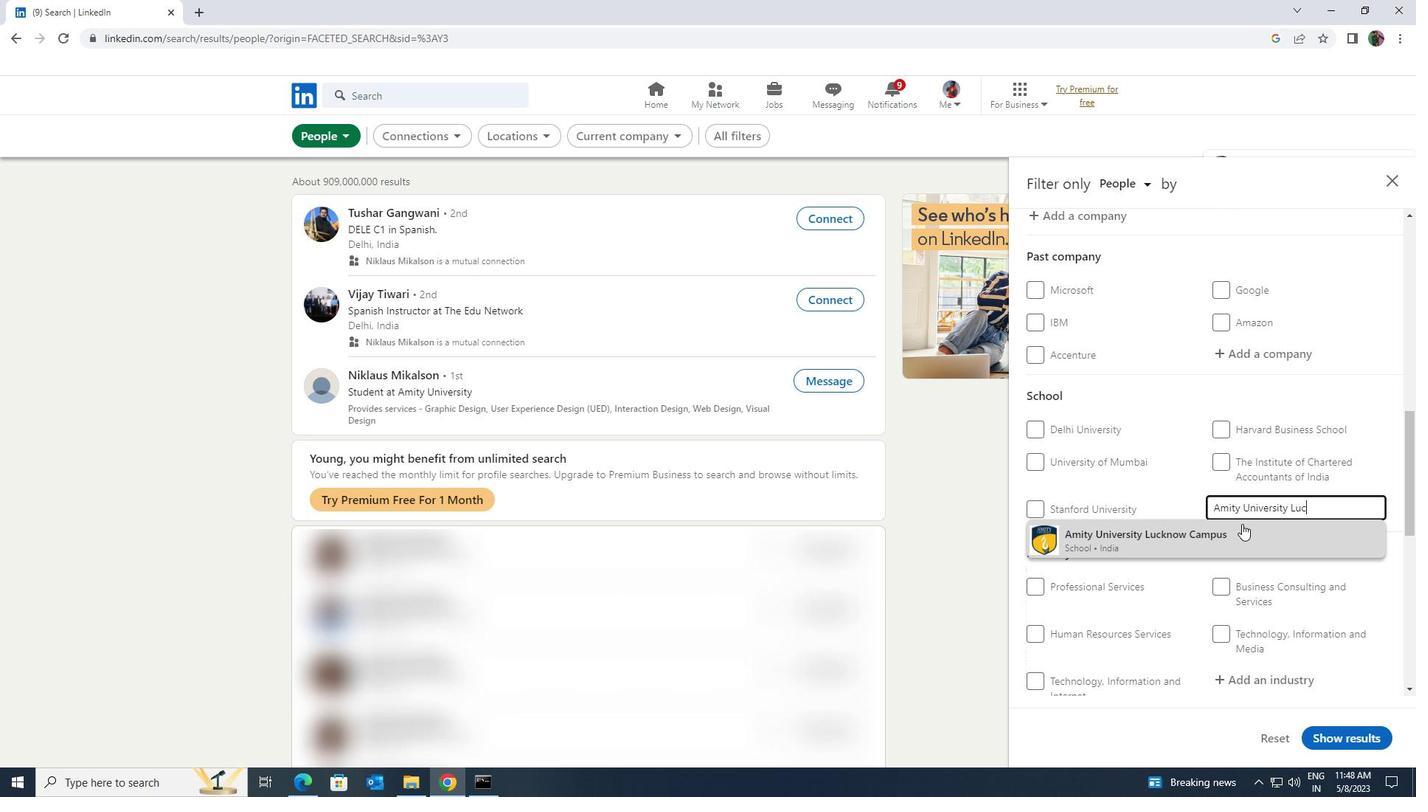 
Action: Mouse scrolled (1242, 523) with delta (0, 0)
Screenshot: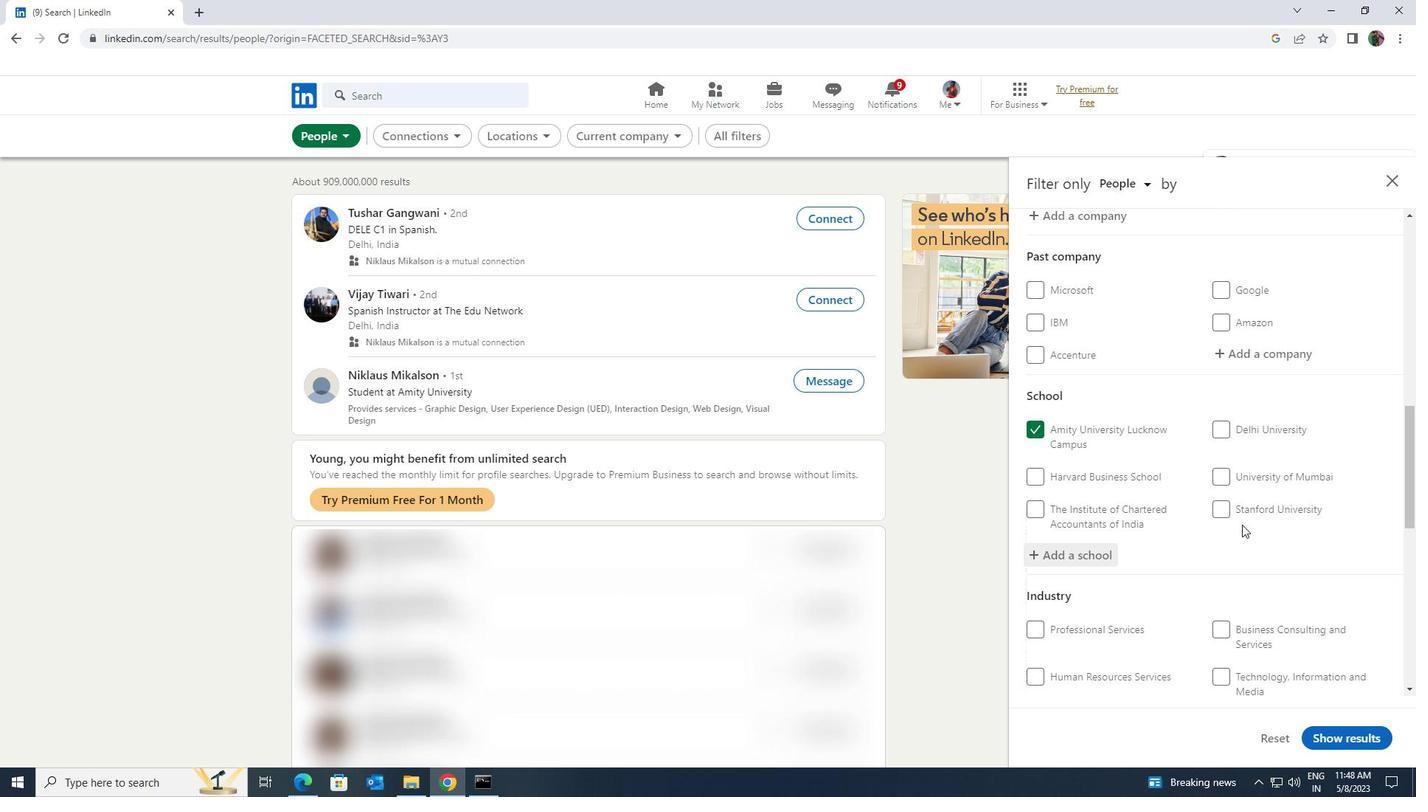 
Action: Mouse scrolled (1242, 523) with delta (0, 0)
Screenshot: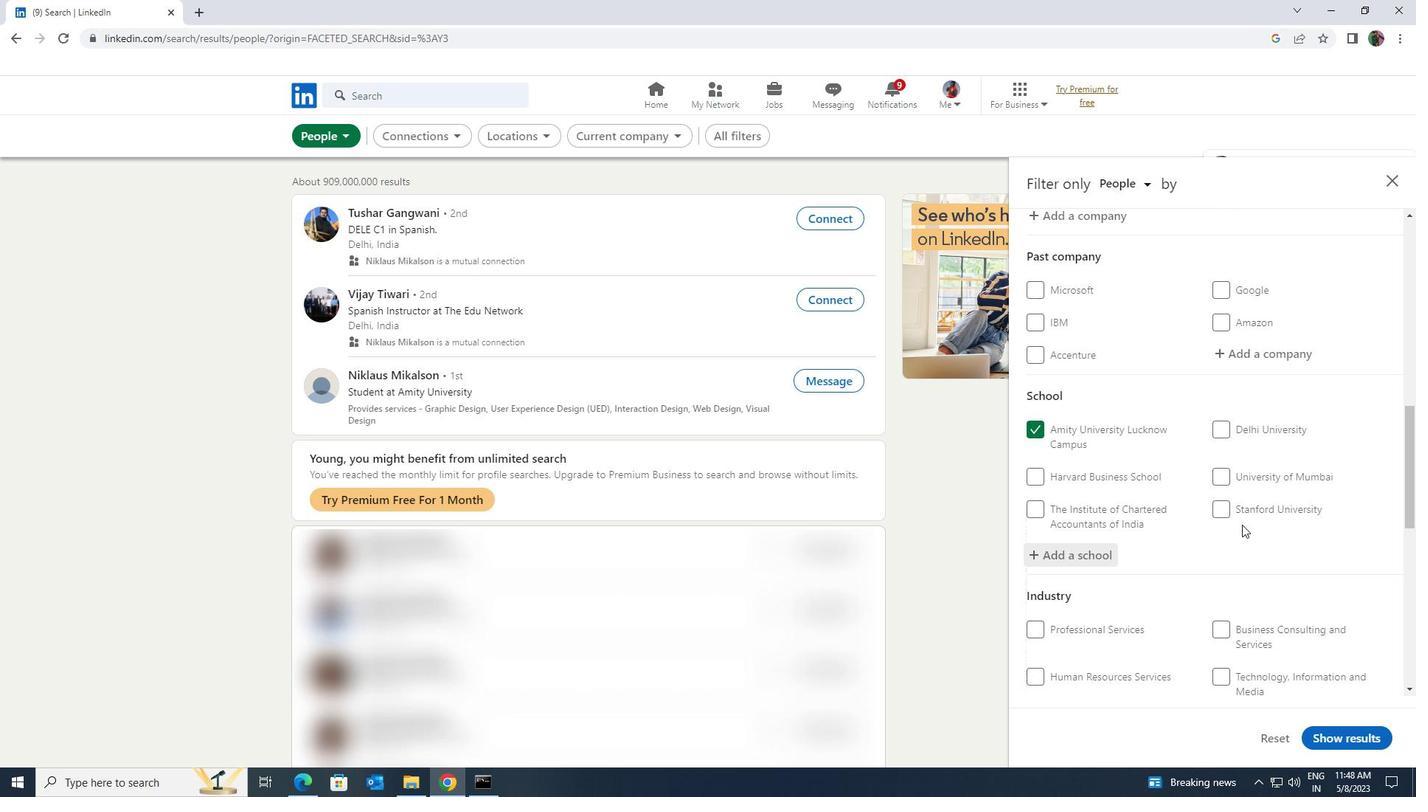
Action: Mouse scrolled (1242, 523) with delta (0, 0)
Screenshot: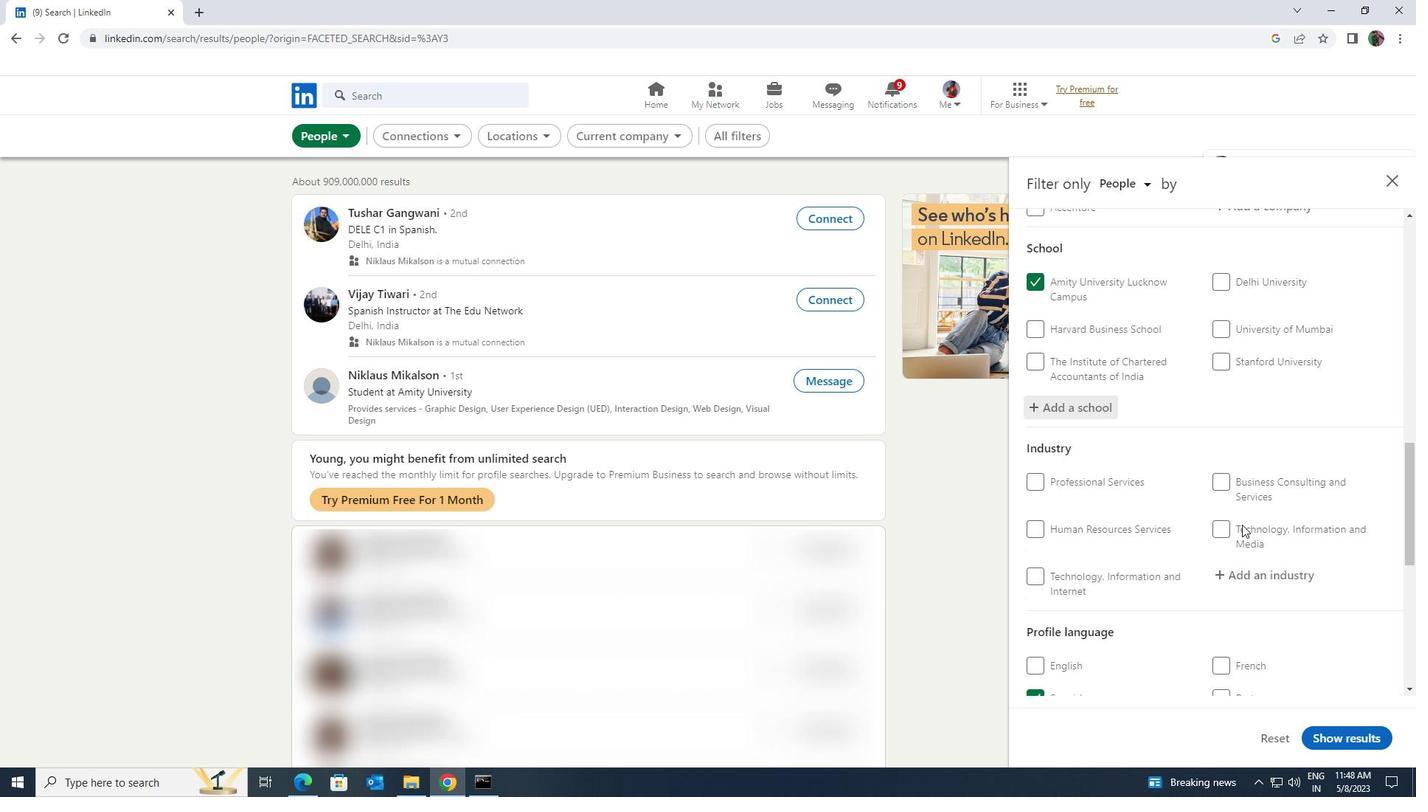 
Action: Mouse scrolled (1242, 523) with delta (0, 0)
Screenshot: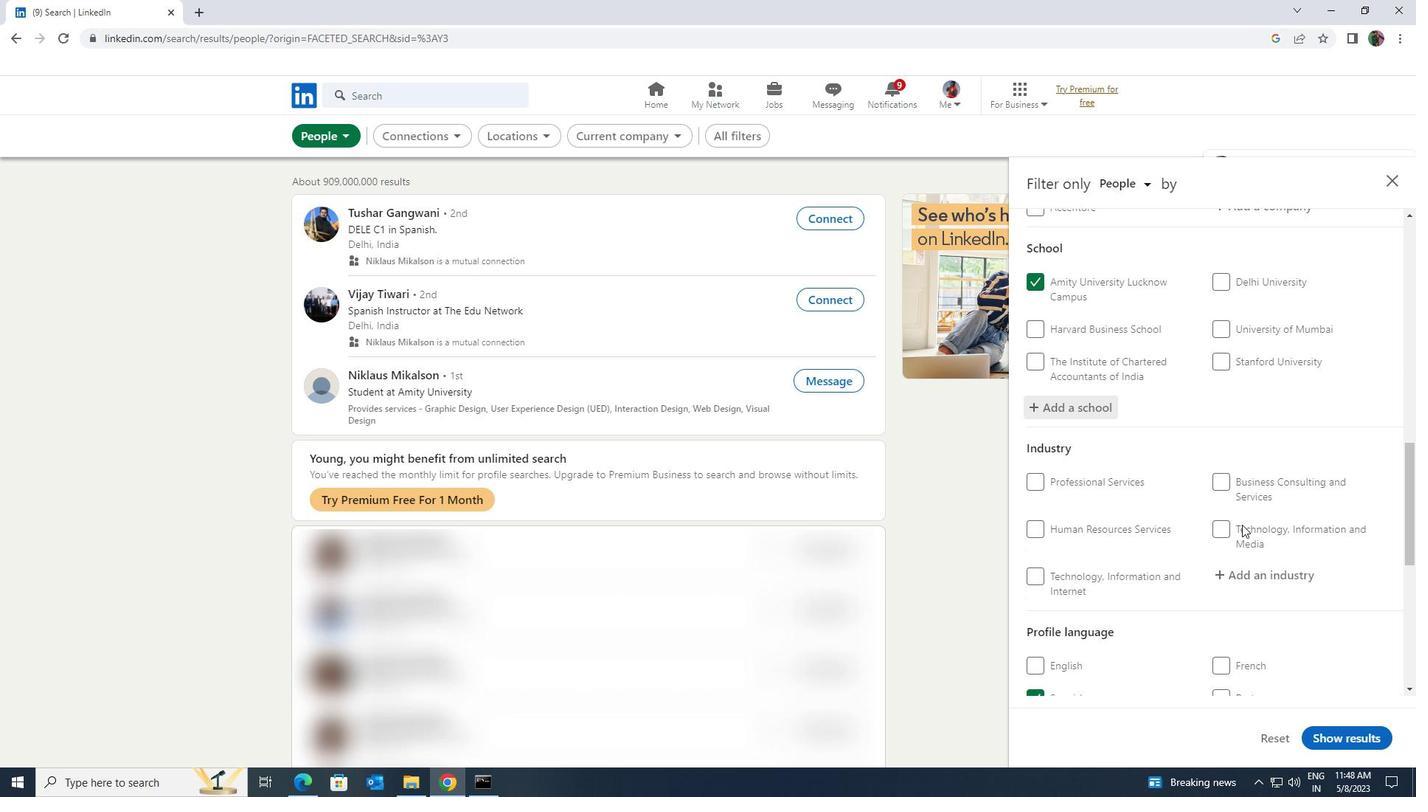 
Action: Mouse moved to (1239, 432)
Screenshot: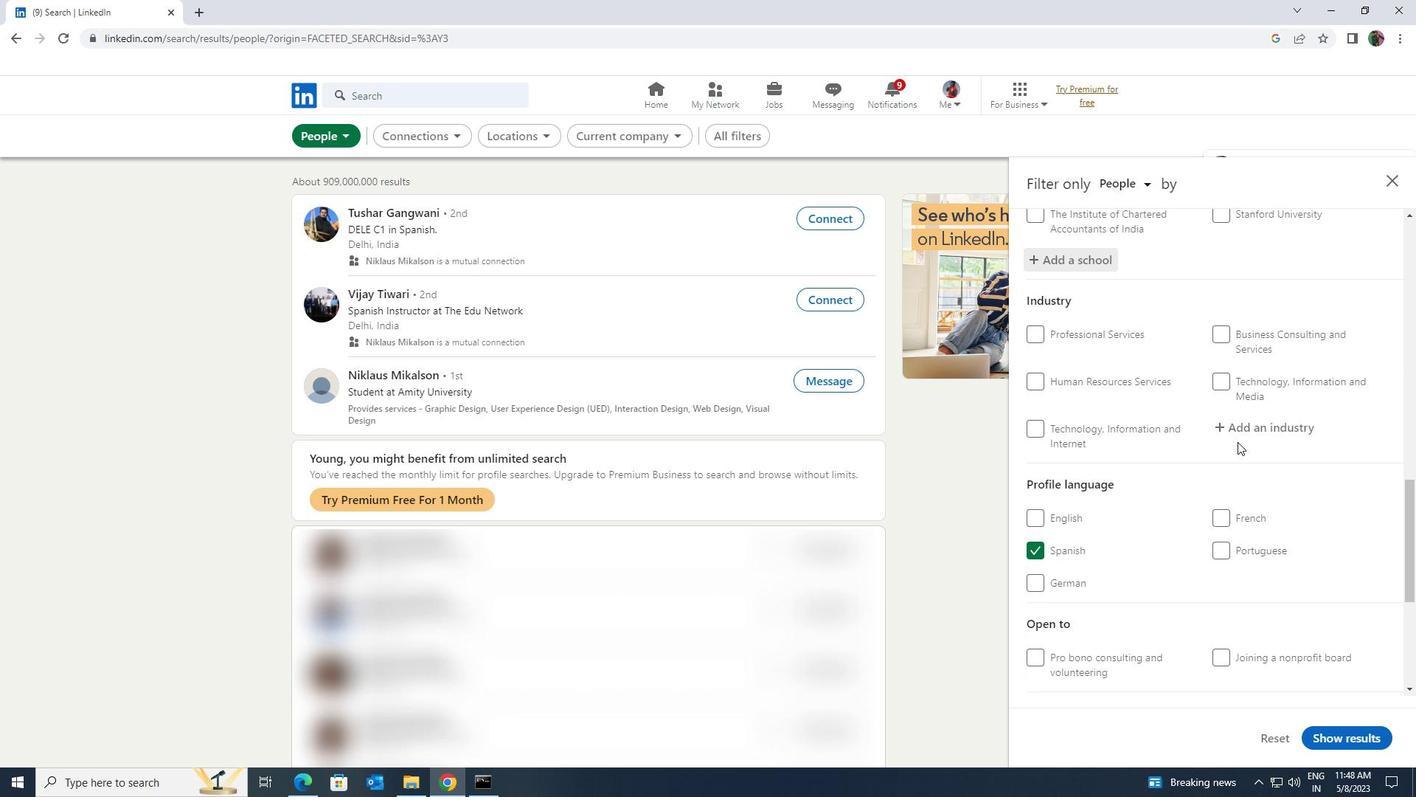 
Action: Mouse pressed left at (1239, 432)
Screenshot: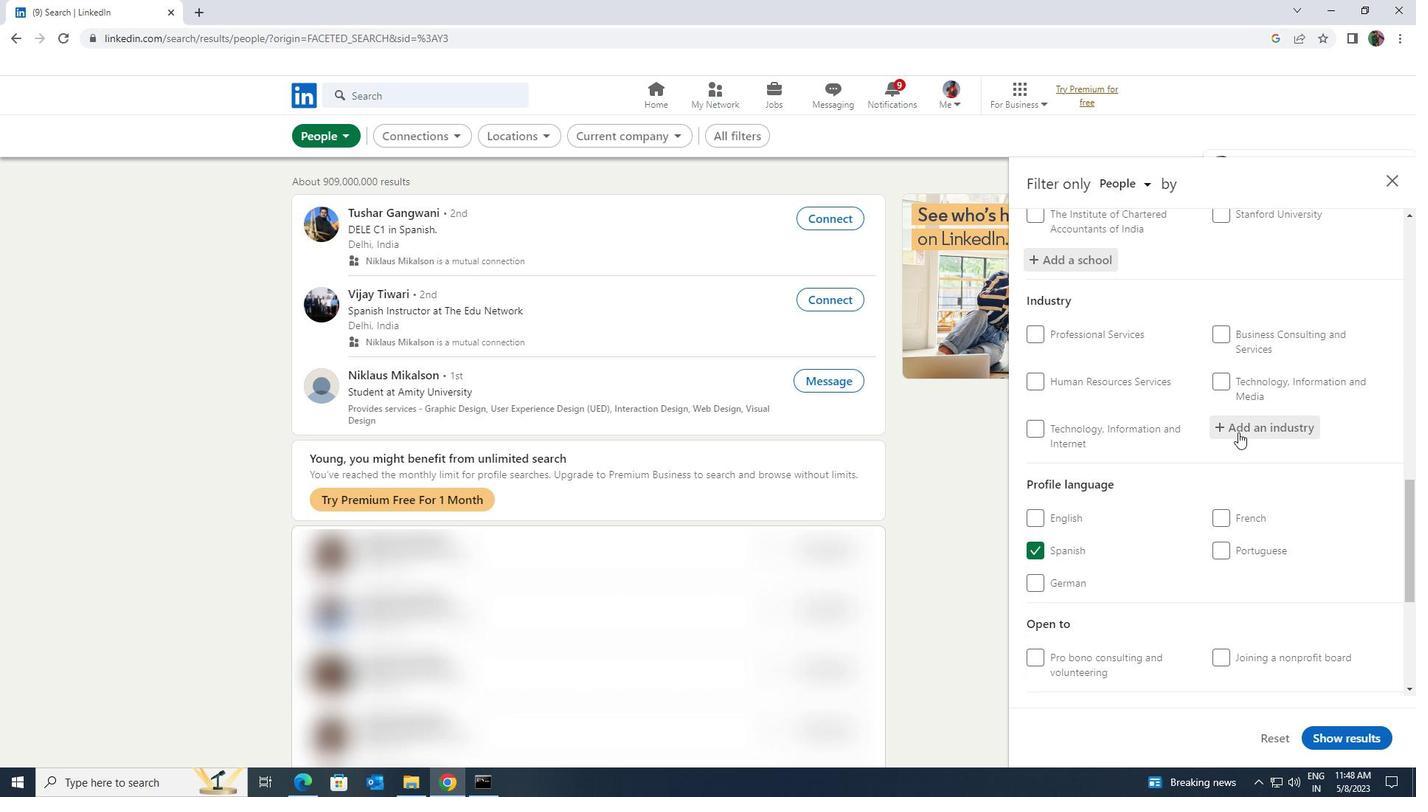 
Action: Key pressed <Key.shift><Key.shift><Key.shift><Key.shift><Key.shift><Key.shift><Key.shift><Key.shift><Key.shift>V
Screenshot: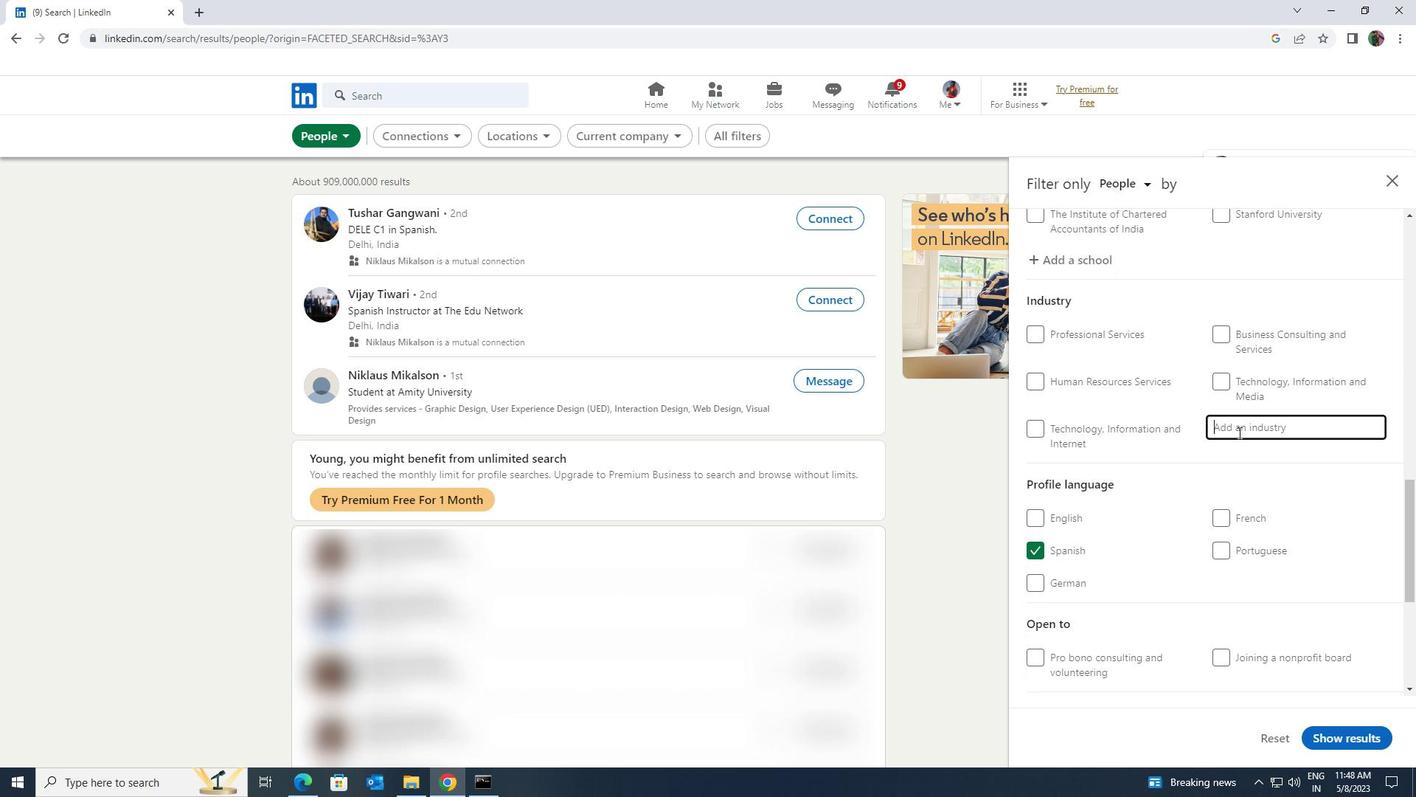 
Action: Mouse moved to (1239, 431)
Screenshot: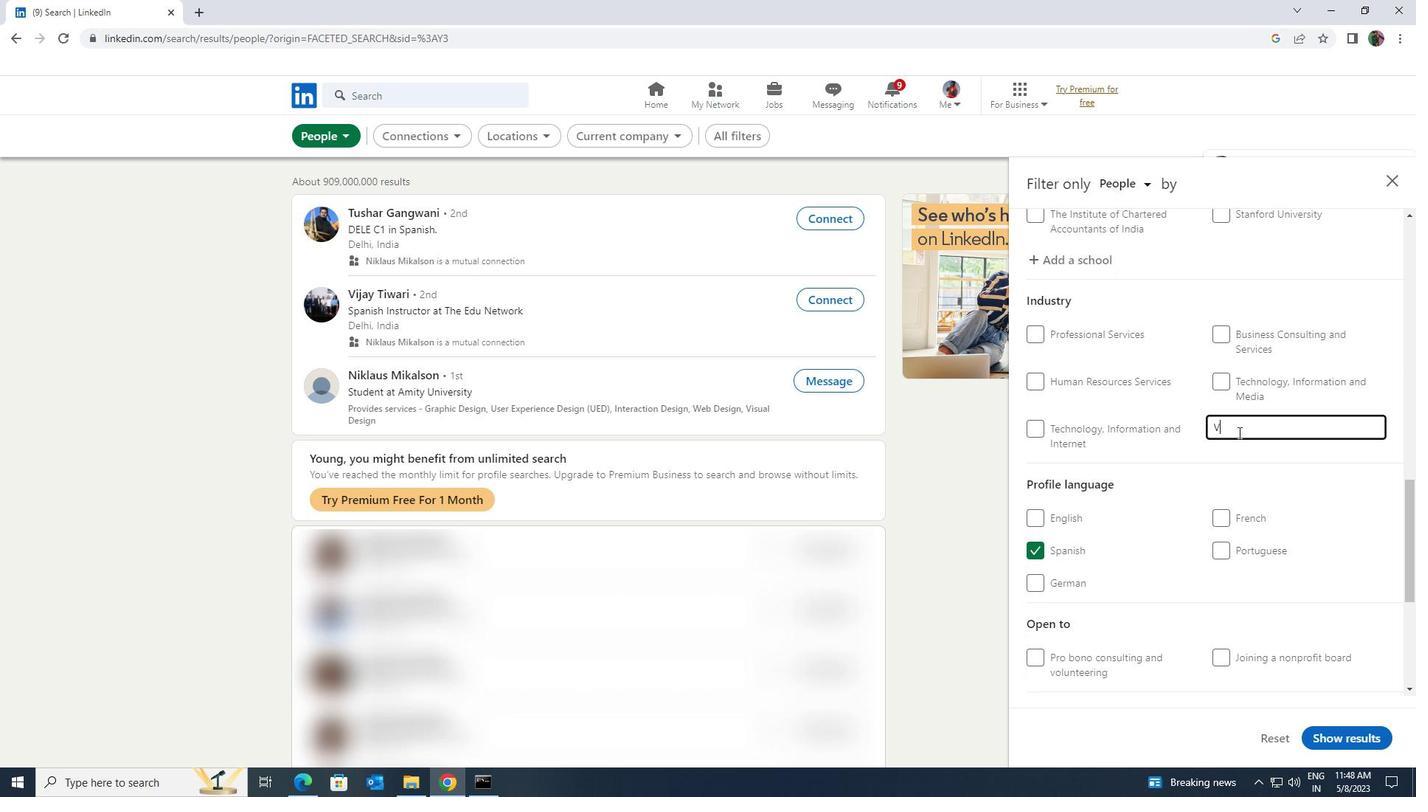 
Action: Key pressed EHI
Screenshot: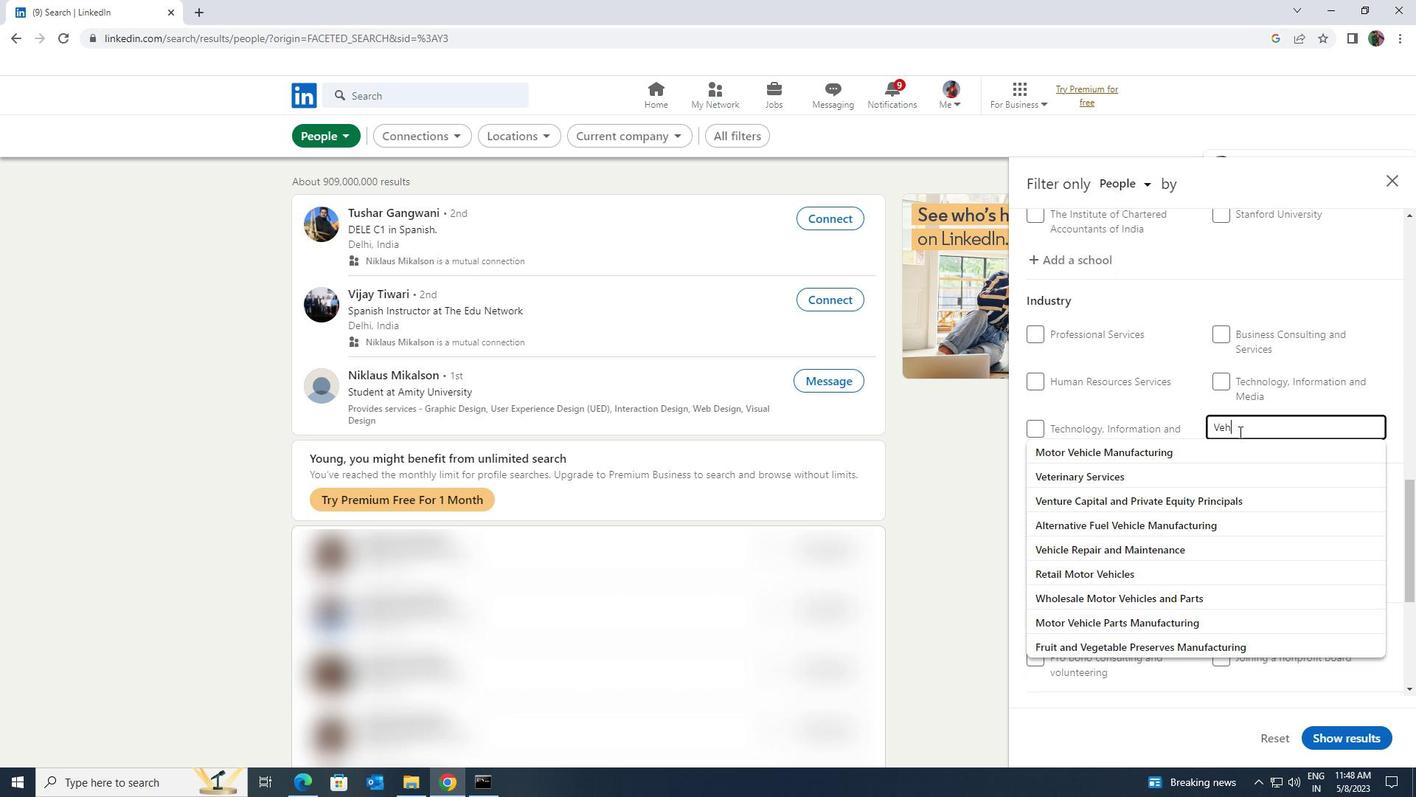 
Action: Mouse moved to (1251, 446)
Screenshot: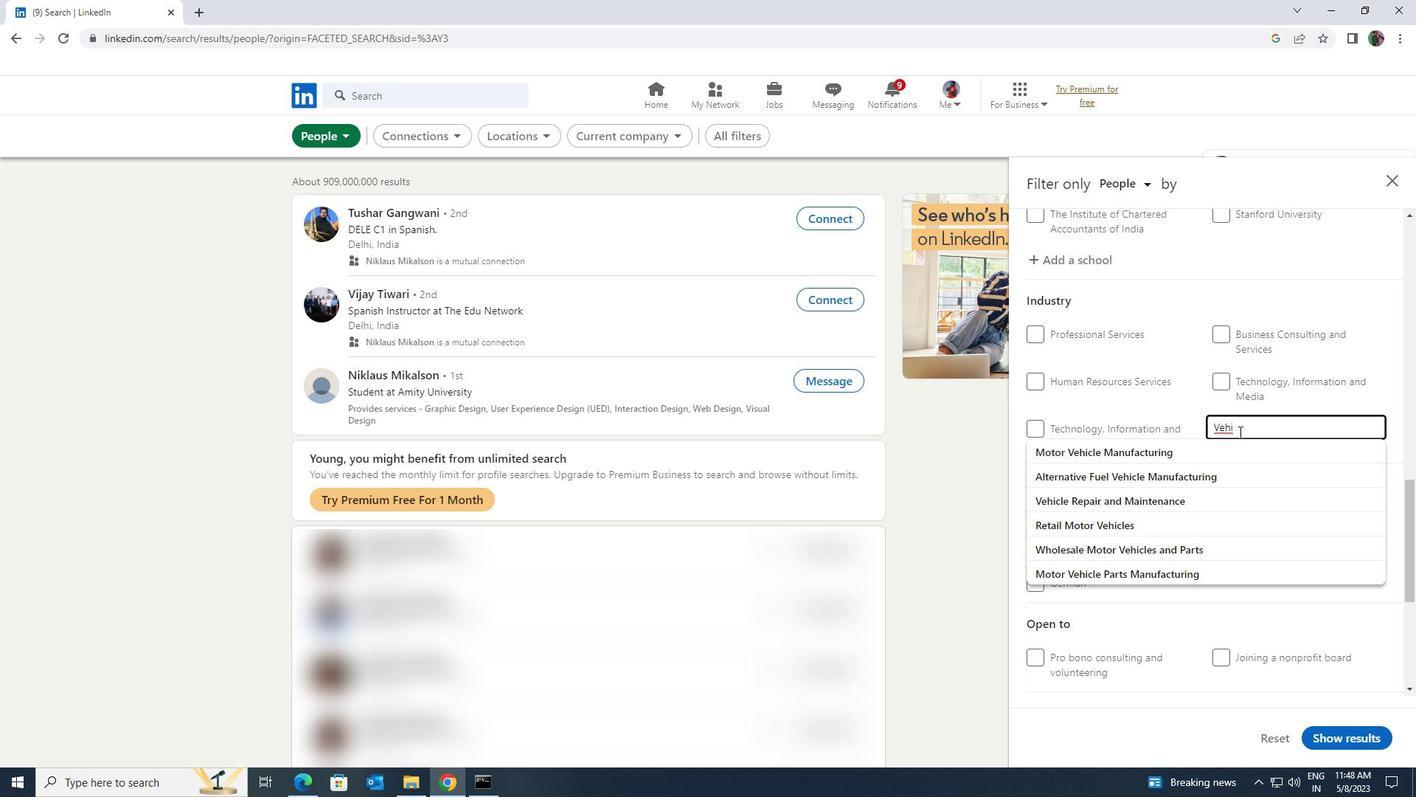 
Action: Key pressed CLE<Key.space><Key.shift>REPA
Screenshot: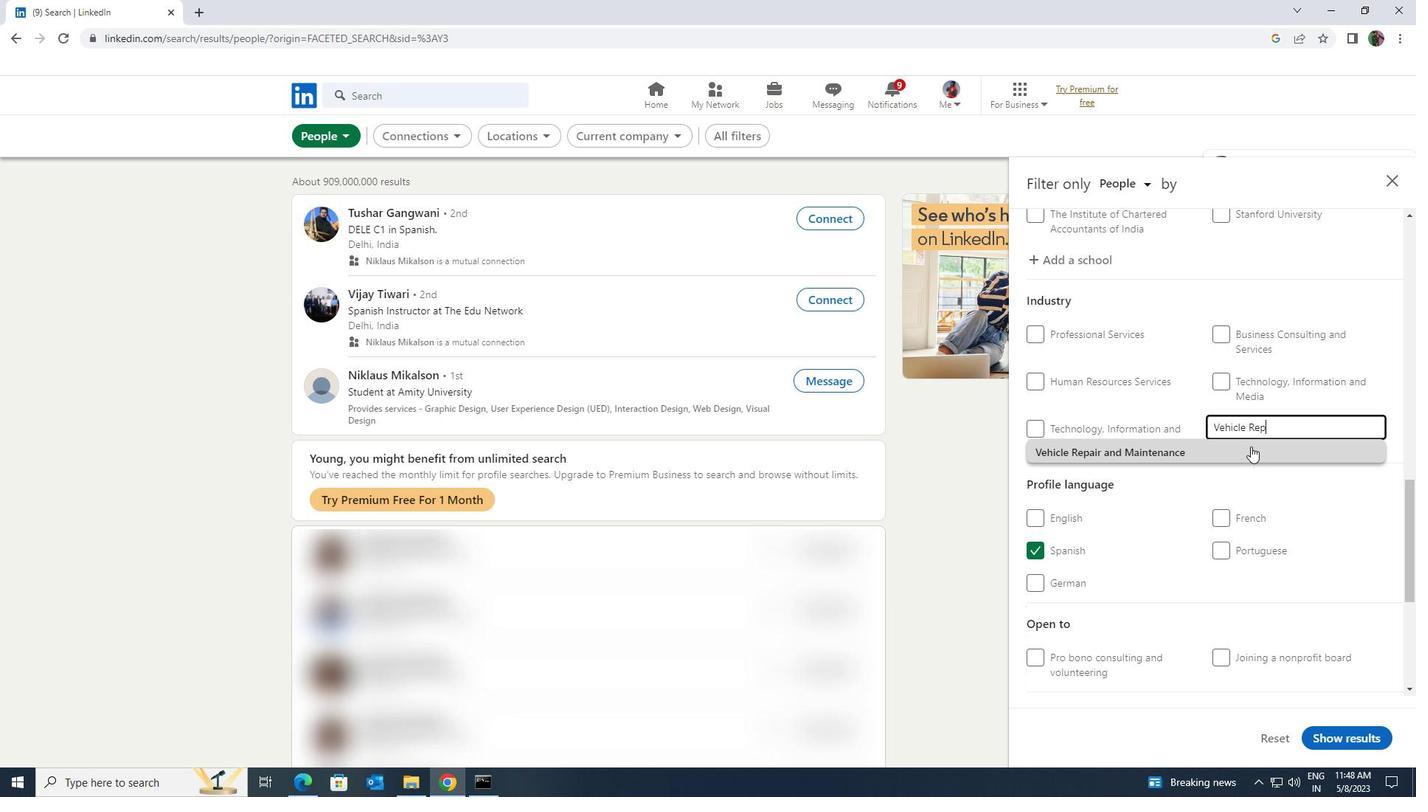 
Action: Mouse pressed left at (1251, 446)
Screenshot: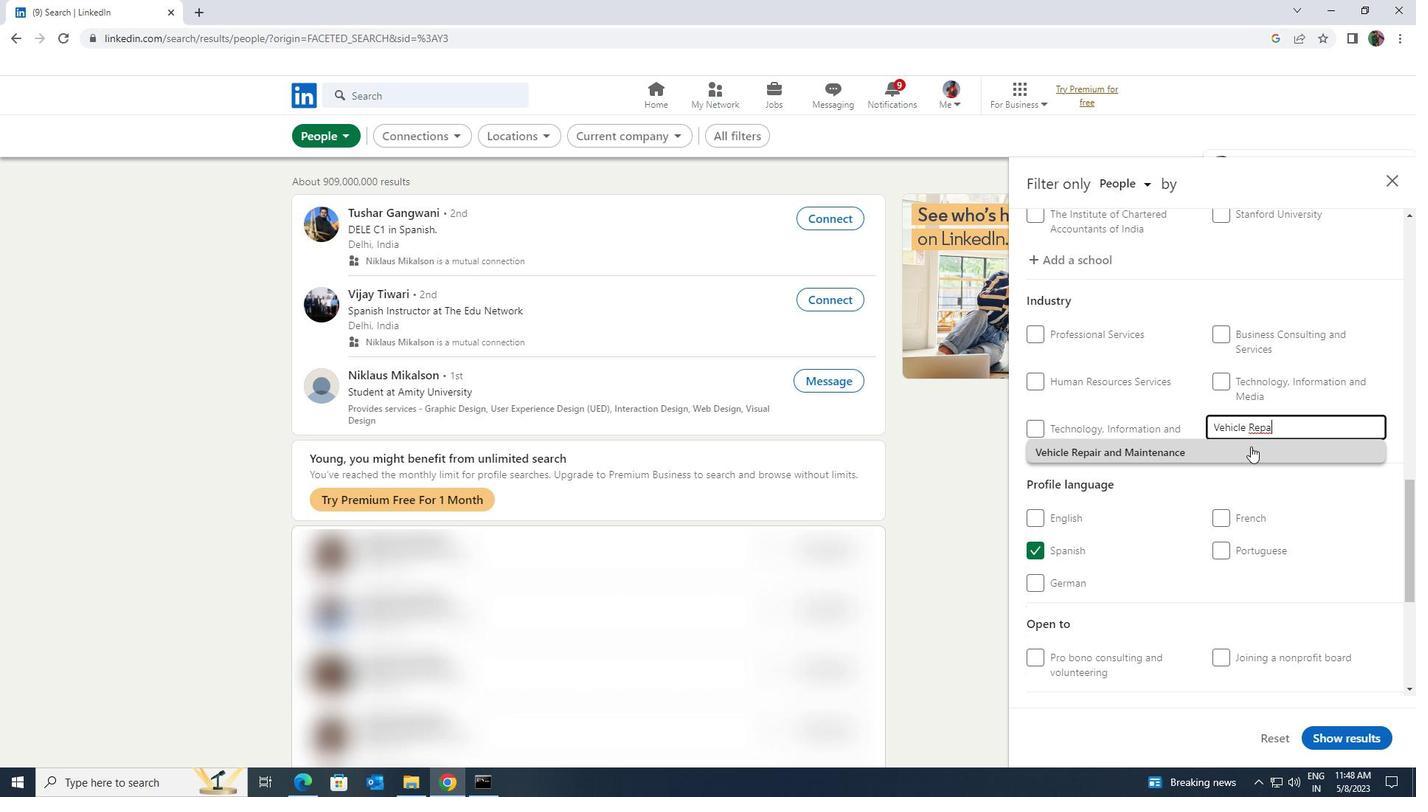 
Action: Mouse scrolled (1251, 445) with delta (0, 0)
Screenshot: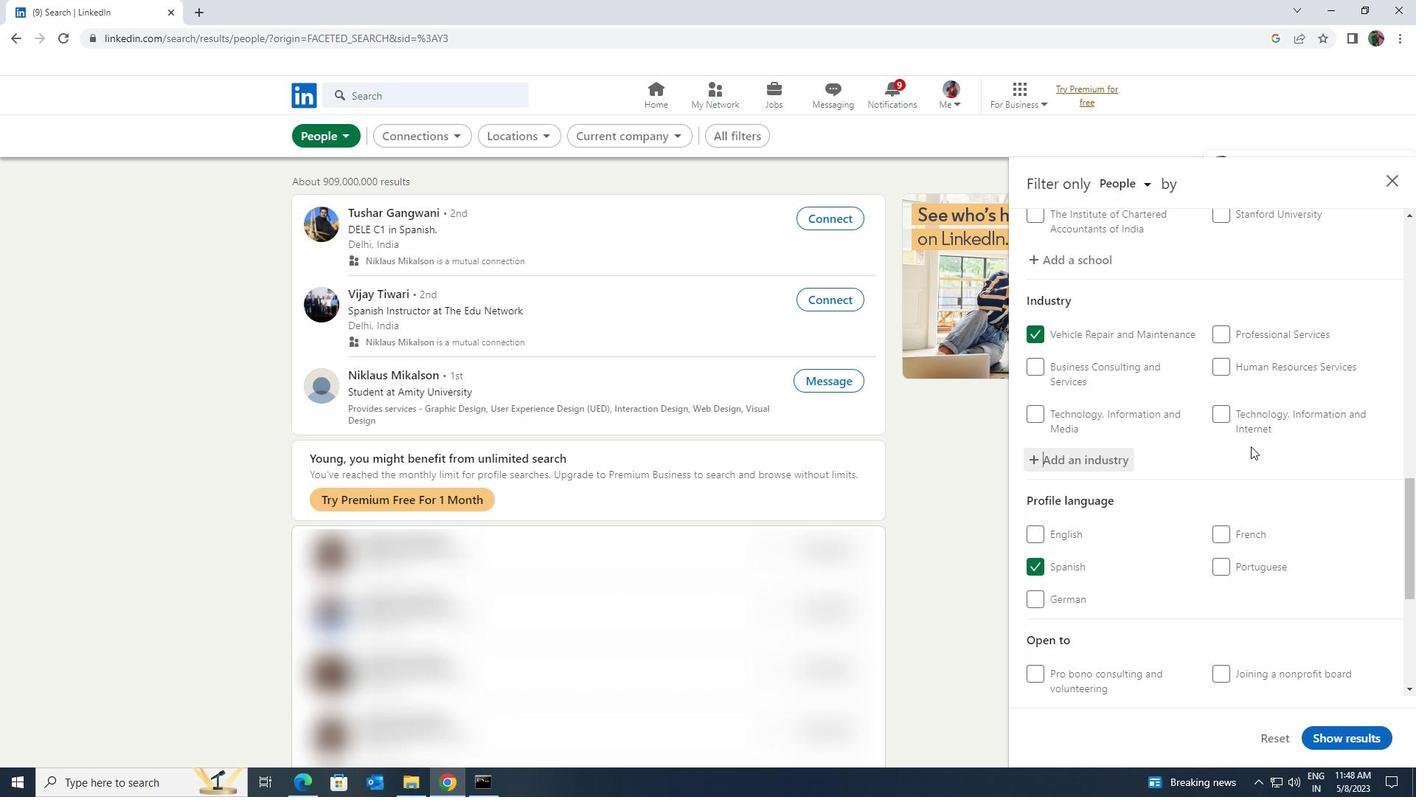 
Action: Mouse scrolled (1251, 445) with delta (0, 0)
Screenshot: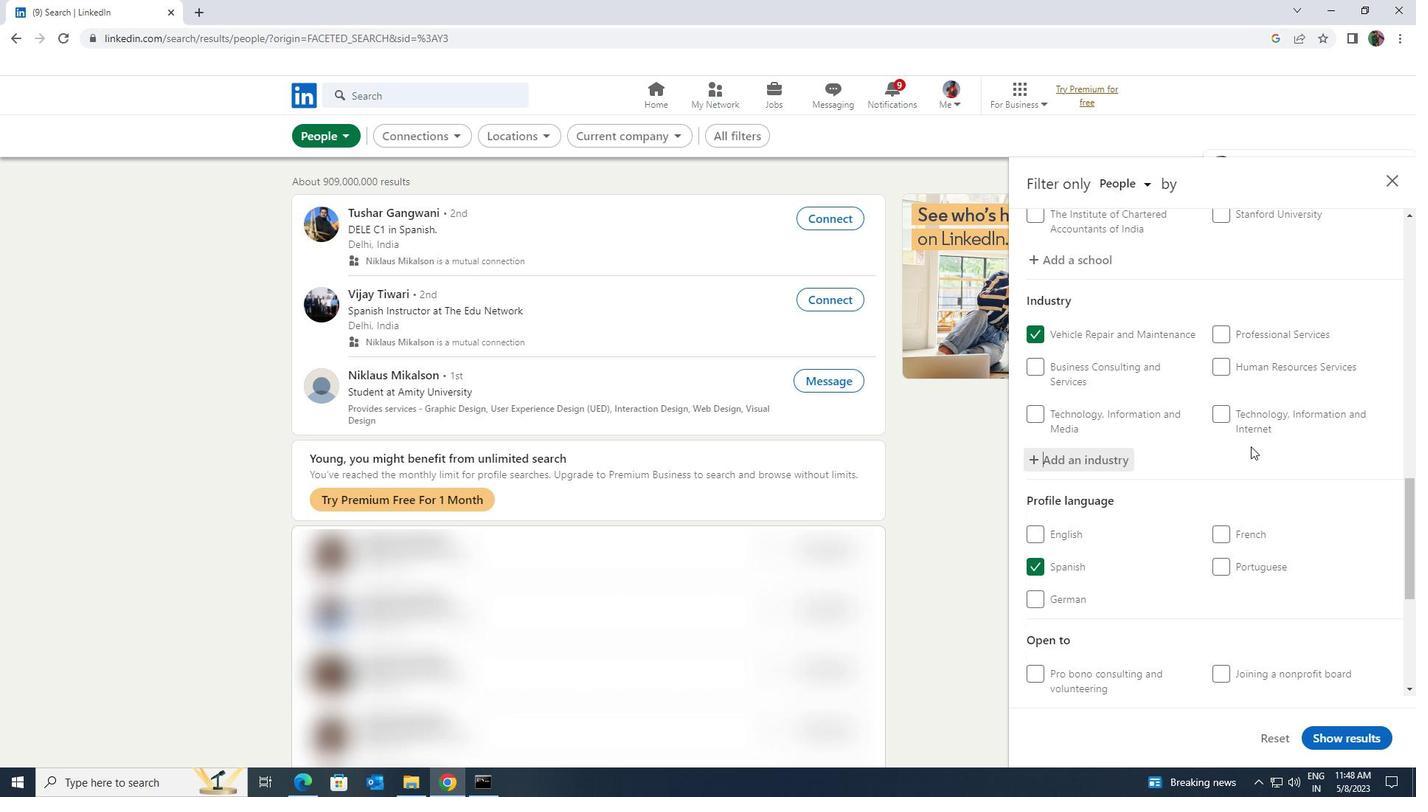 
Action: Mouse scrolled (1251, 445) with delta (0, 0)
Screenshot: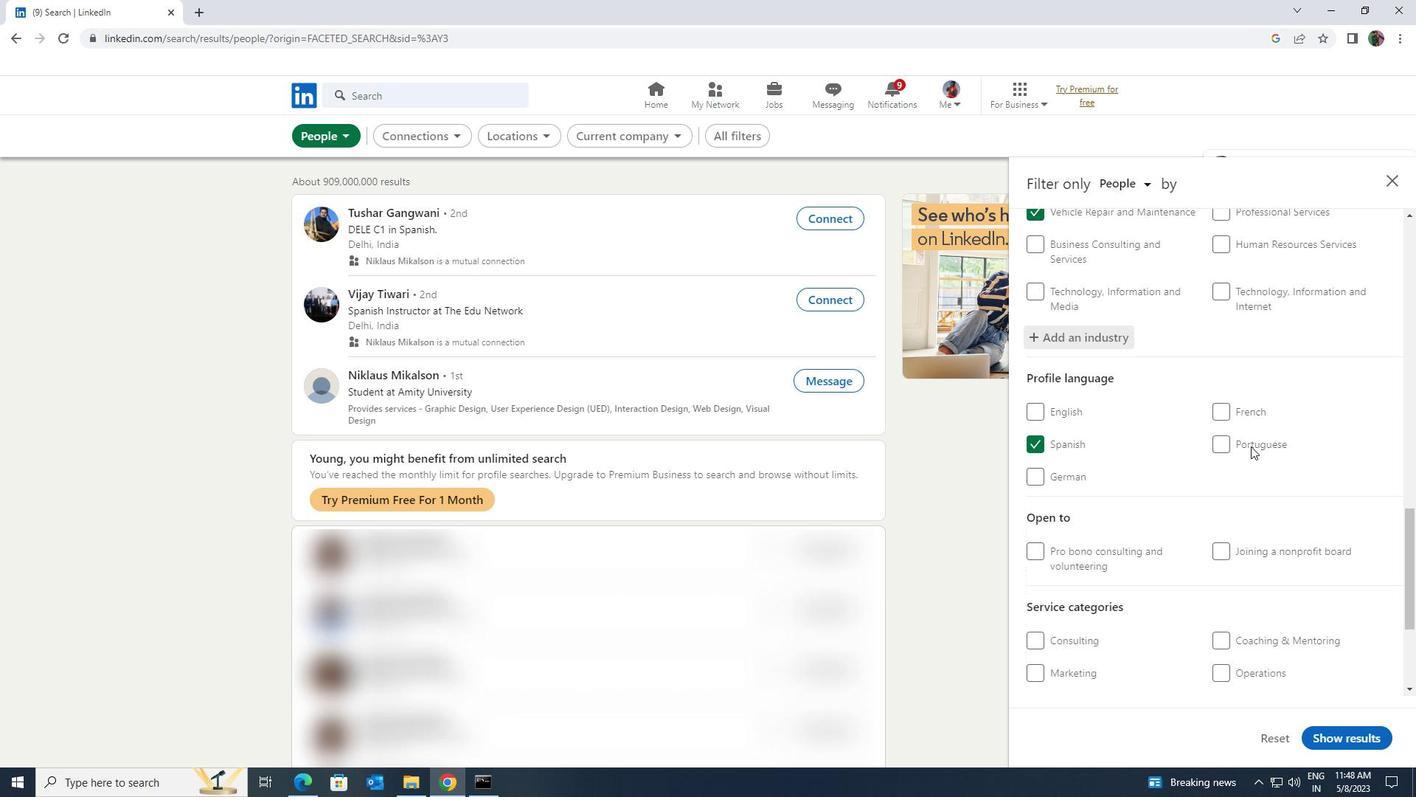 
Action: Mouse scrolled (1251, 445) with delta (0, 0)
Screenshot: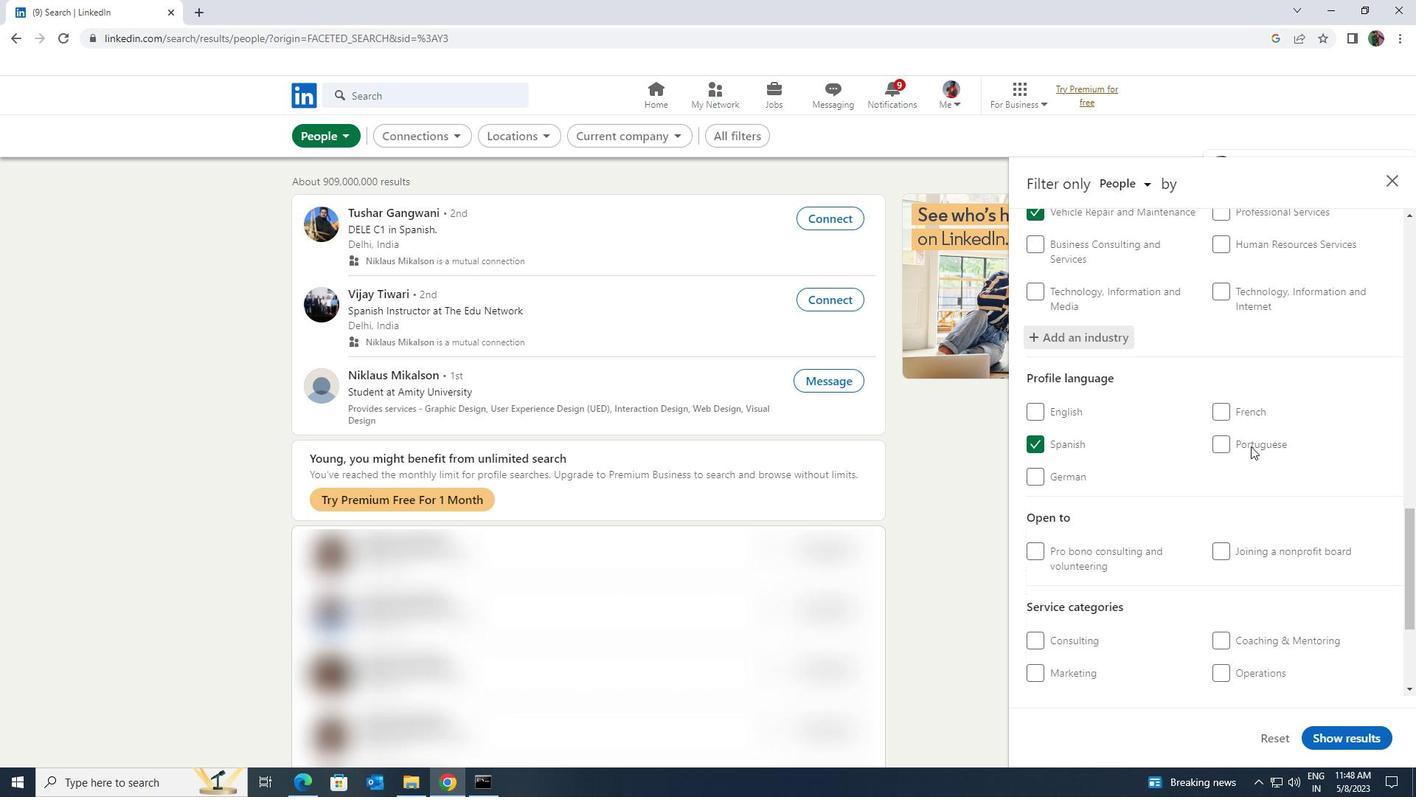 
Action: Mouse moved to (1251, 447)
Screenshot: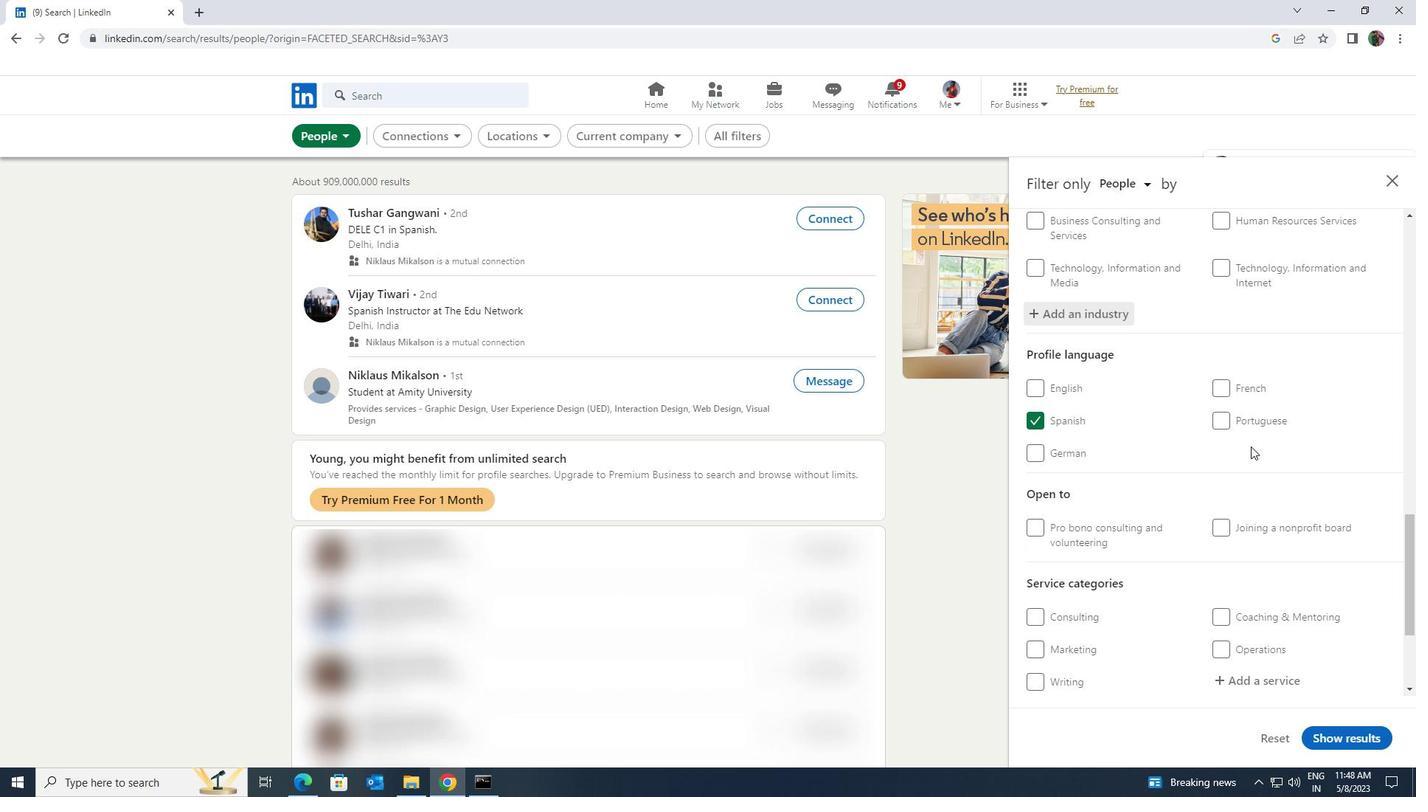
Action: Mouse scrolled (1251, 446) with delta (0, 0)
Screenshot: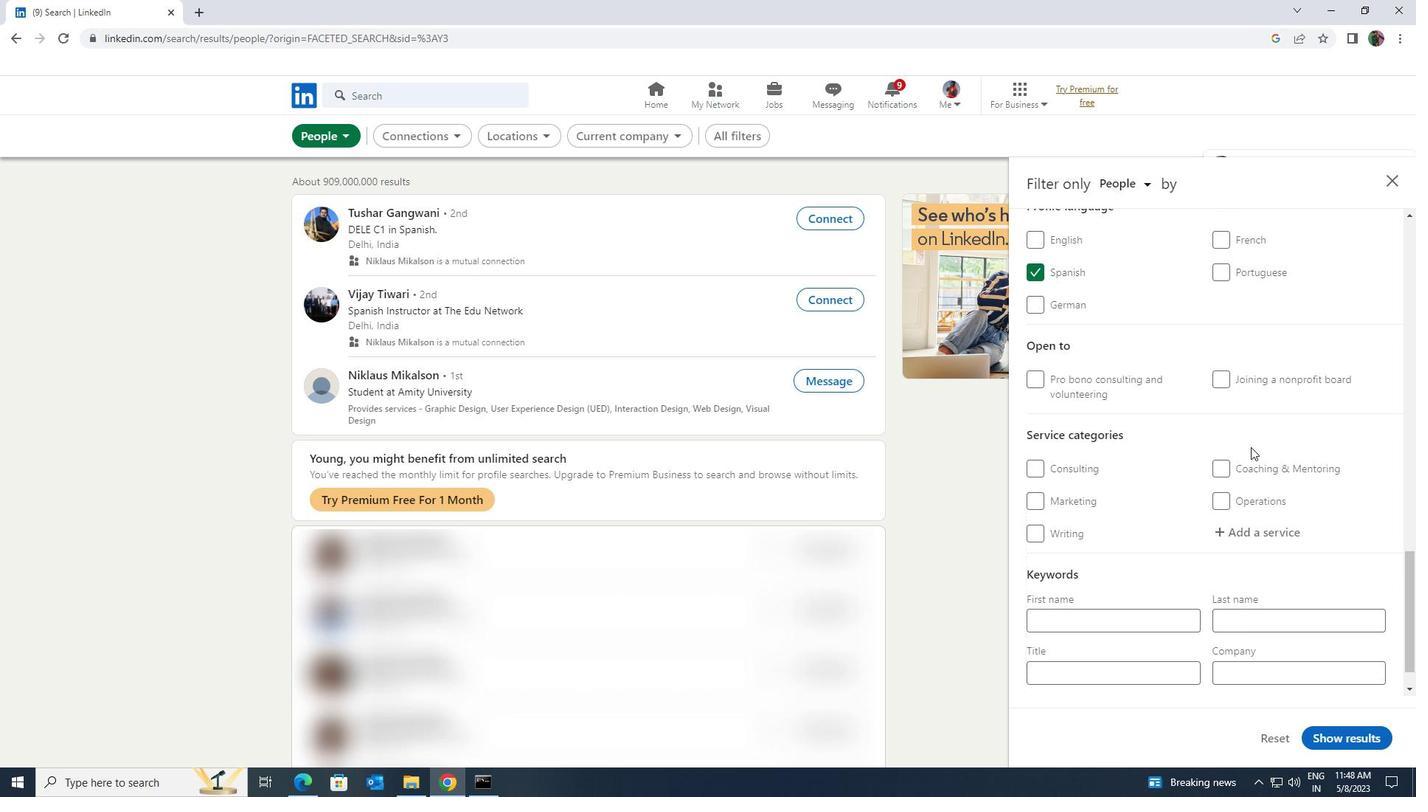 
Action: Mouse moved to (1253, 483)
Screenshot: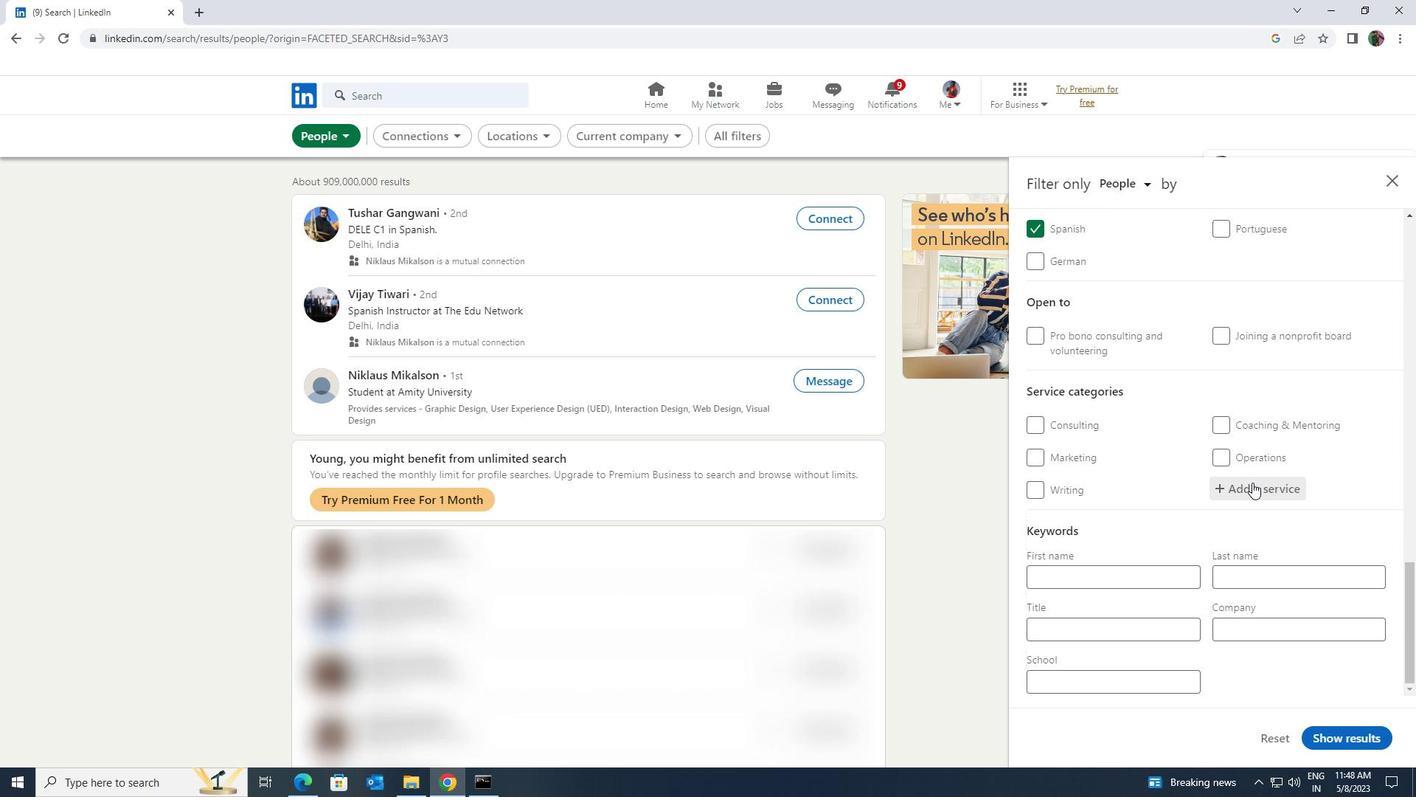 
Action: Mouse pressed left at (1253, 483)
Screenshot: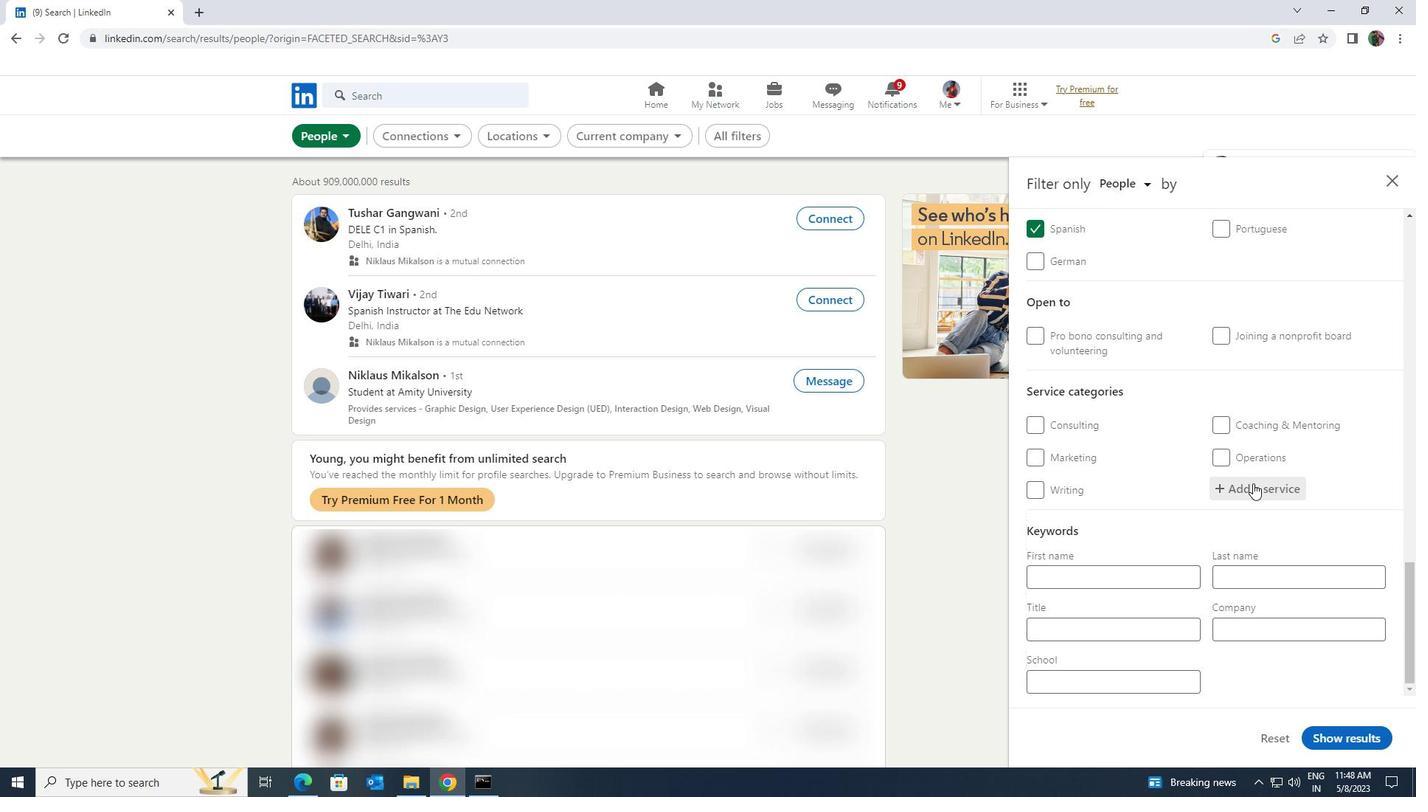 
Action: Mouse moved to (1256, 484)
Screenshot: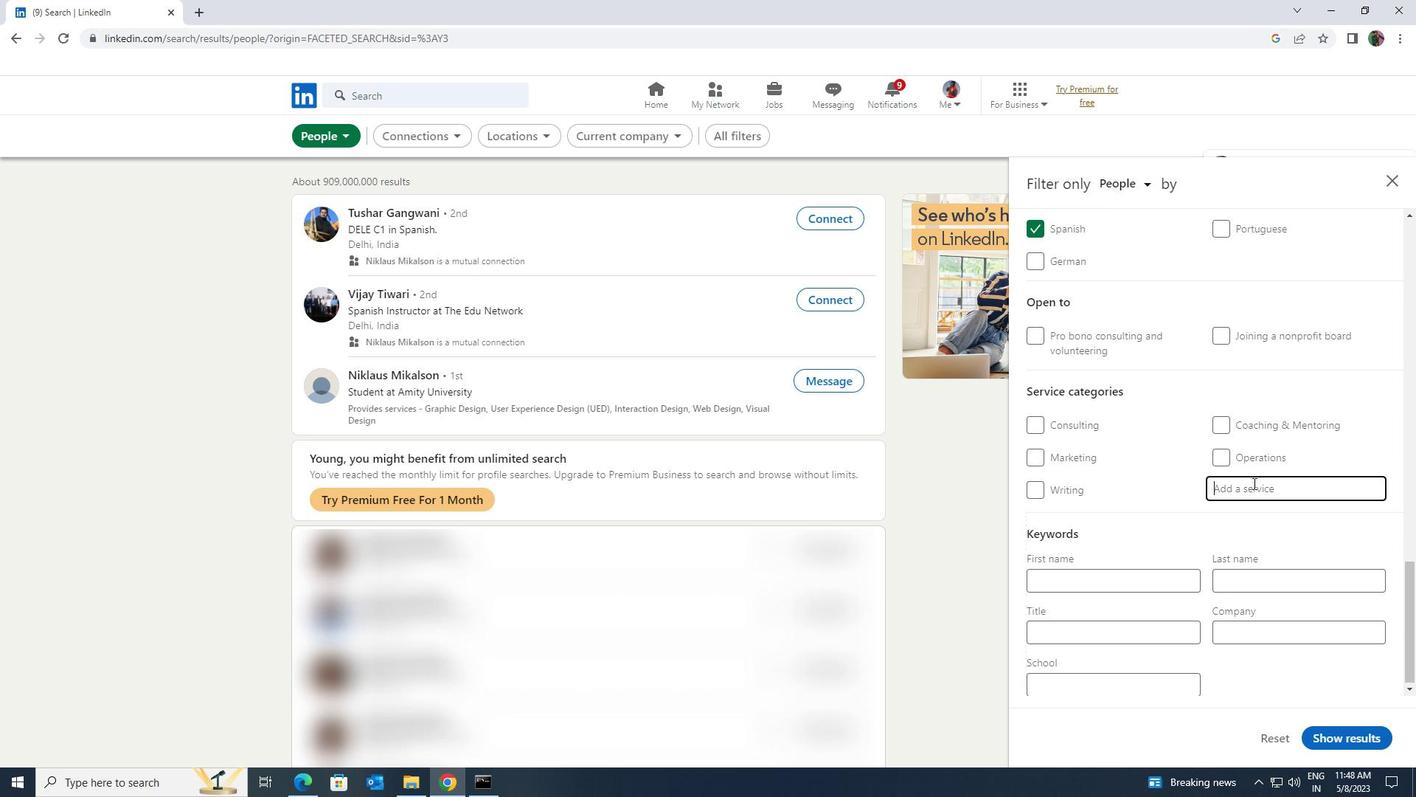 
Action: Key pressed <Key.shift><Key.shift><Key.shift><Key.shift><Key.shift><Key.shift><Key.shift>SOFTWARE<Key.space>
Screenshot: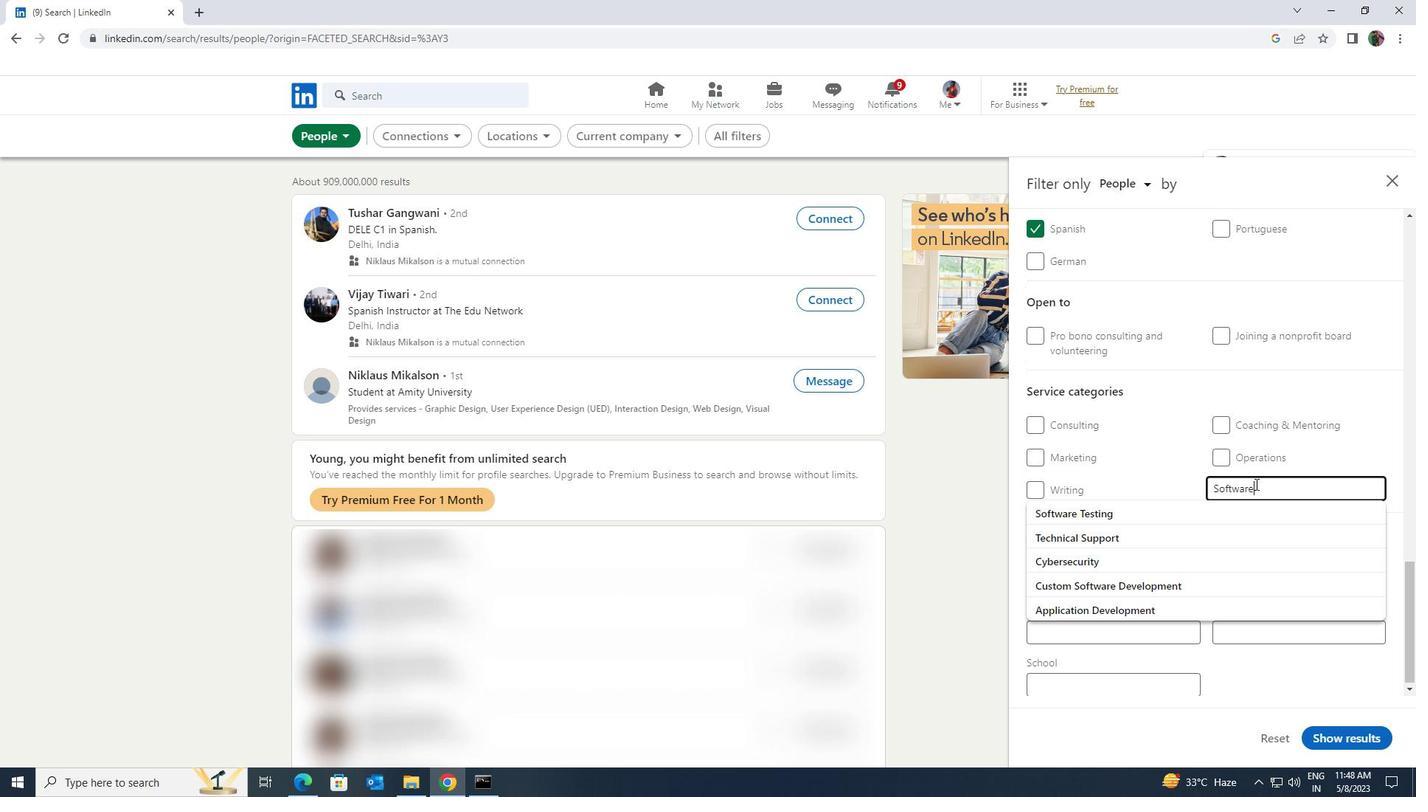 
Action: Mouse moved to (1249, 506)
Screenshot: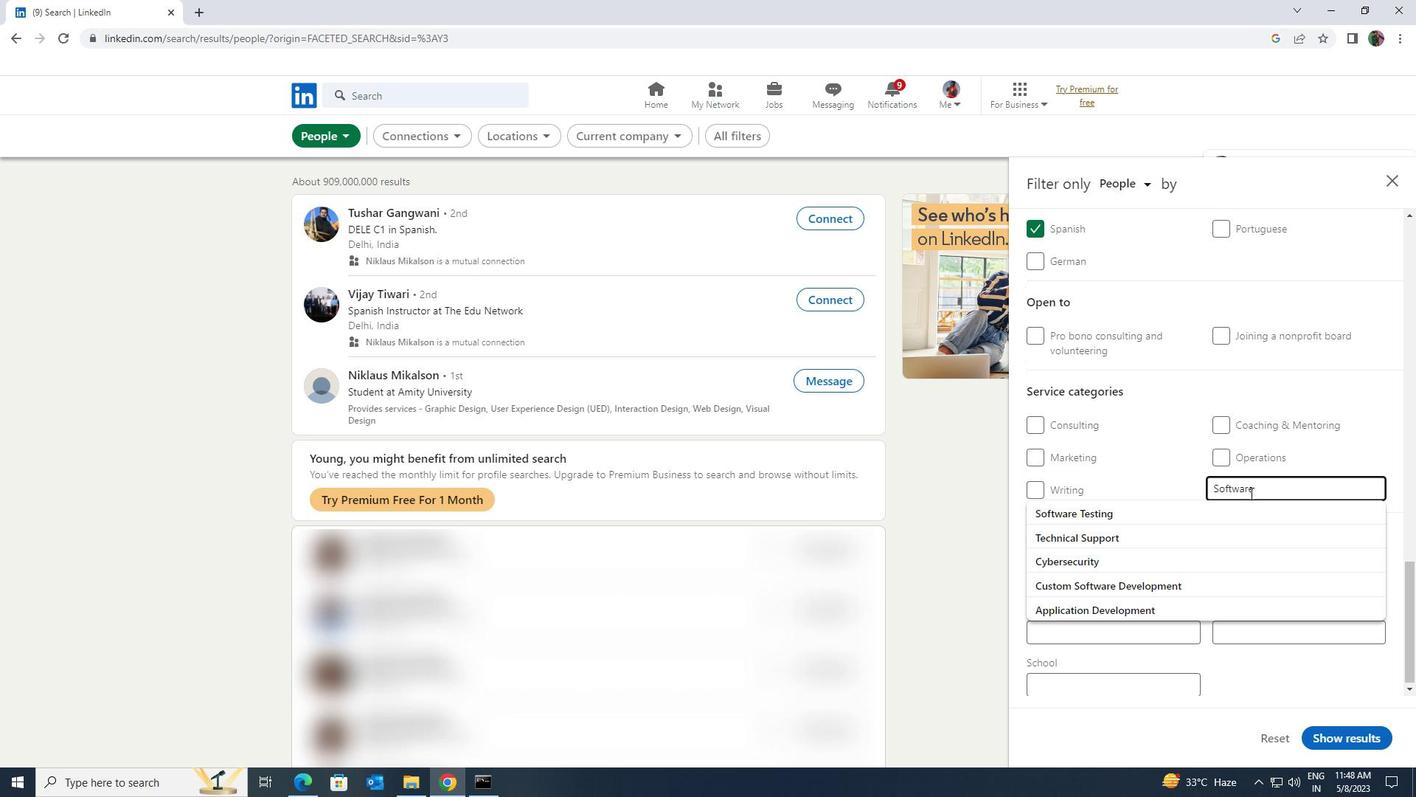 
Action: Mouse pressed left at (1249, 506)
Screenshot: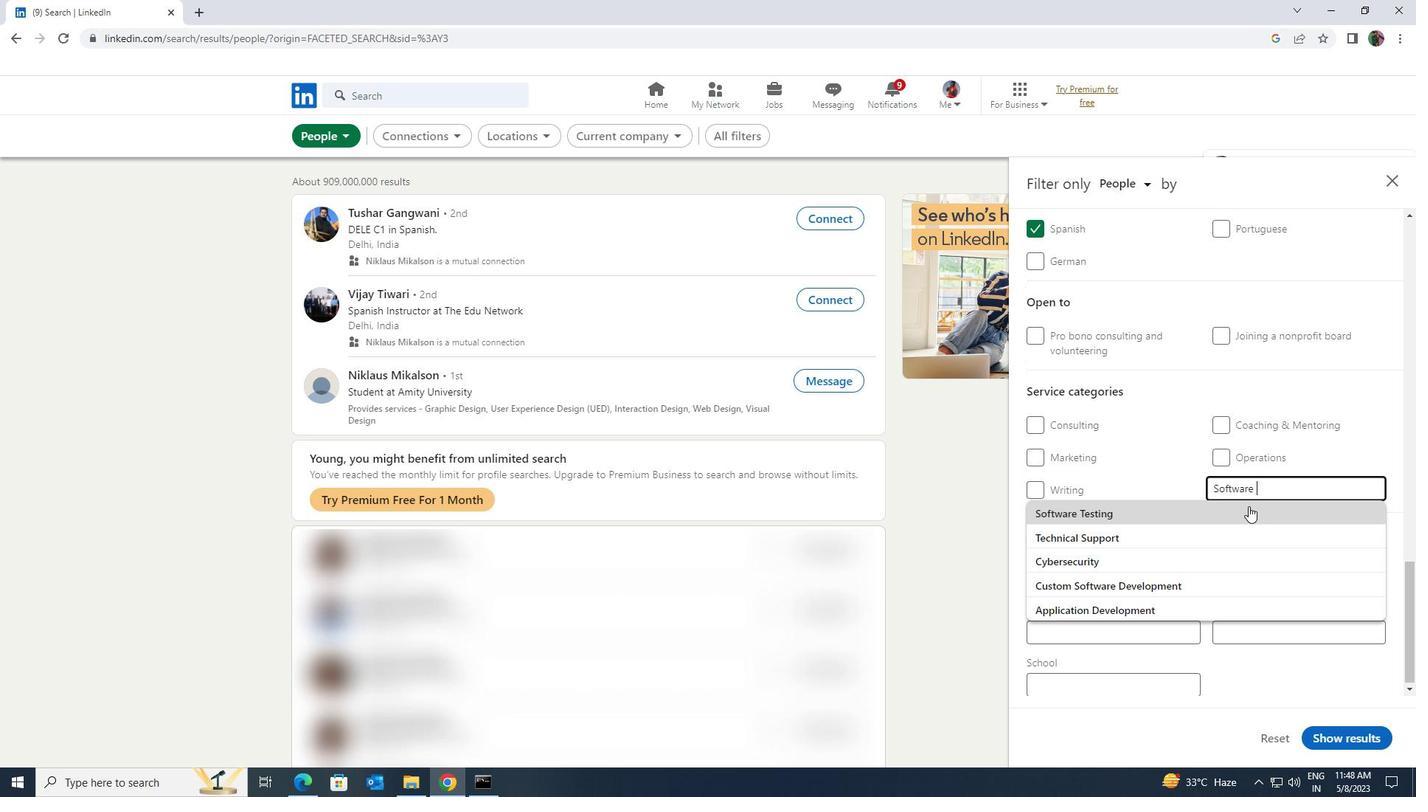 
Action: Mouse scrolled (1249, 505) with delta (0, 0)
Screenshot: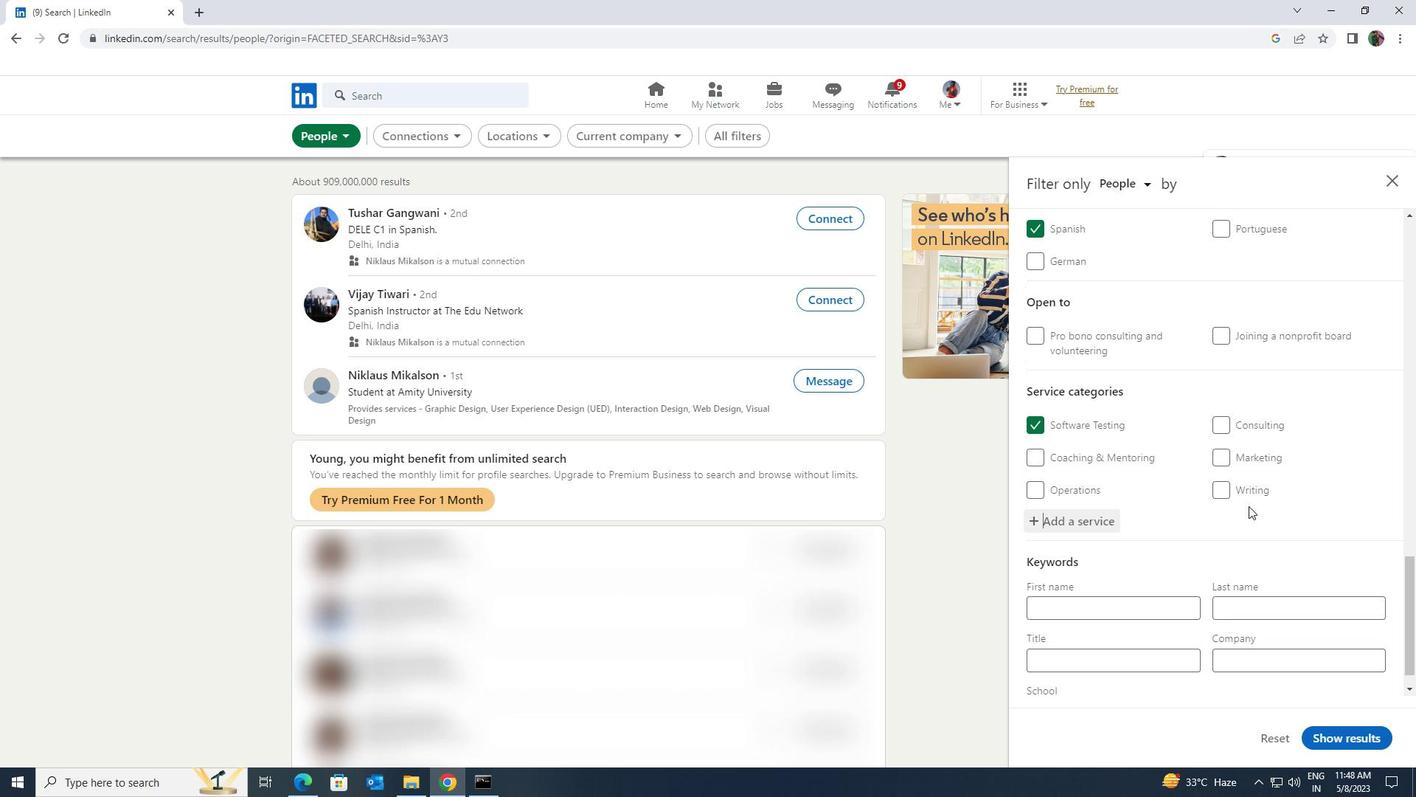 
Action: Mouse scrolled (1249, 505) with delta (0, 0)
Screenshot: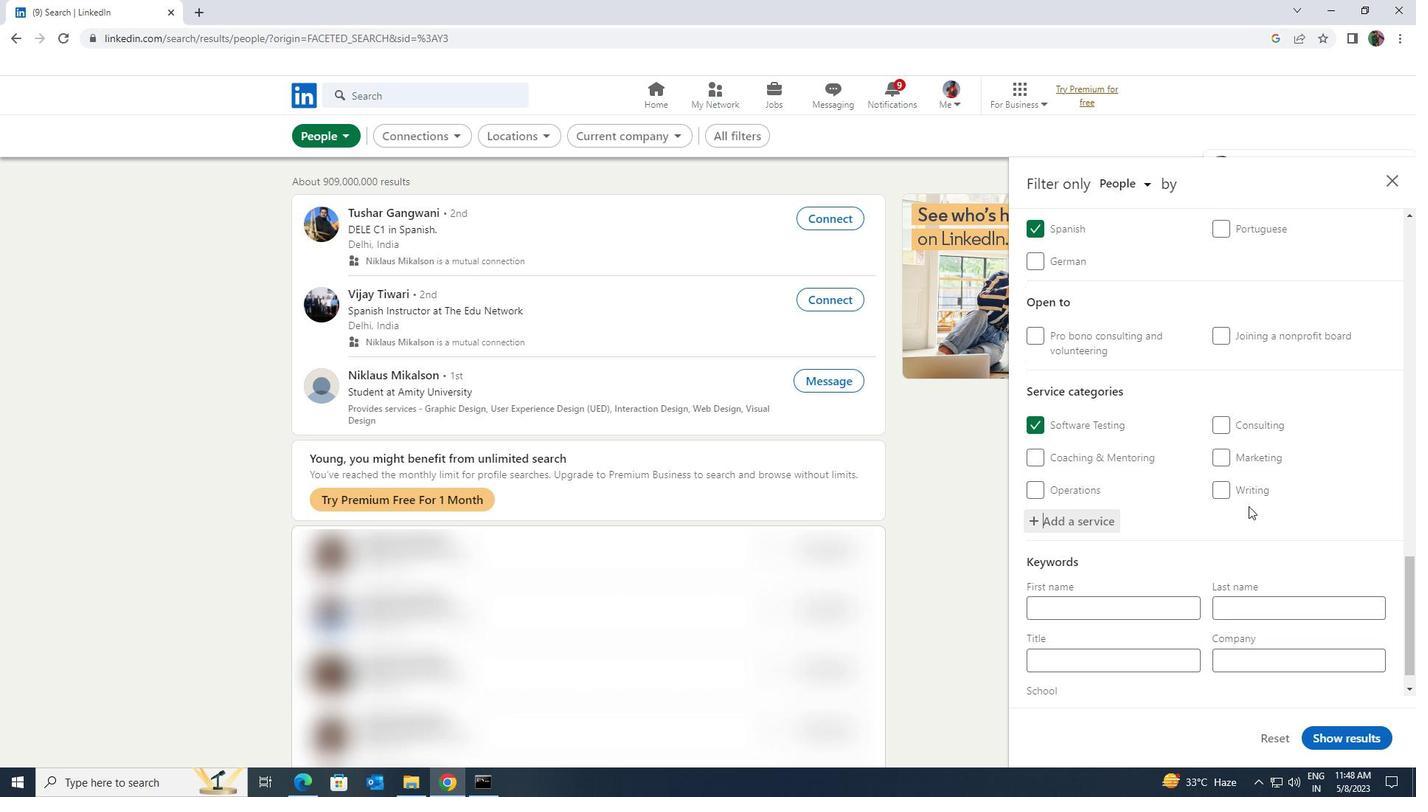 
Action: Mouse moved to (1241, 516)
Screenshot: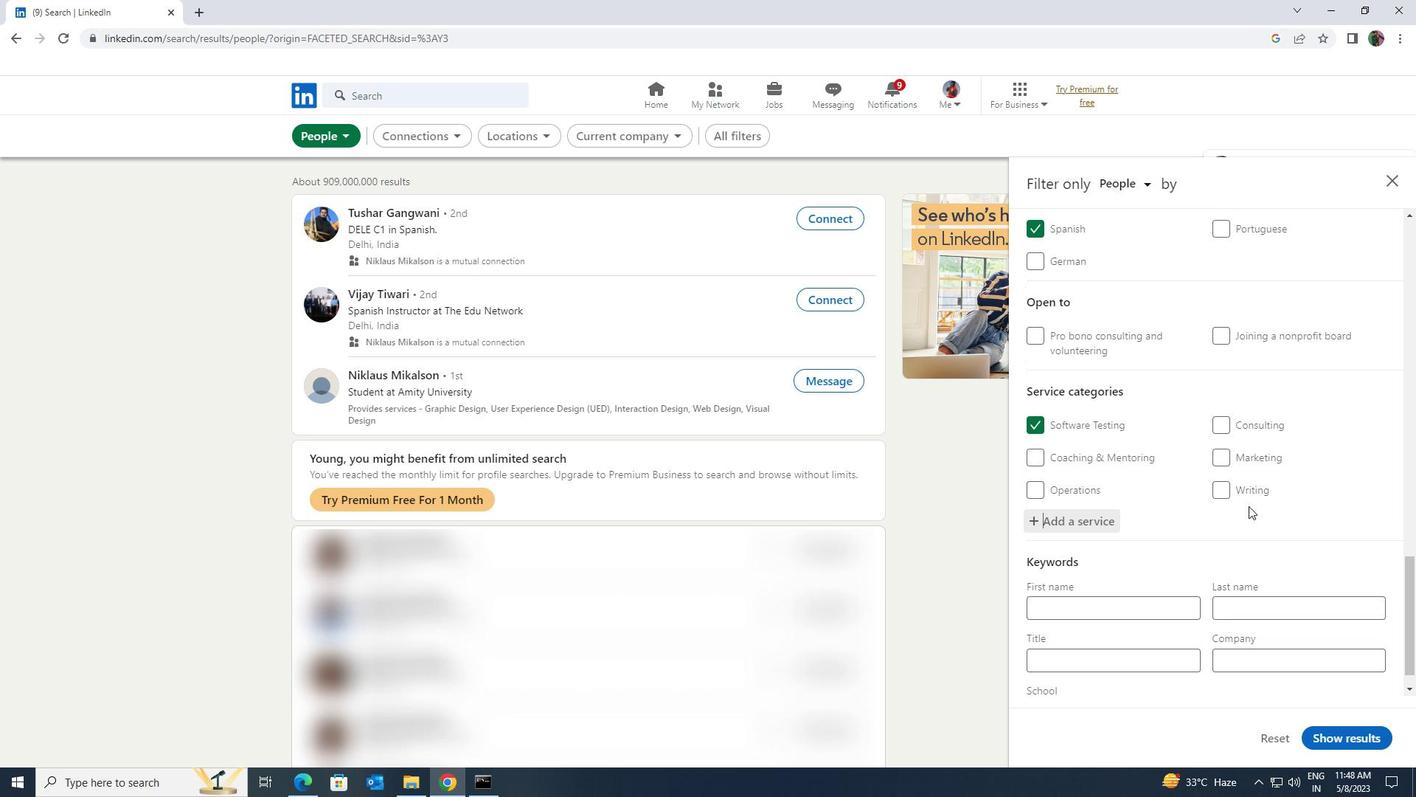
Action: Mouse scrolled (1241, 515) with delta (0, 0)
Screenshot: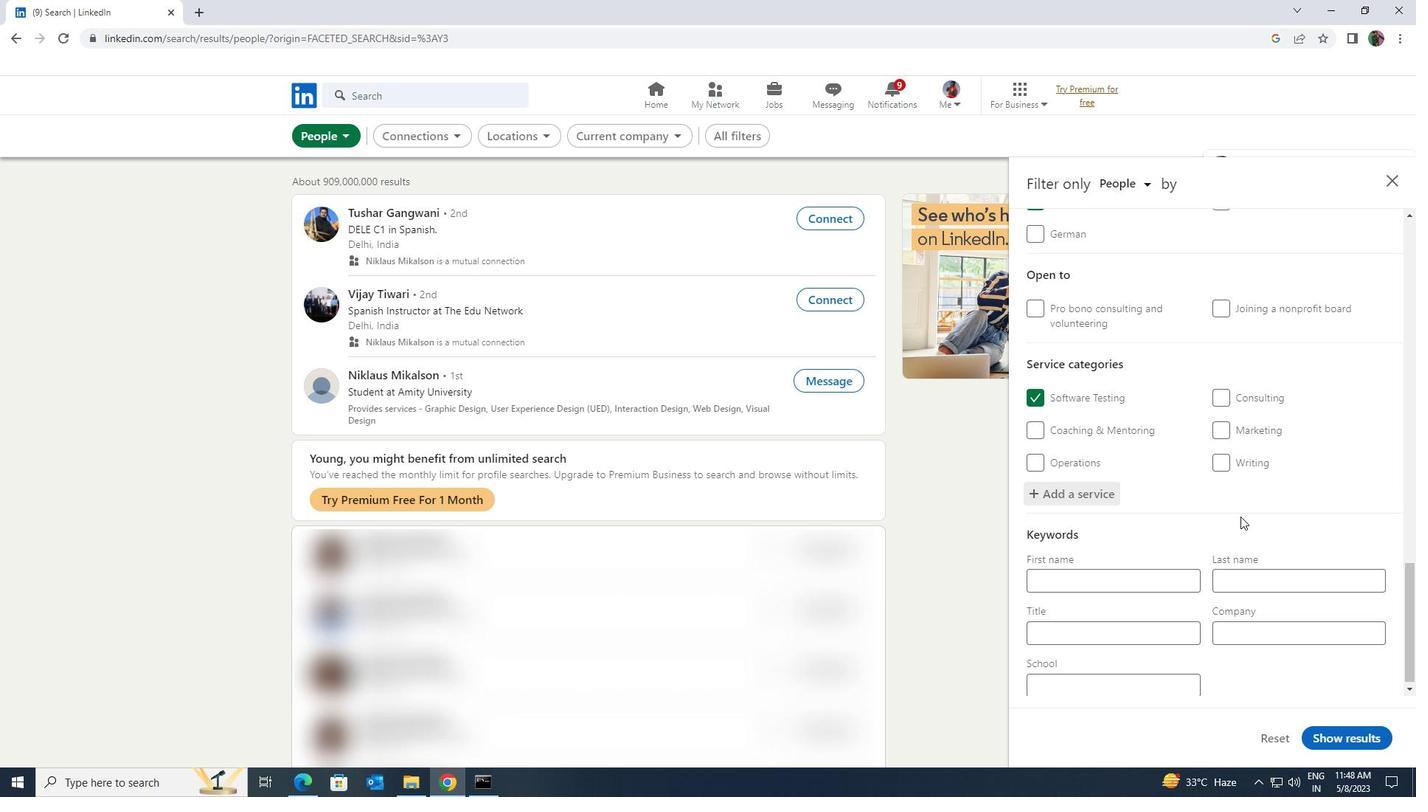 
Action: Mouse scrolled (1241, 515) with delta (0, 0)
Screenshot: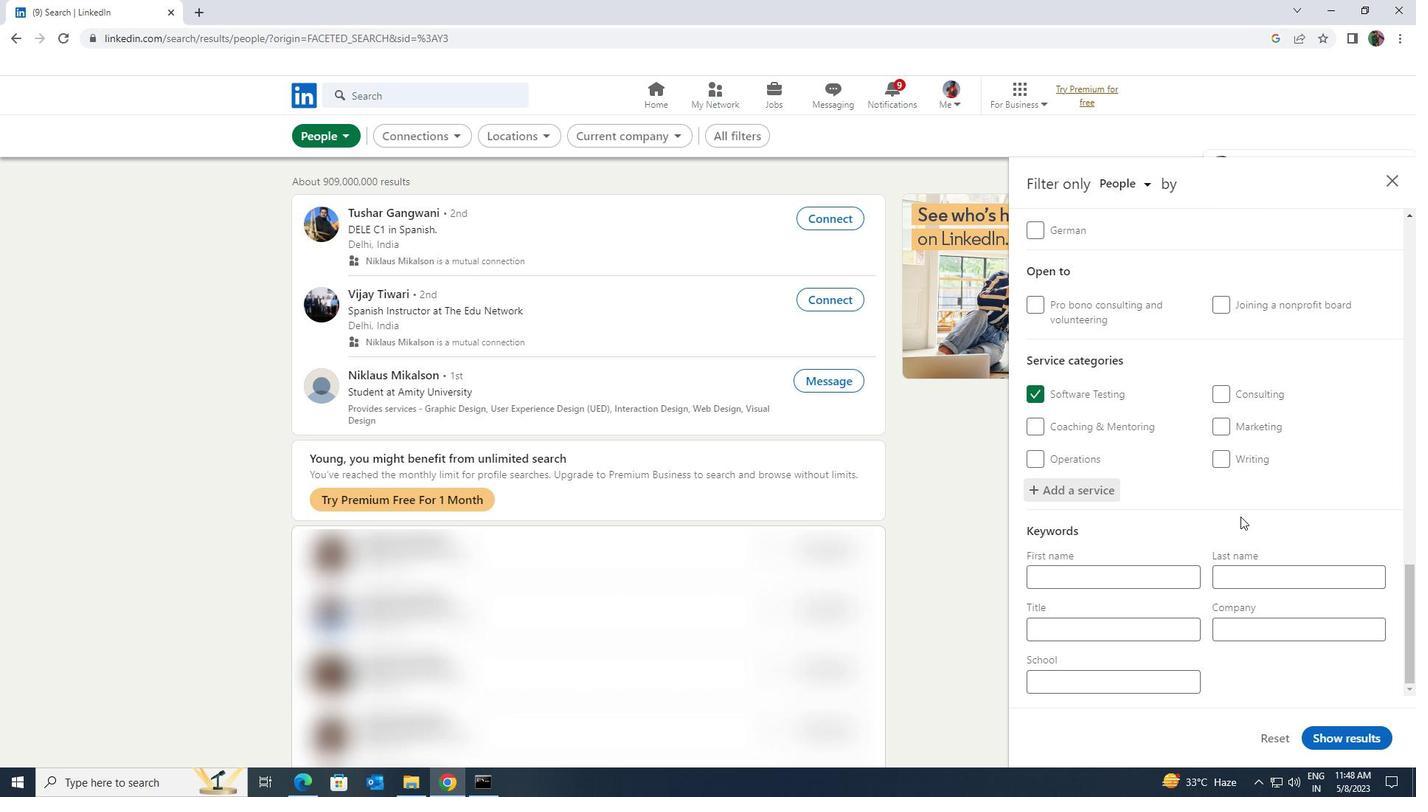 
Action: Mouse scrolled (1241, 515) with delta (0, 0)
Screenshot: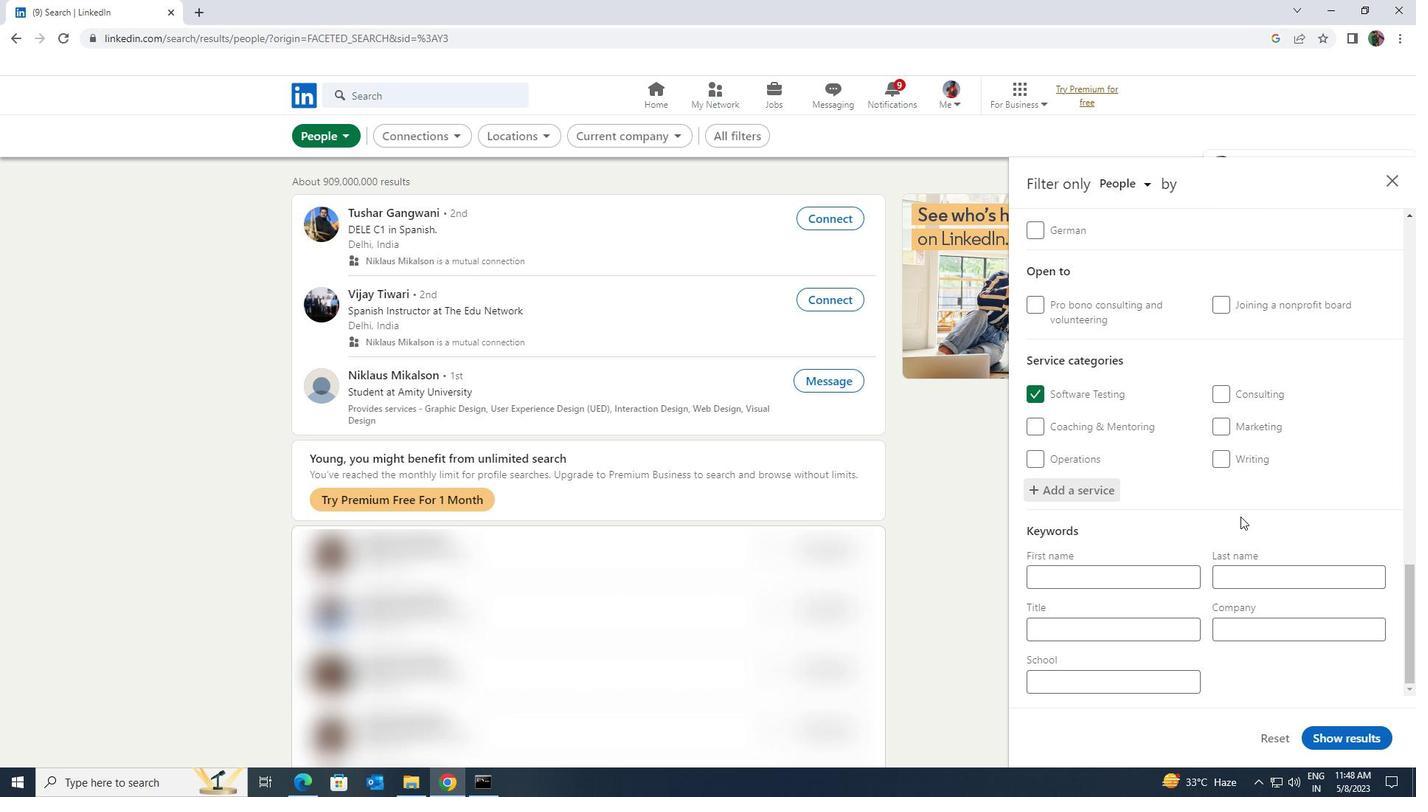 
Action: Mouse moved to (1170, 636)
Screenshot: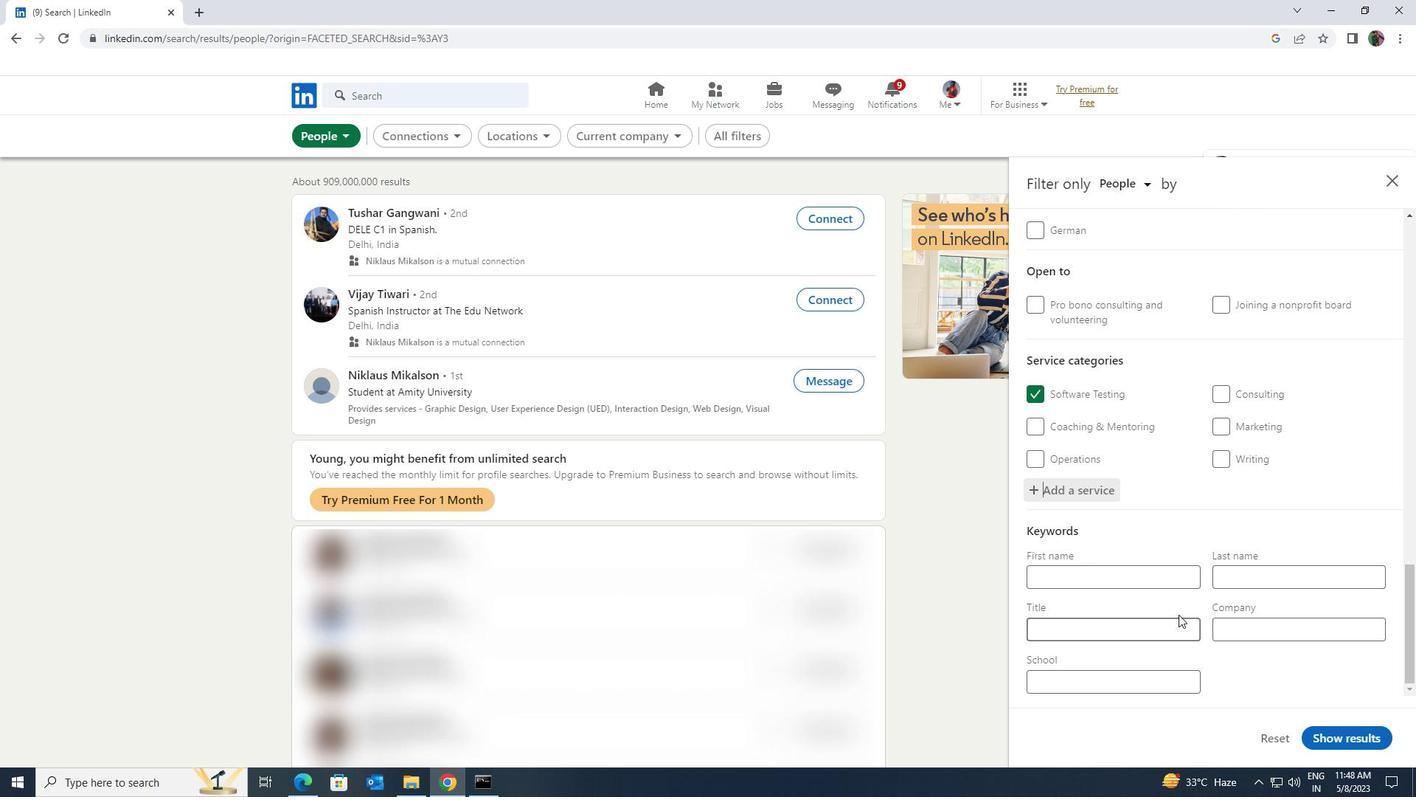 
Action: Mouse pressed left at (1170, 636)
Screenshot: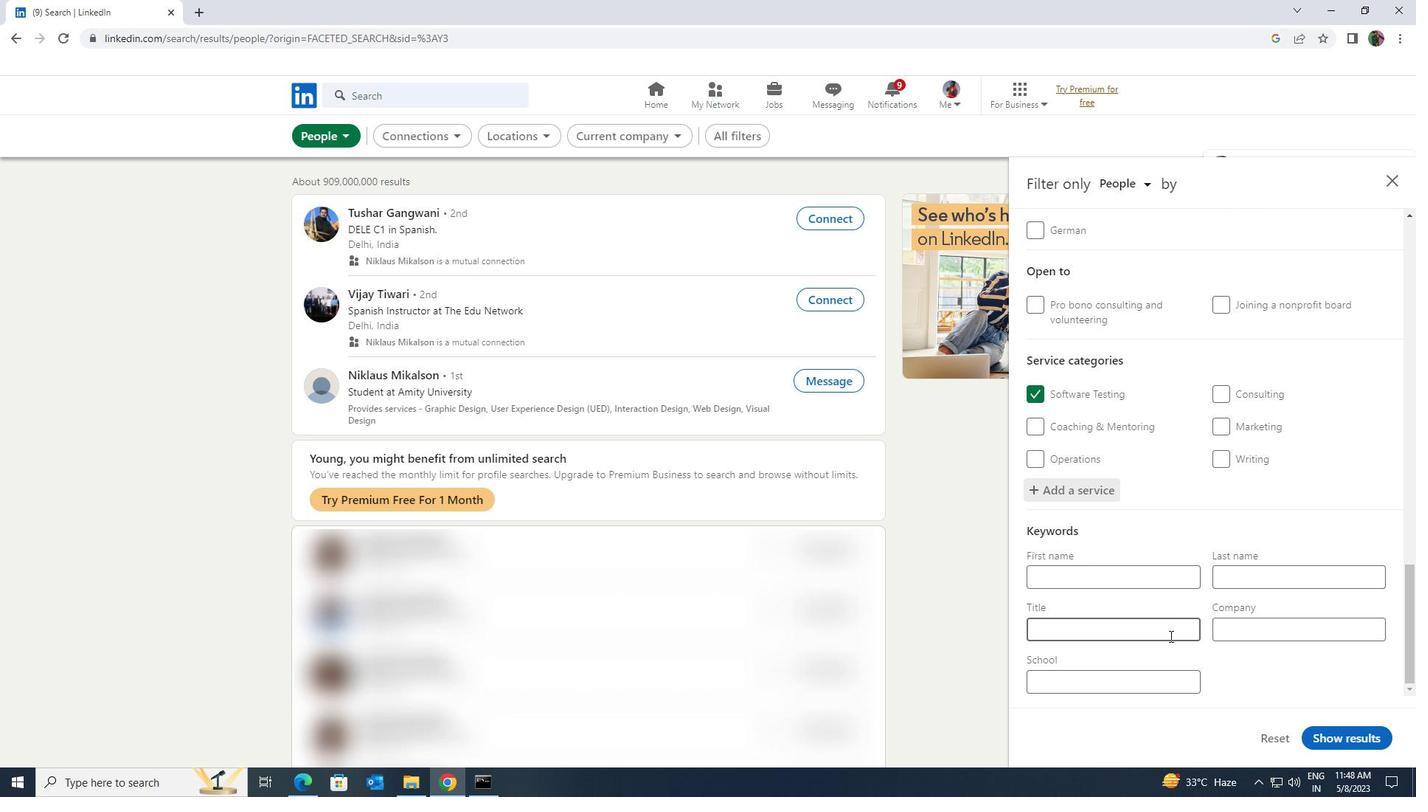 
Action: Key pressed <Key.shift><Key.shift><Key.shift><Key.shift><Key.shift><Key.shift><Key.shift><Key.shift><Key.shift><Key.shift><Key.shift>ACCOUNT<Key.space><Key.shift>EXECUTIVE
Screenshot: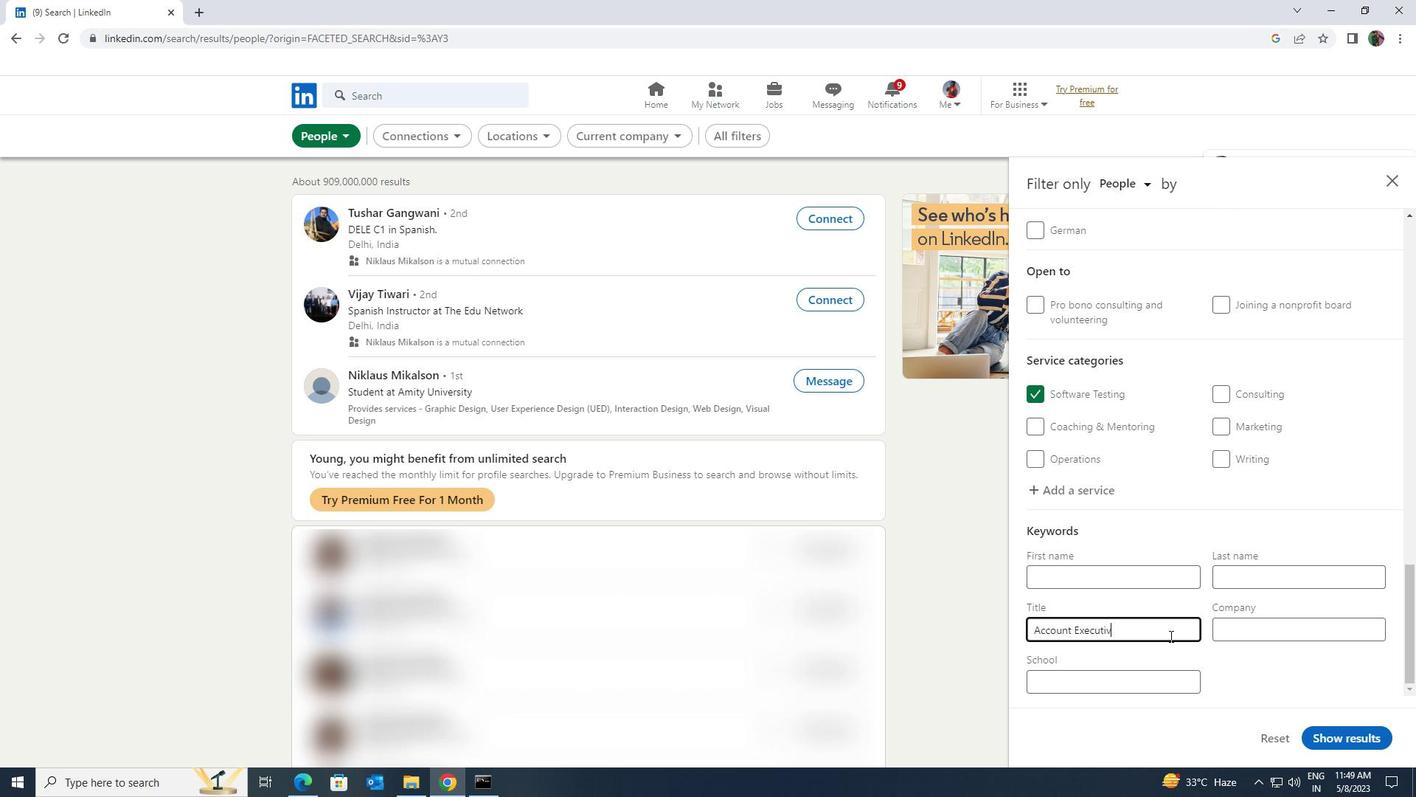 
Action: Mouse moved to (1327, 730)
Screenshot: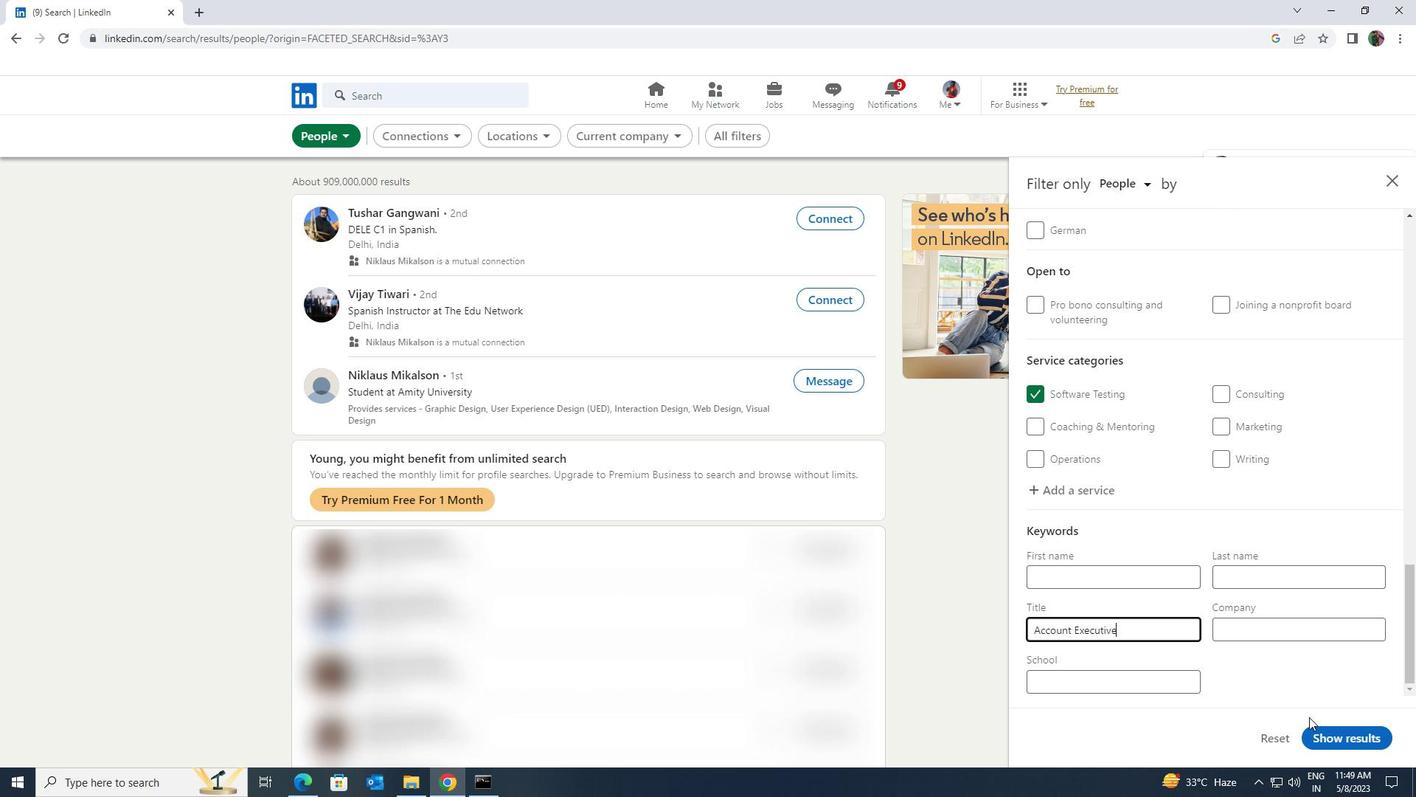 
Action: Mouse pressed left at (1327, 730)
Screenshot: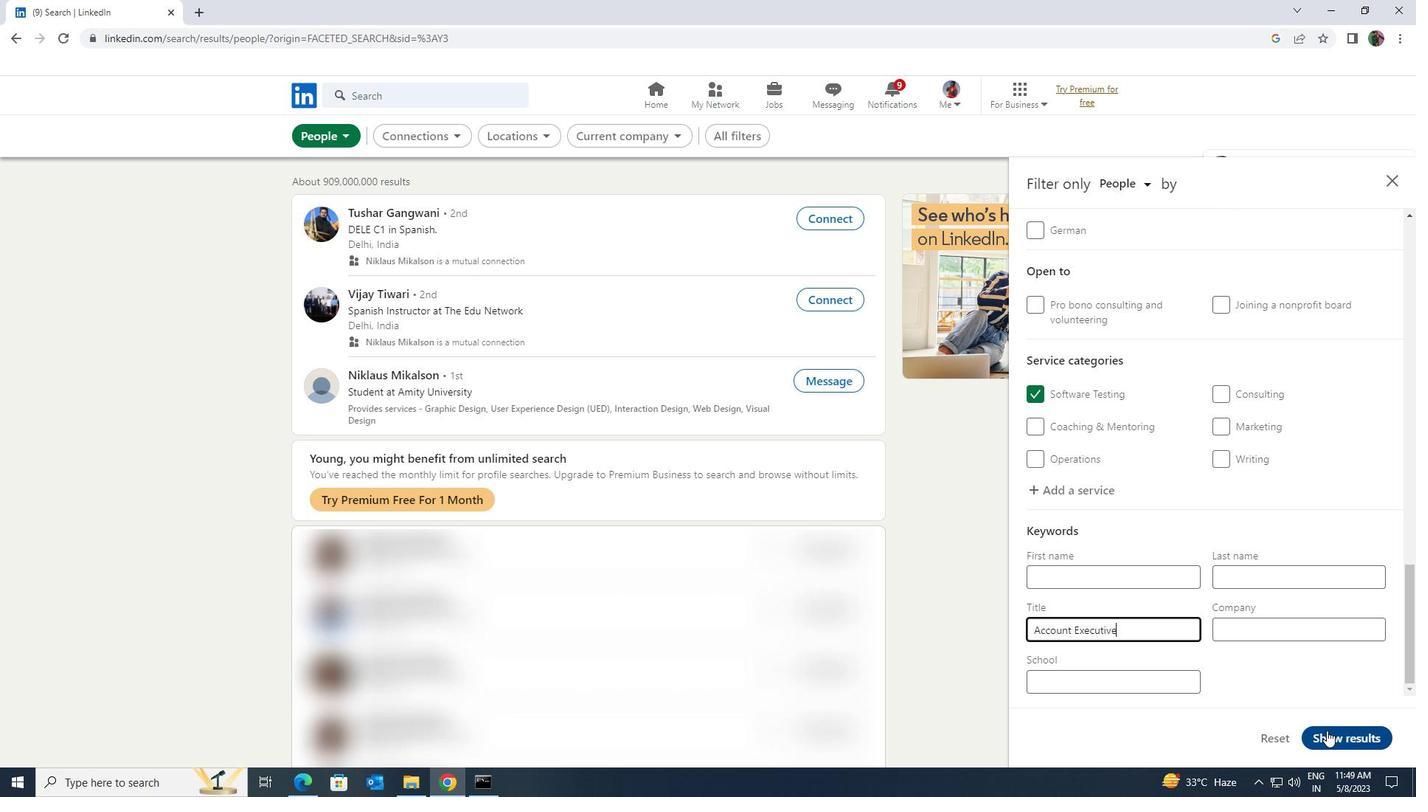 
Action: Mouse moved to (1329, 735)
Screenshot: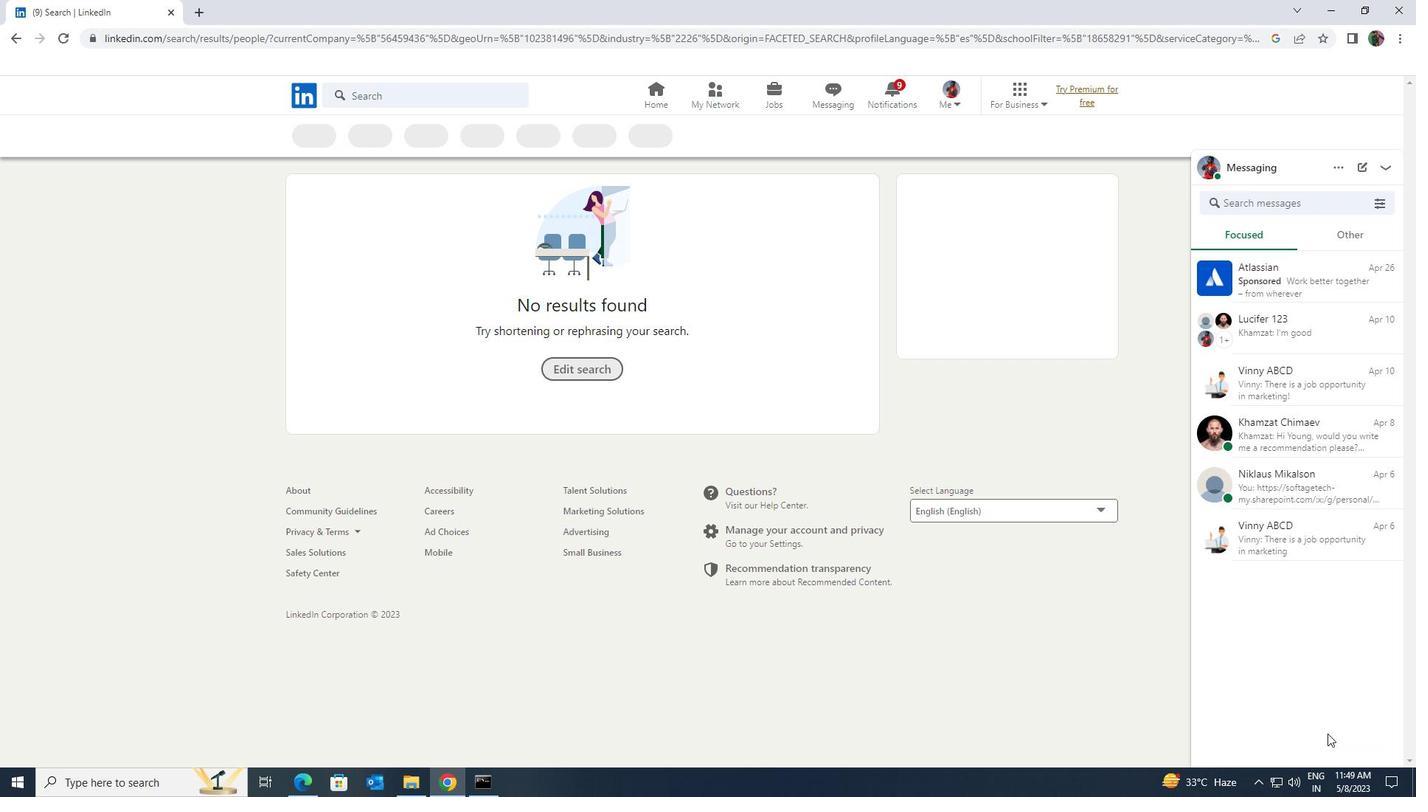 
